 Task: Find connections with filter location Saint-Cyr-l'École with filter topic #sustainabilitywith filter profile language Potuguese with filter current company American Express Global Business Travel with filter school Hindustan Institute of Technology and Science, Kancheepuram with filter industry Retail Florists with filter service category Videography with filter keywords title Public Relations
Action: Mouse moved to (402, 270)
Screenshot: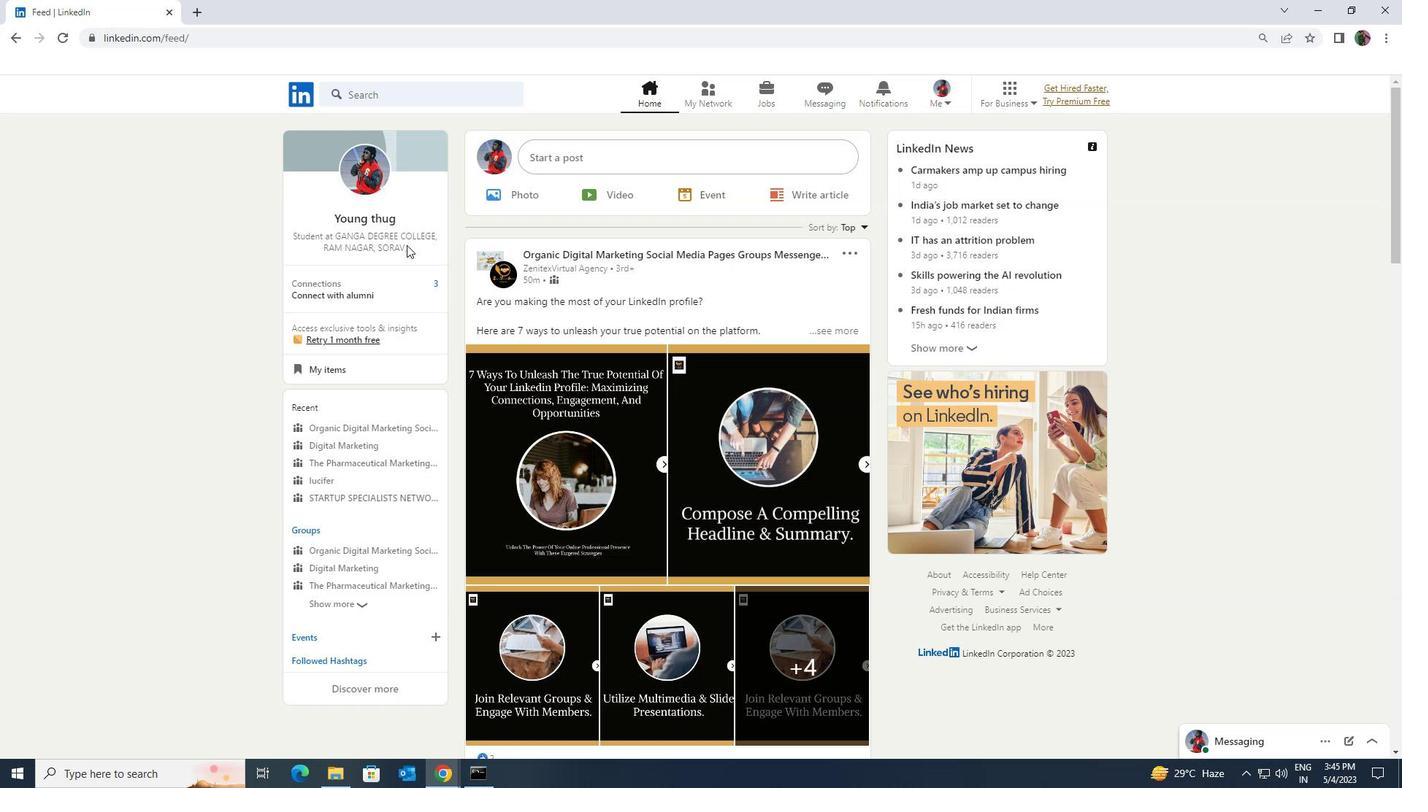 
Action: Mouse pressed left at (402, 270)
Screenshot: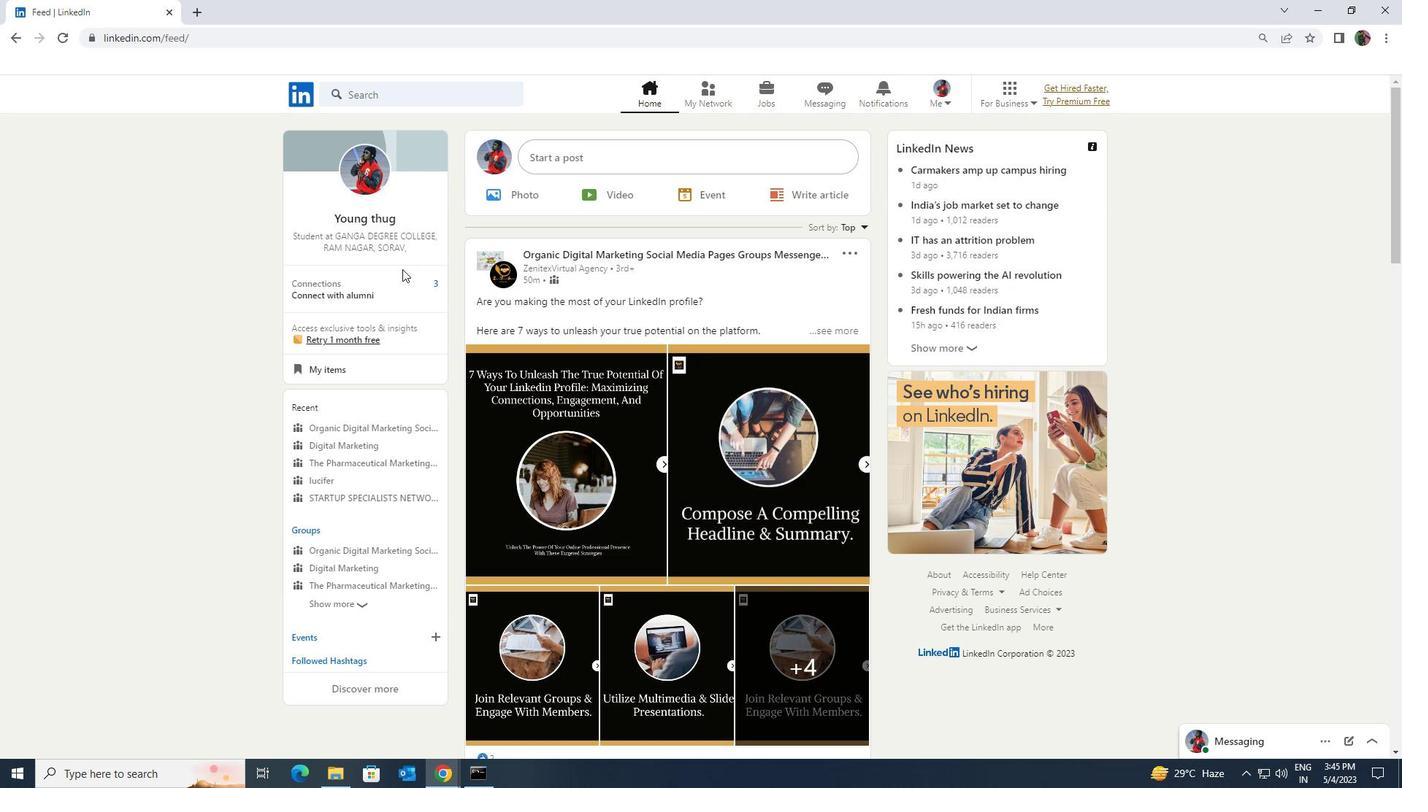 
Action: Mouse moved to (402, 279)
Screenshot: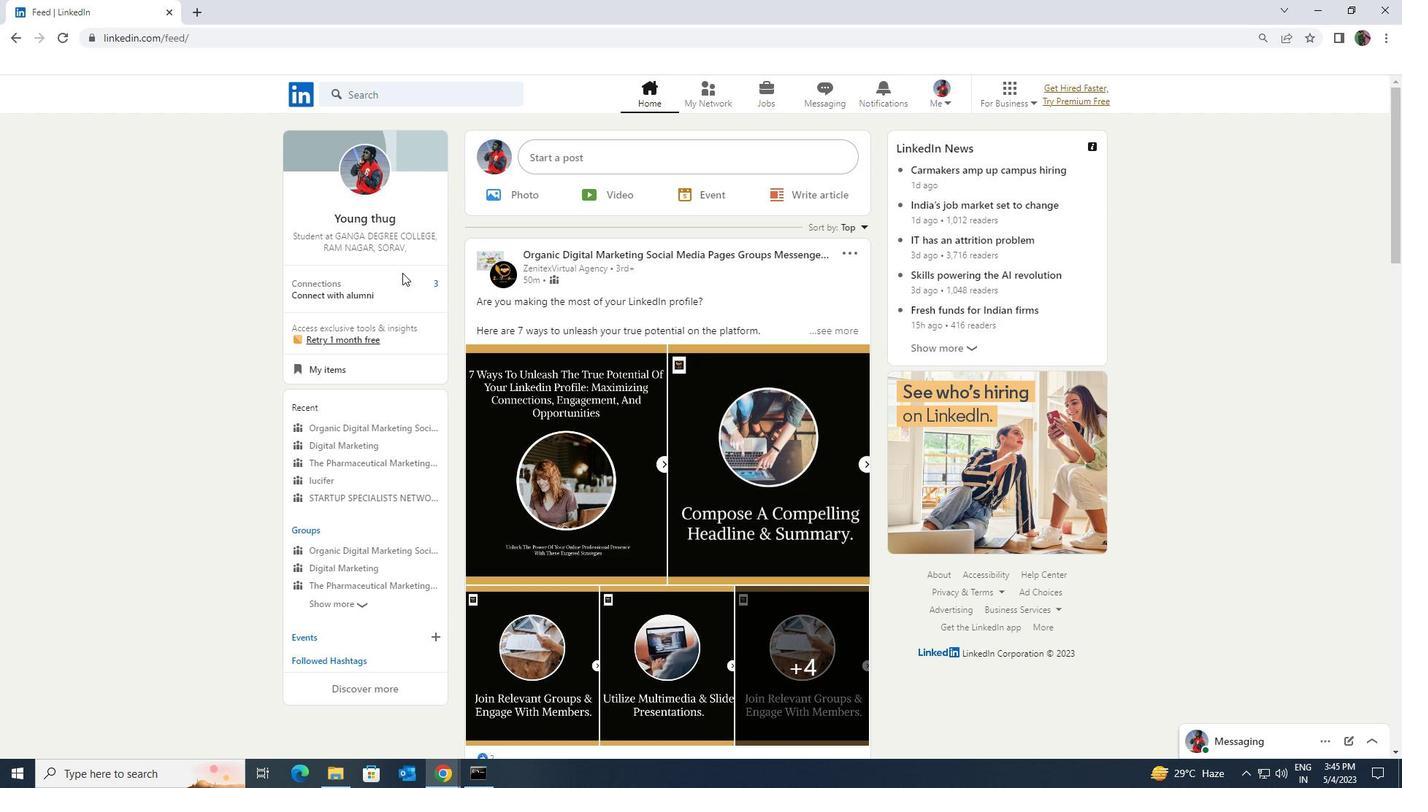 
Action: Mouse pressed left at (402, 279)
Screenshot: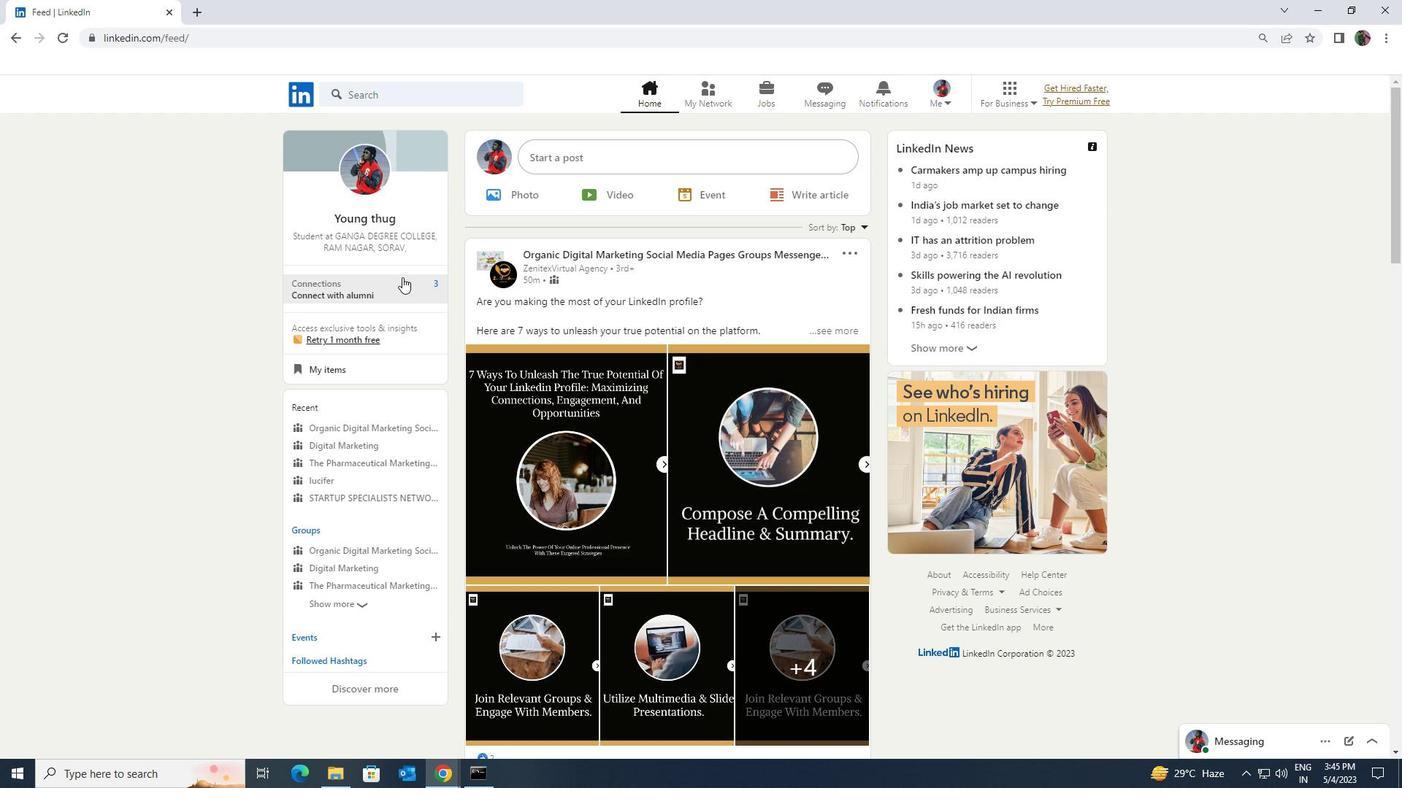 
Action: Mouse moved to (420, 186)
Screenshot: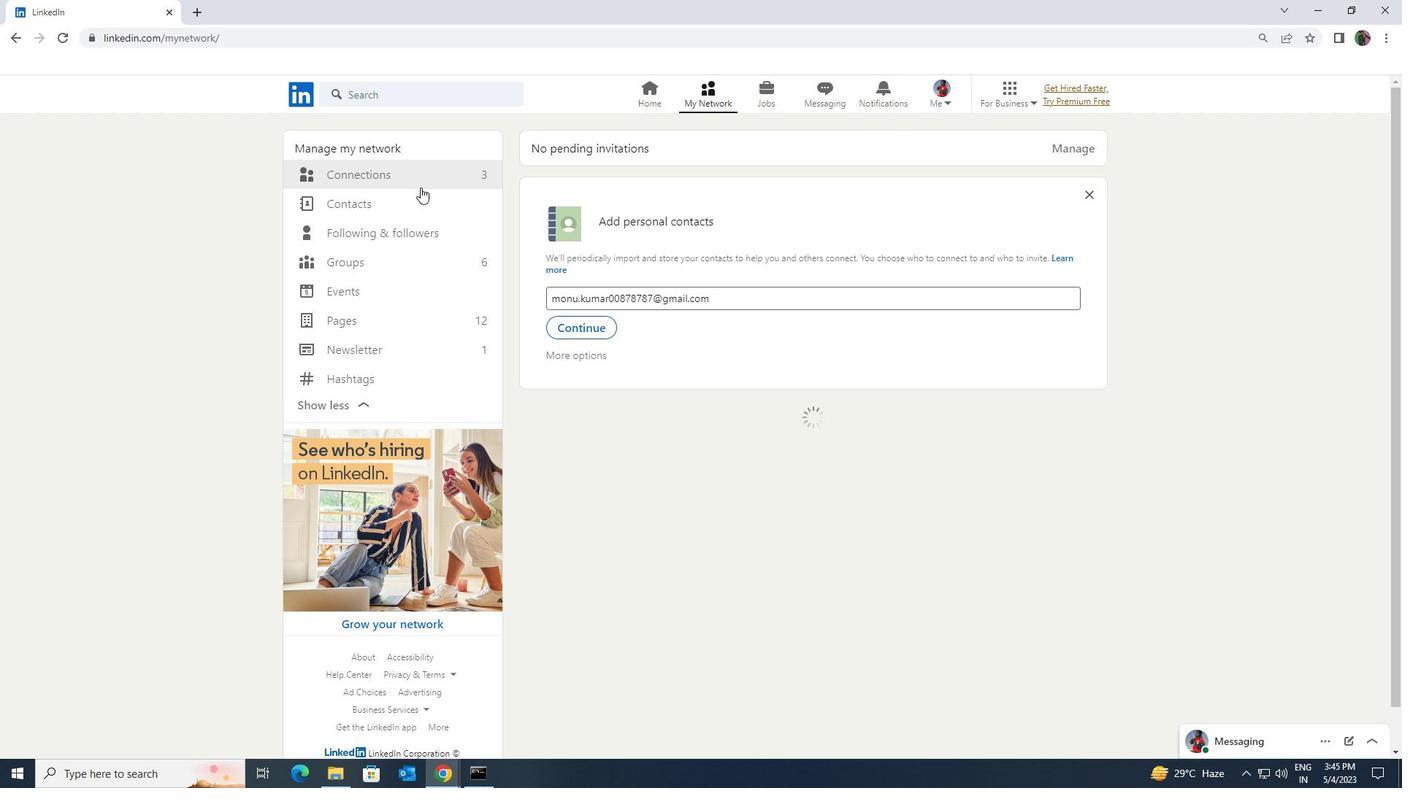 
Action: Mouse pressed left at (420, 186)
Screenshot: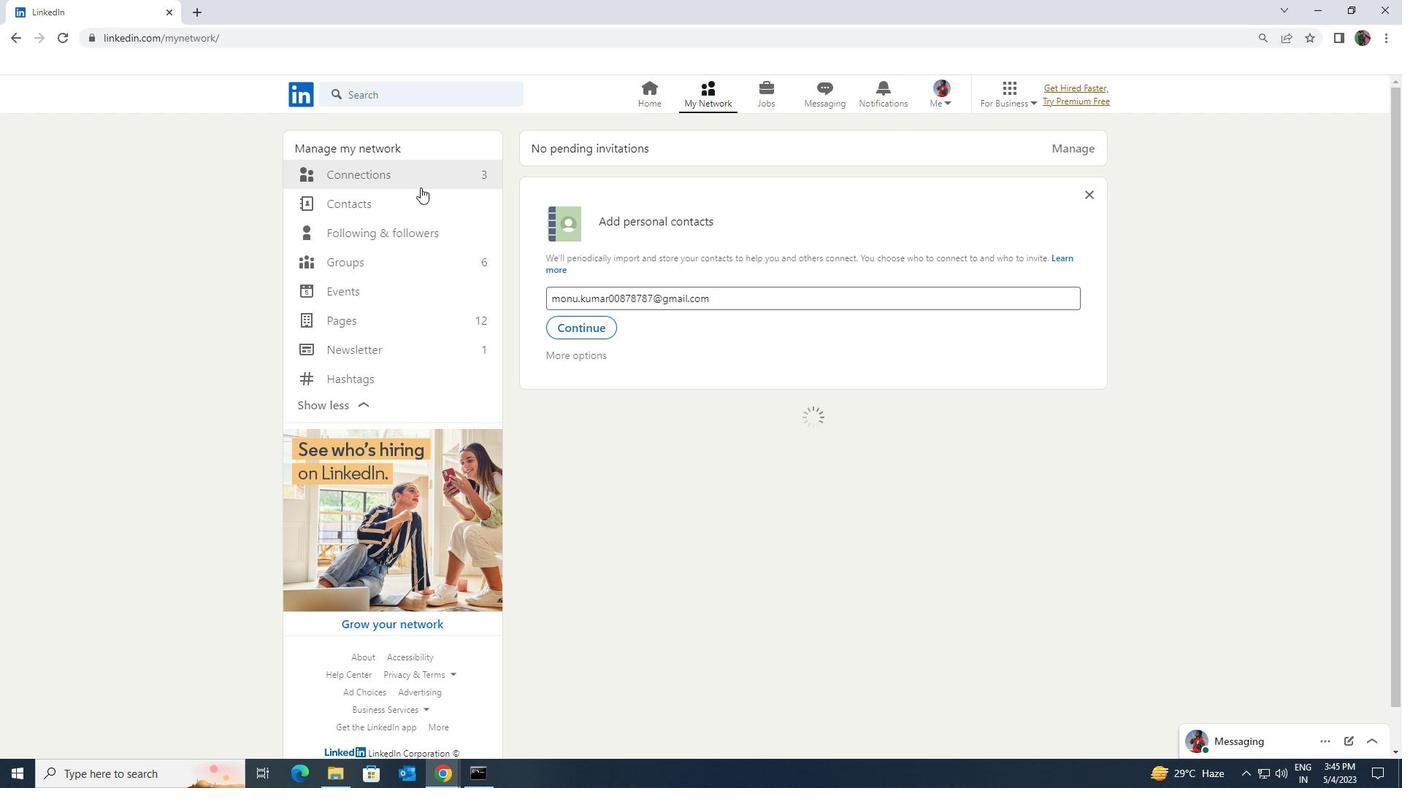 
Action: Mouse moved to (422, 176)
Screenshot: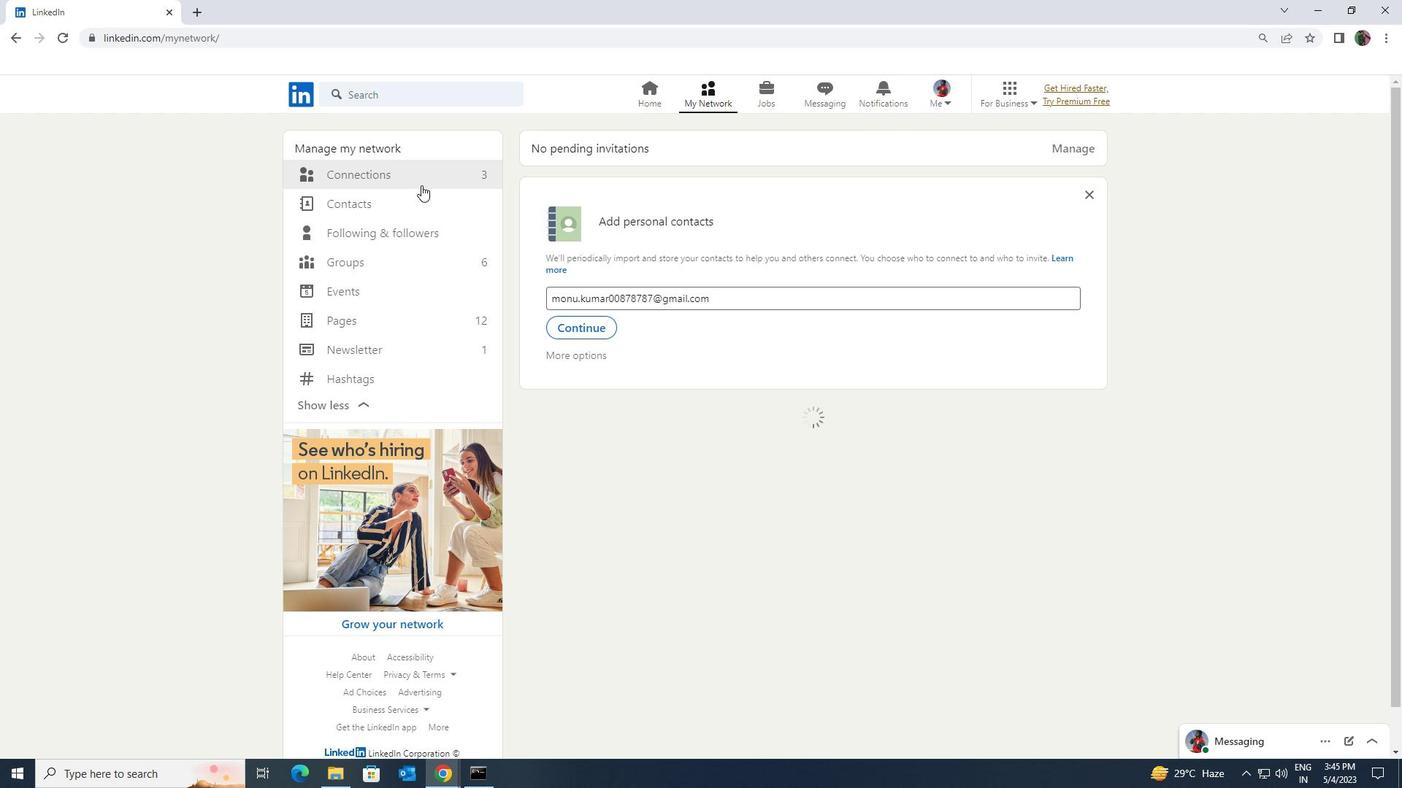 
Action: Mouse pressed left at (422, 176)
Screenshot: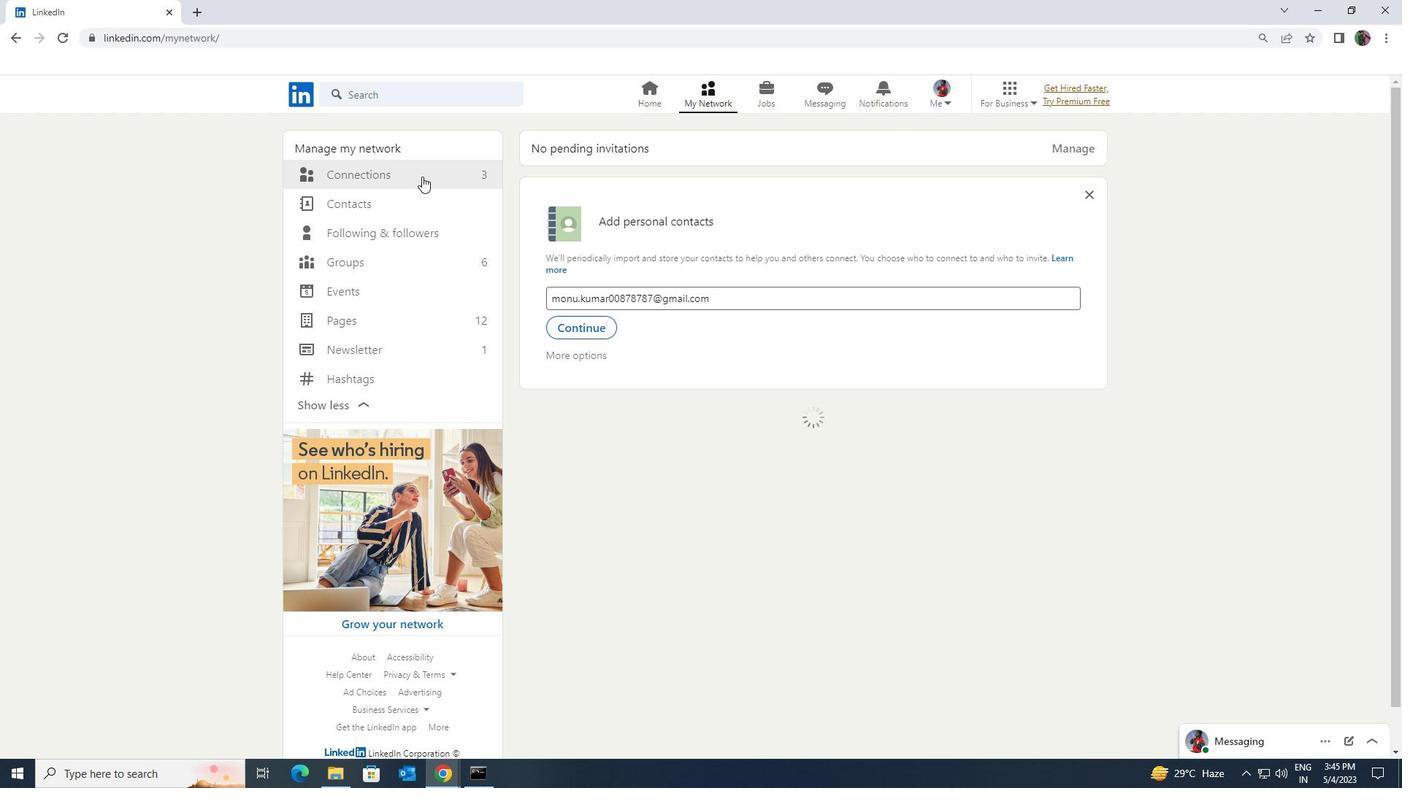 
Action: Mouse moved to (793, 179)
Screenshot: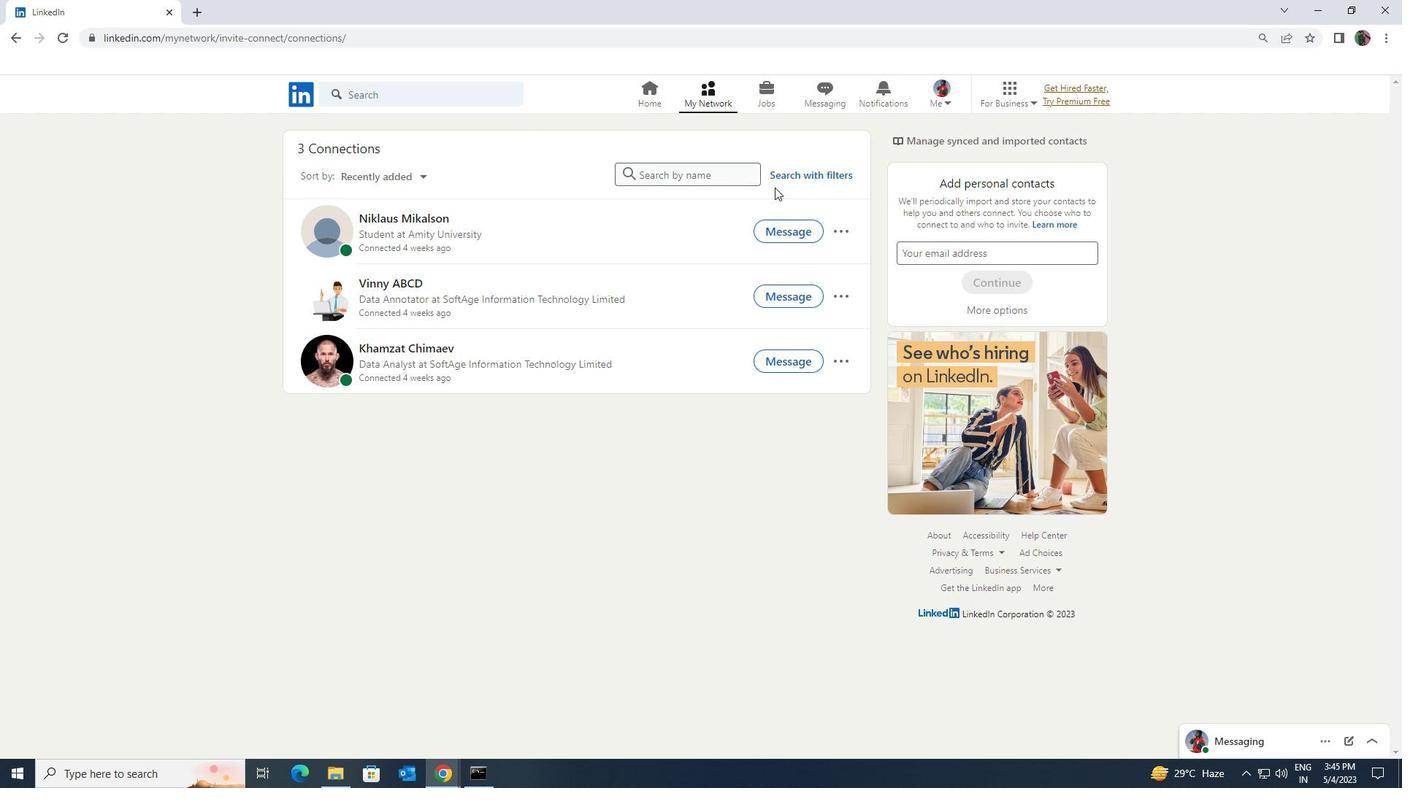 
Action: Mouse pressed left at (793, 179)
Screenshot: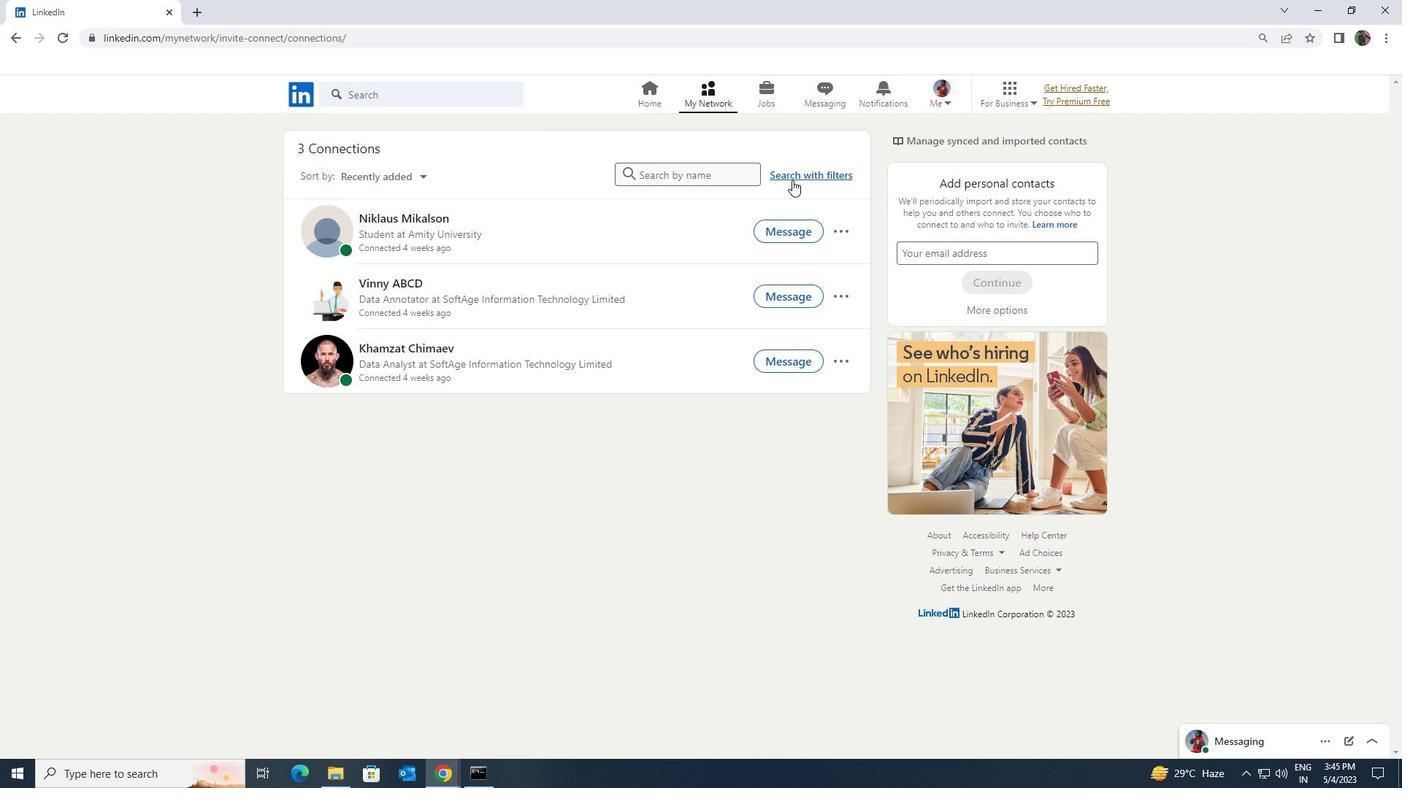 
Action: Mouse moved to (749, 136)
Screenshot: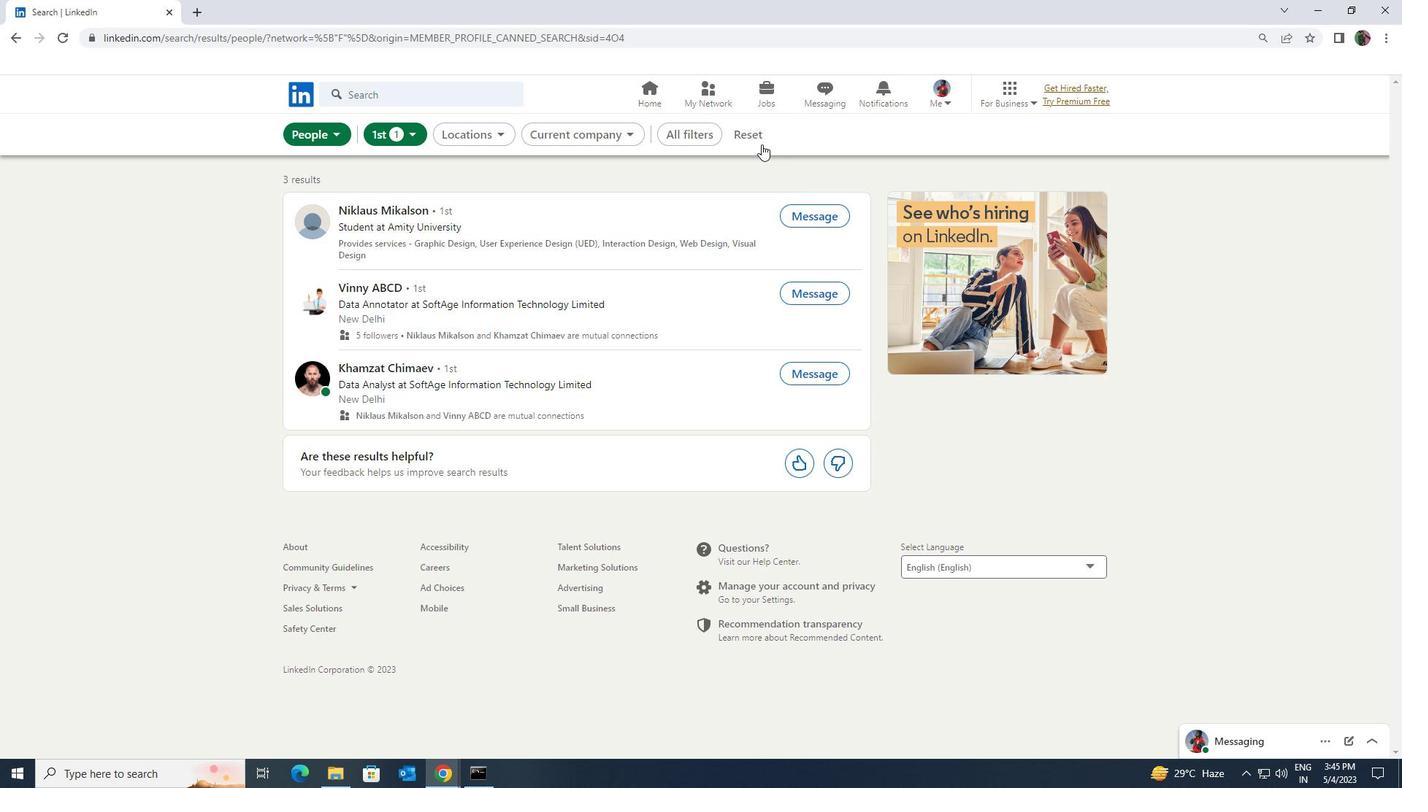 
Action: Mouse pressed left at (749, 136)
Screenshot: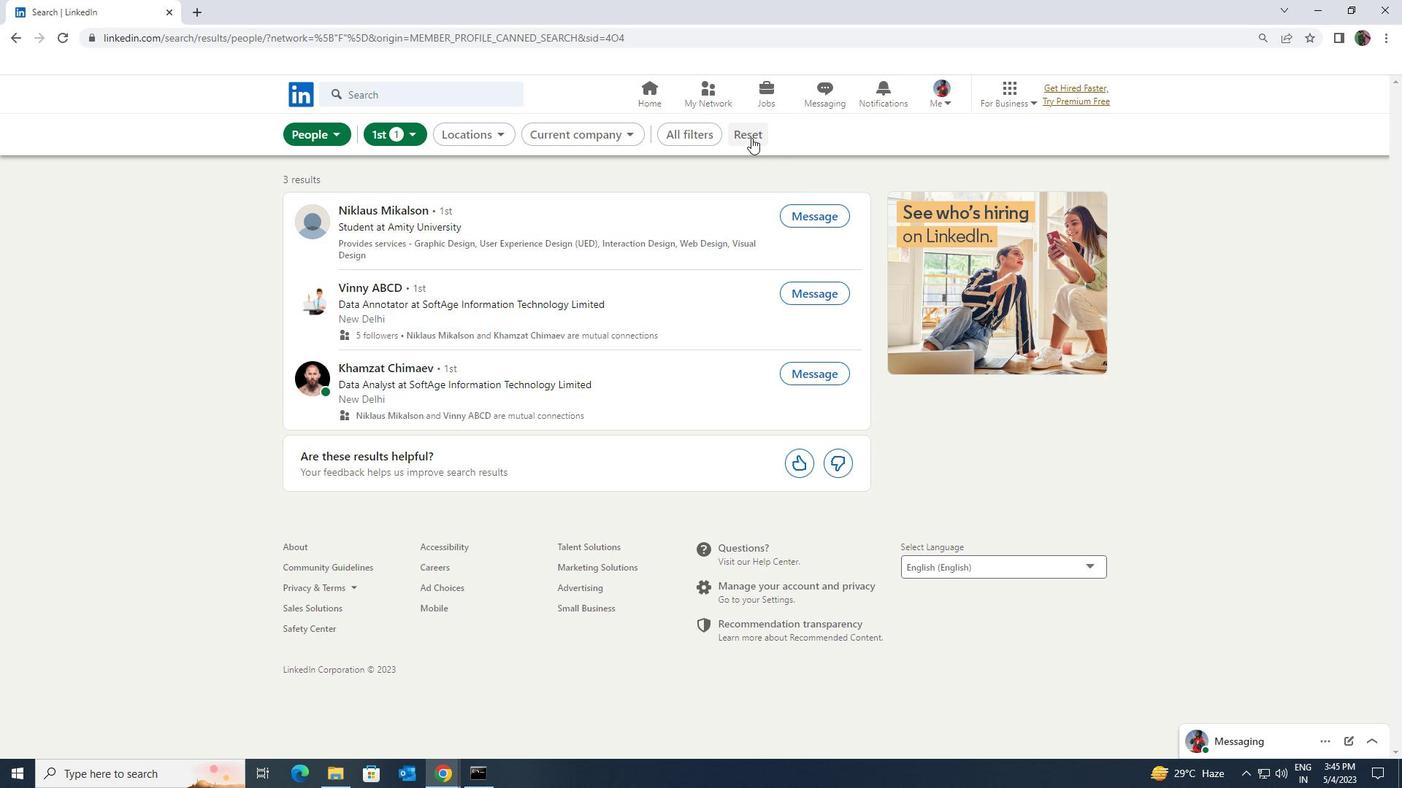 
Action: Mouse moved to (722, 133)
Screenshot: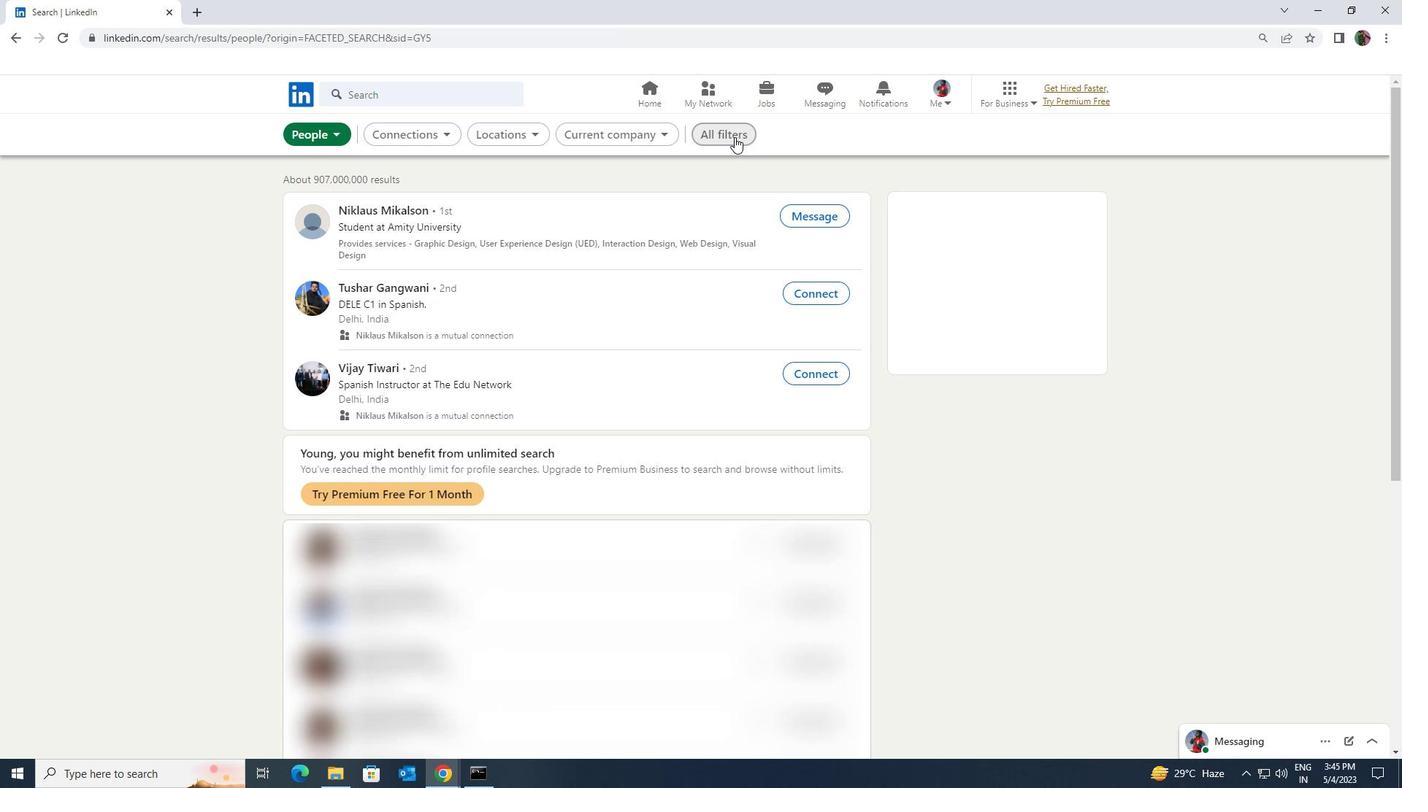 
Action: Mouse pressed left at (722, 133)
Screenshot: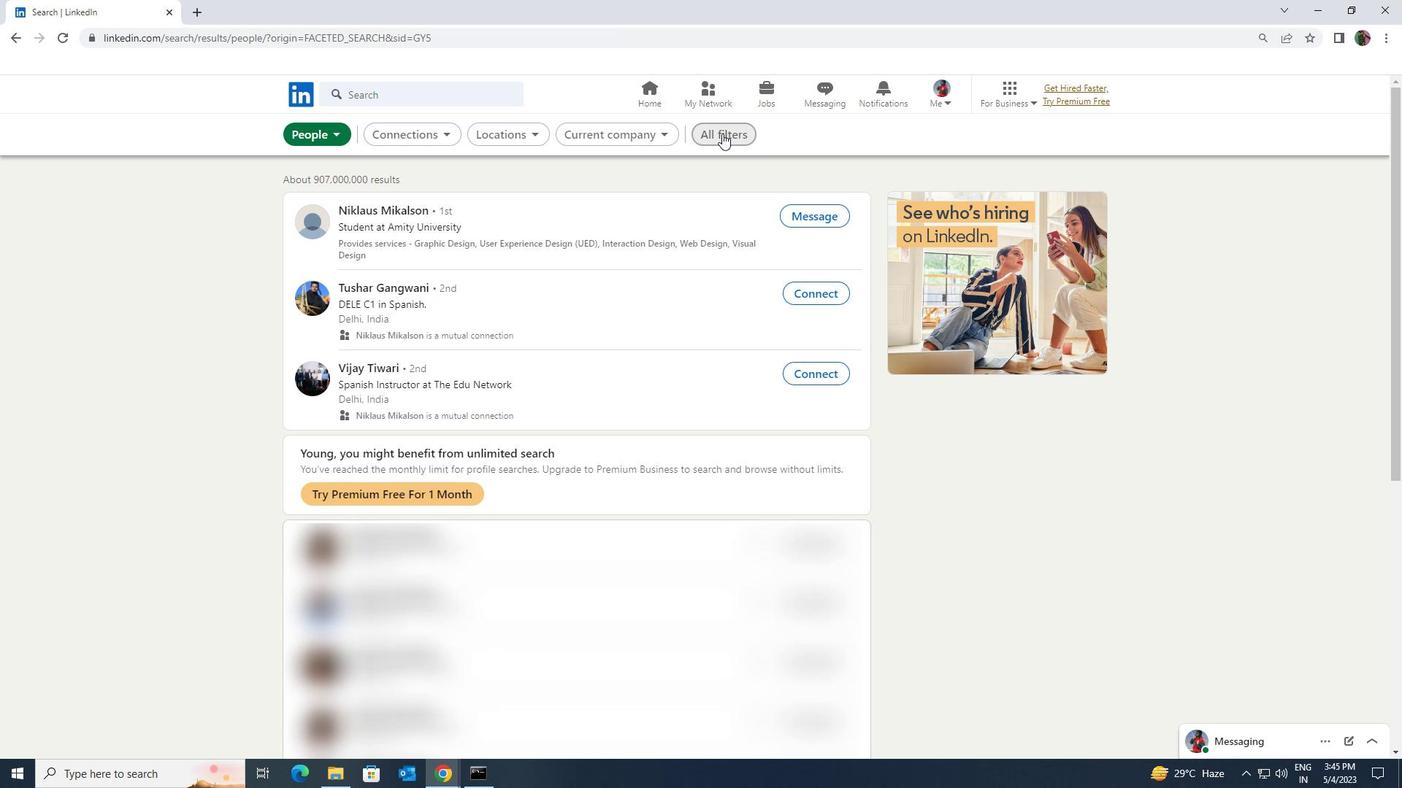 
Action: Mouse moved to (1197, 568)
Screenshot: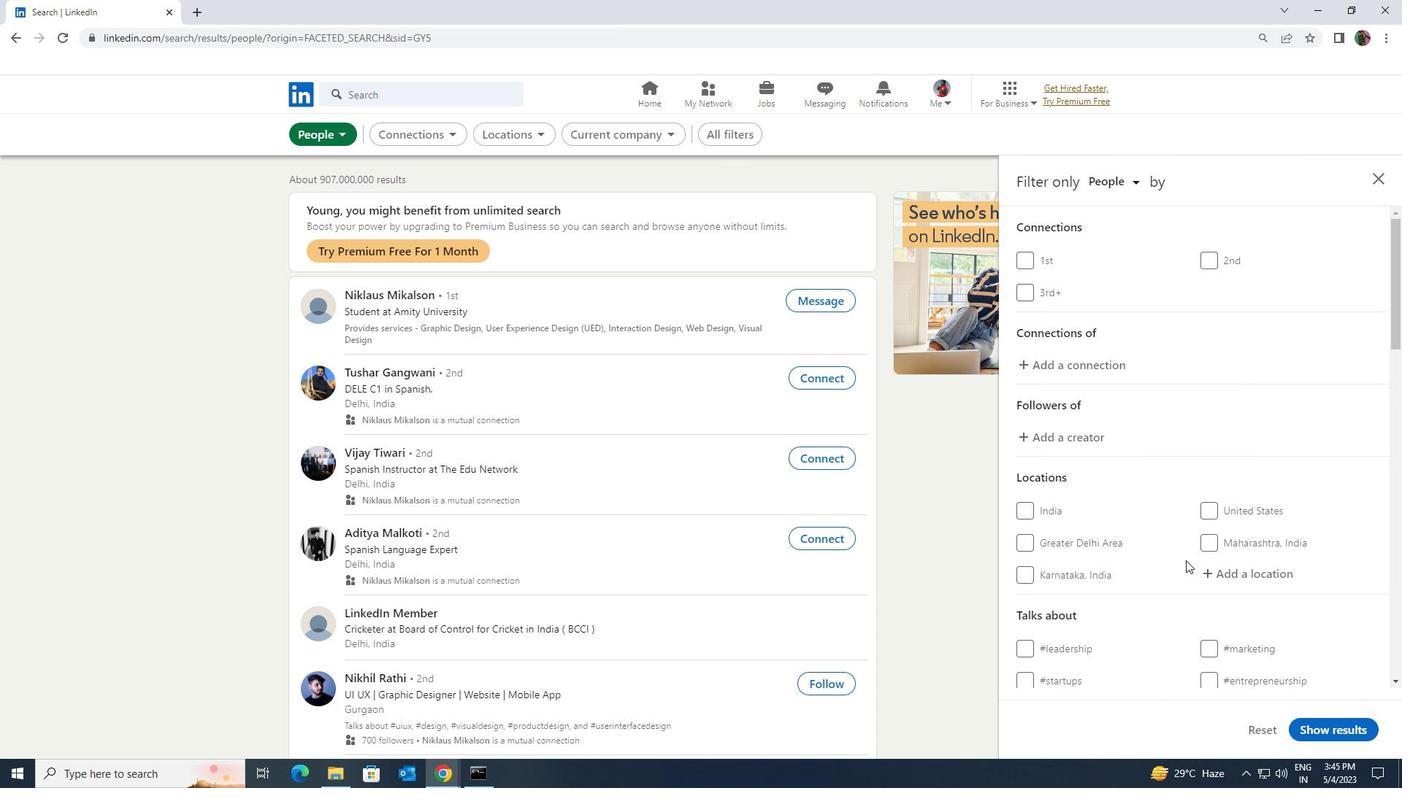 
Action: Mouse pressed left at (1197, 568)
Screenshot: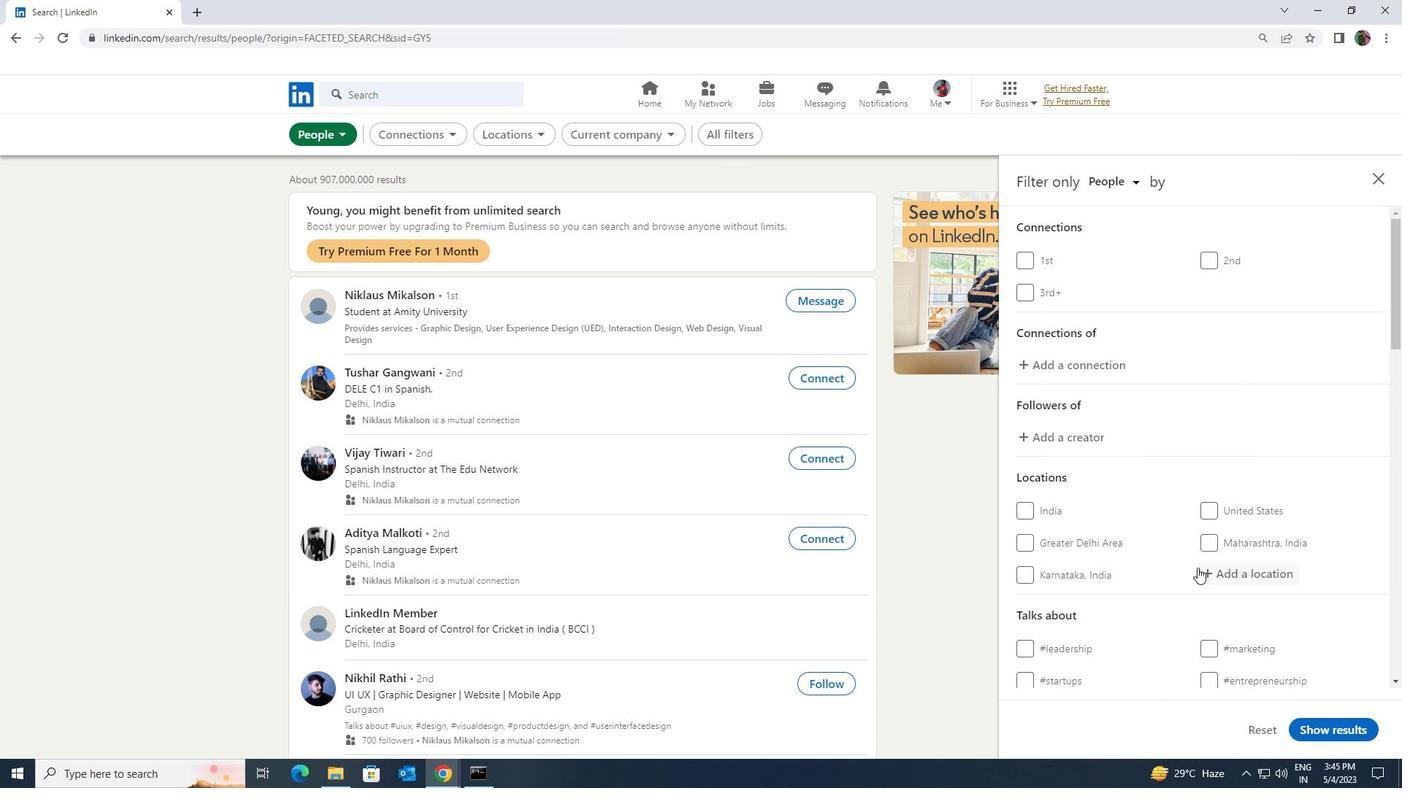 
Action: Key pressed <Key.shift>SAINT<Key.space><Key.shift><Key.shift><Key.shift><Key.shift><Key.shift><Key.shift>CYR<Key.space>L
Screenshot: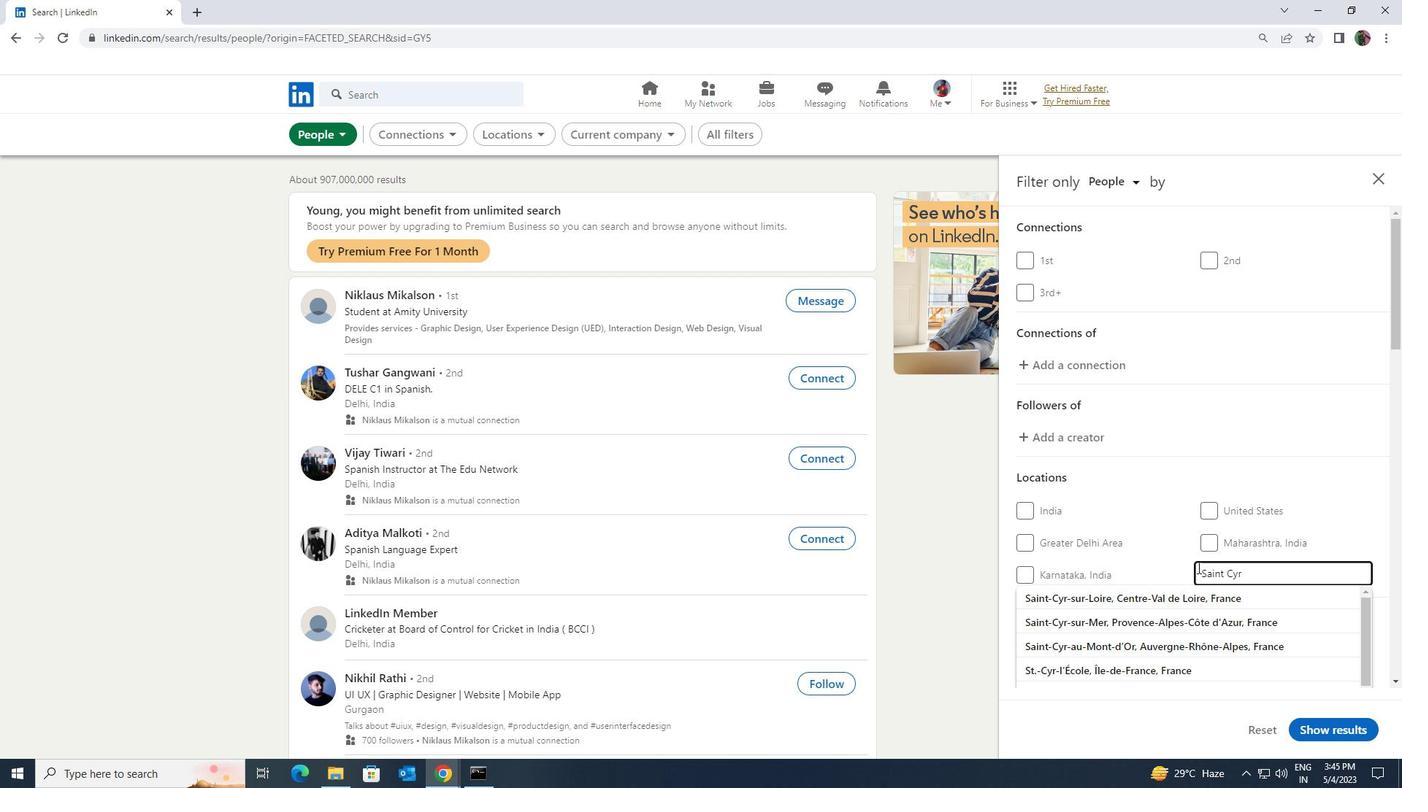 
Action: Mouse moved to (1187, 591)
Screenshot: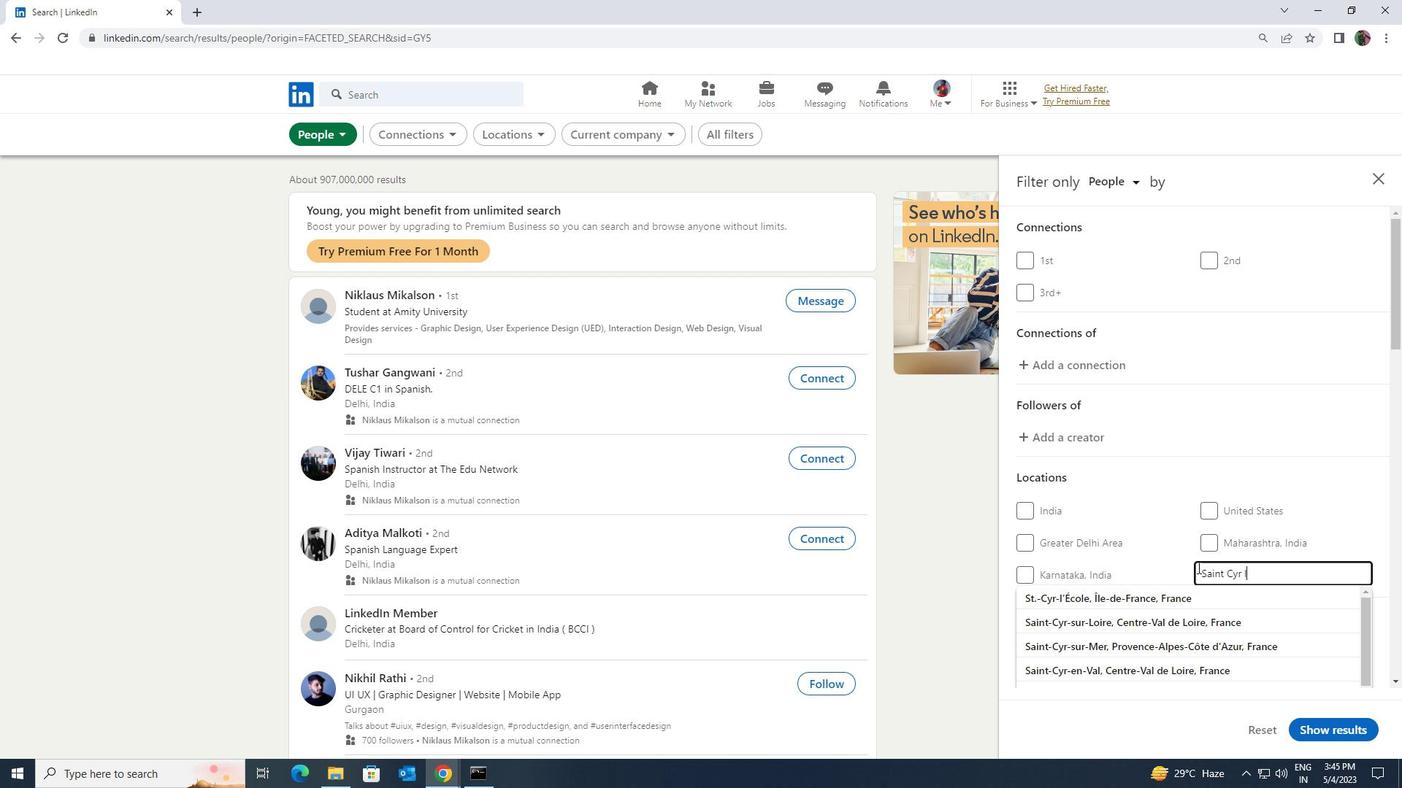 
Action: Mouse pressed left at (1187, 591)
Screenshot: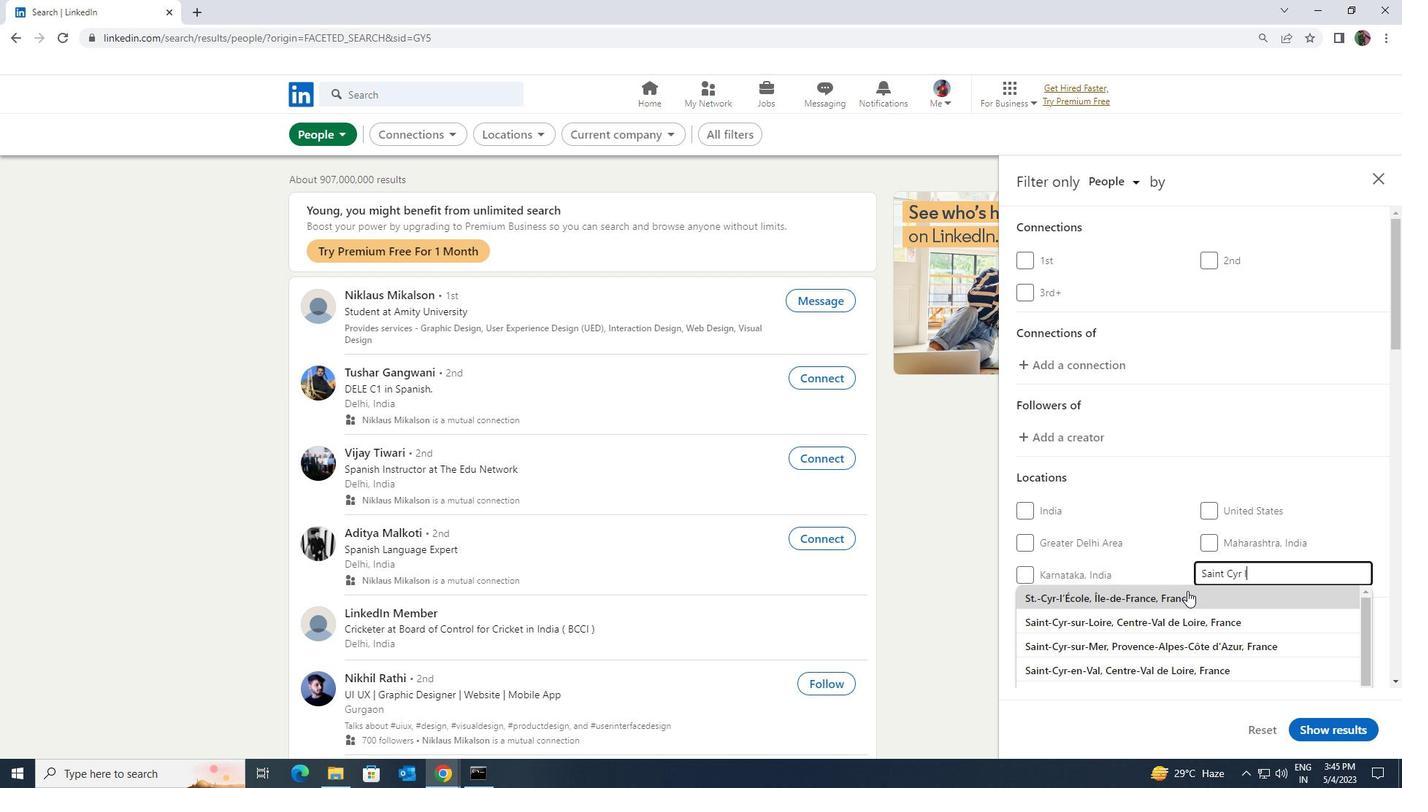 
Action: Mouse scrolled (1187, 590) with delta (0, 0)
Screenshot: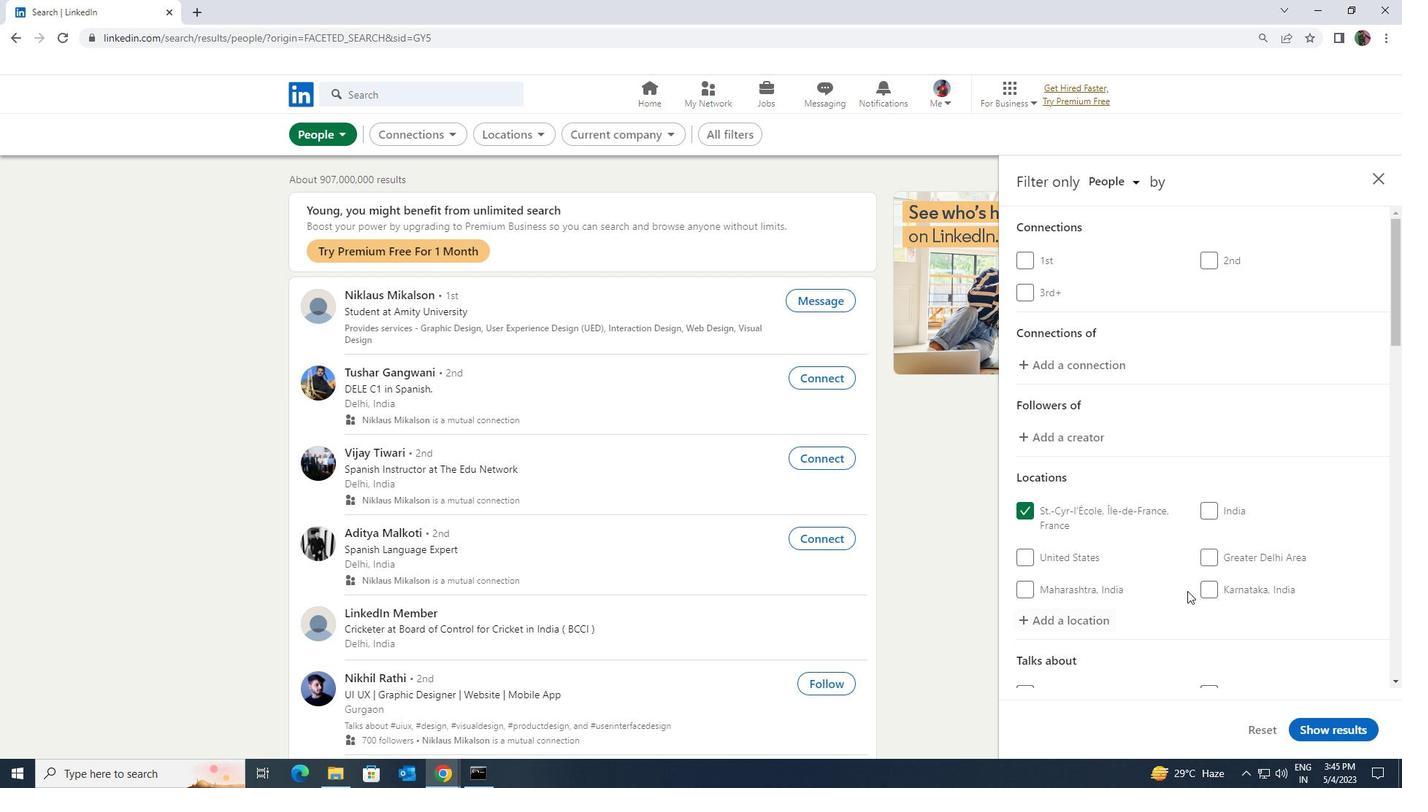 
Action: Mouse scrolled (1187, 590) with delta (0, 0)
Screenshot: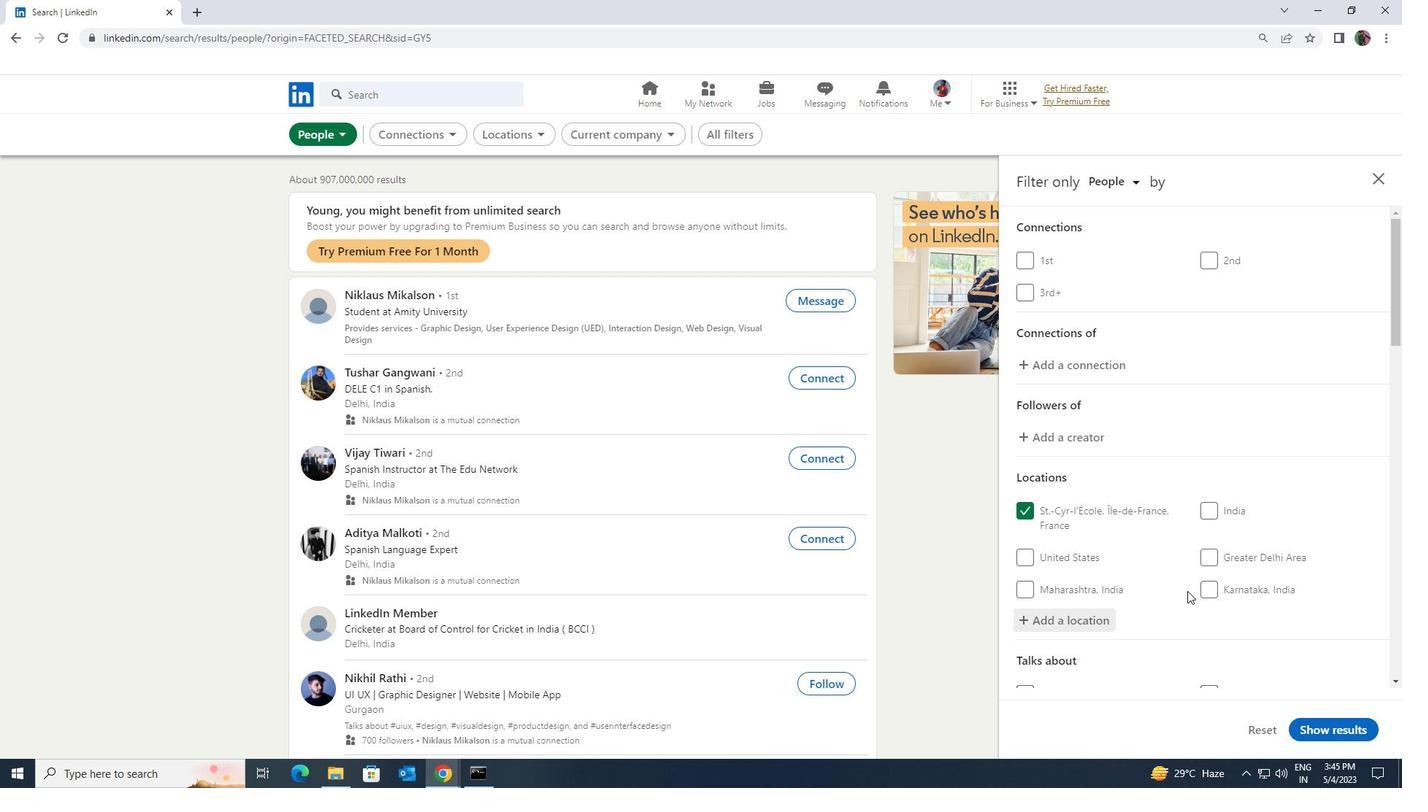 
Action: Mouse moved to (1220, 611)
Screenshot: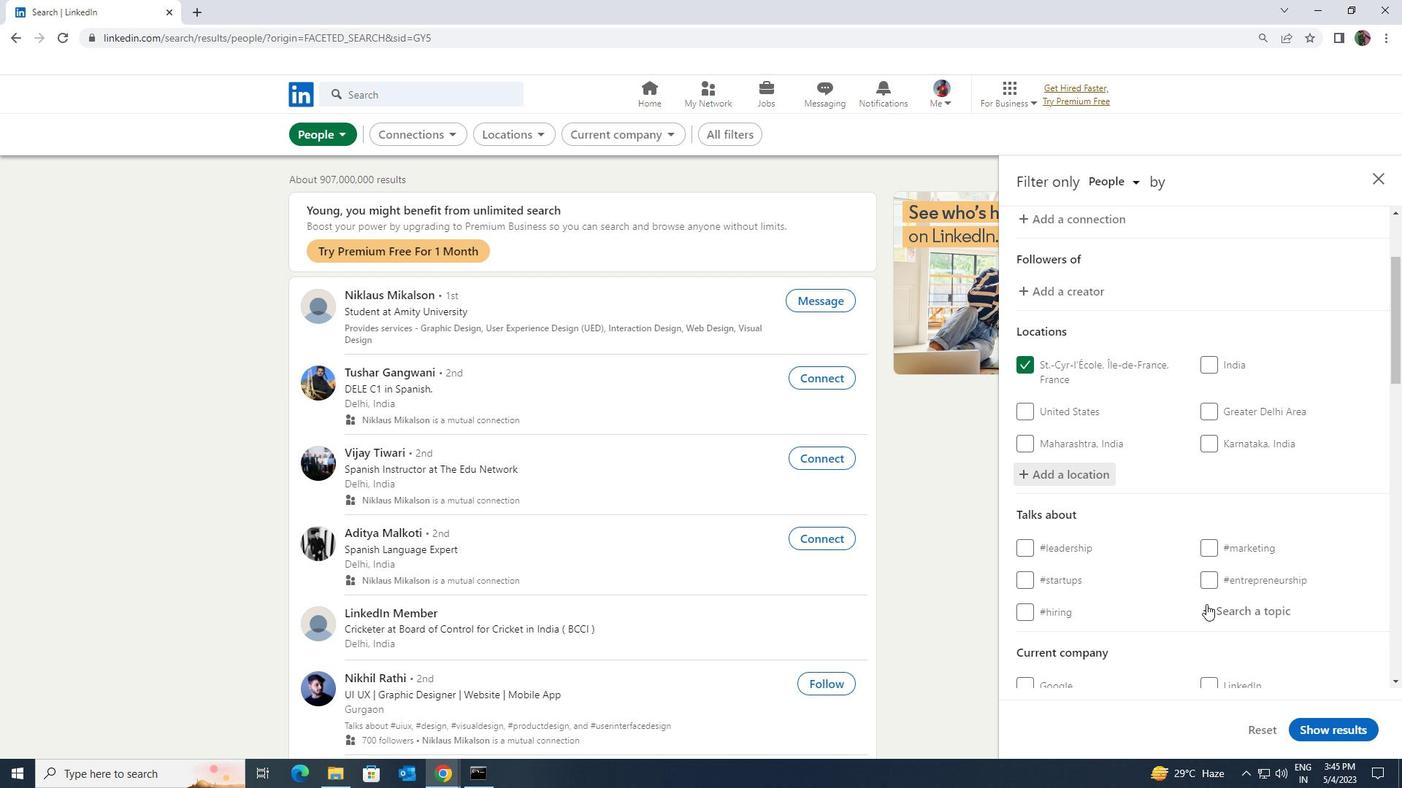 
Action: Mouse pressed left at (1220, 611)
Screenshot: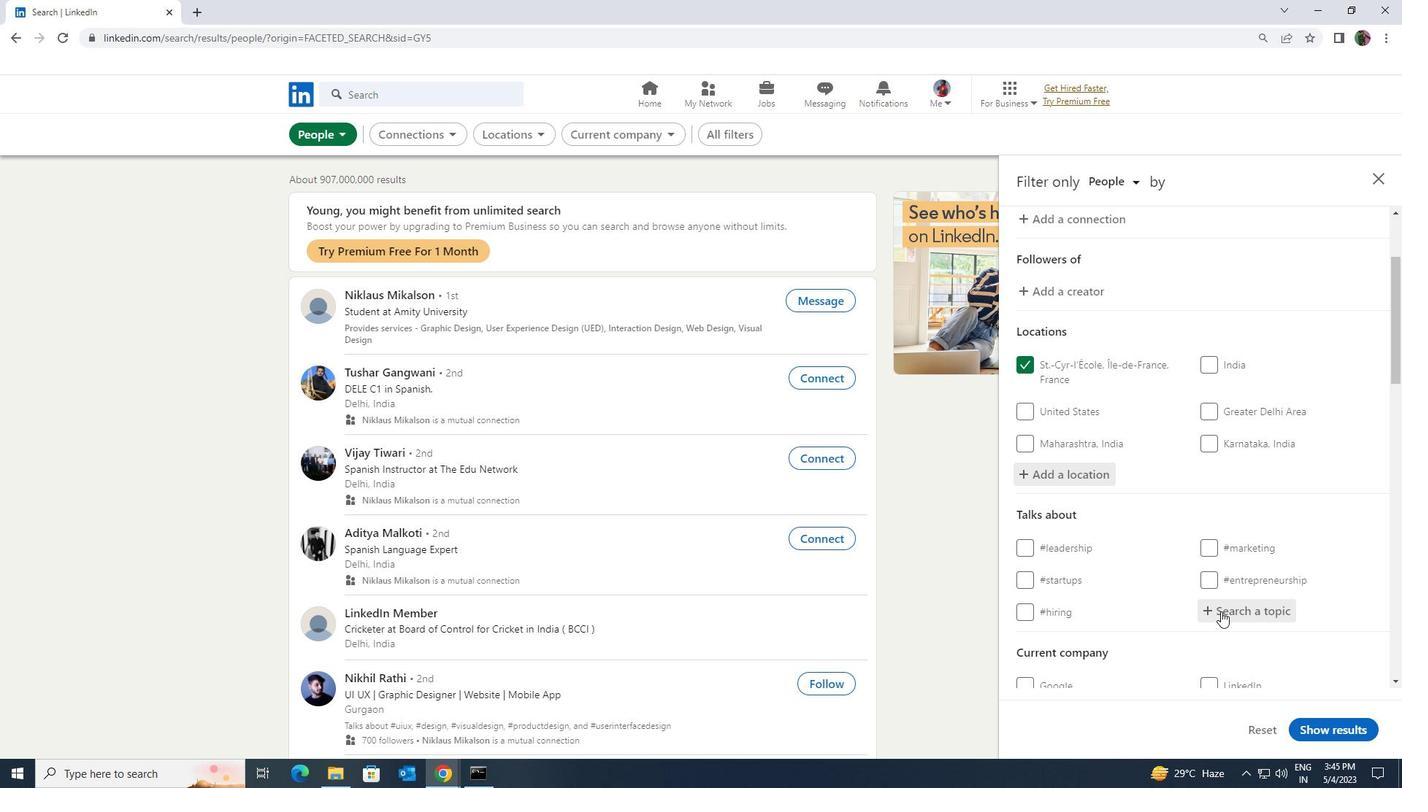 
Action: Key pressed <Key.shift>SUSTAIN
Screenshot: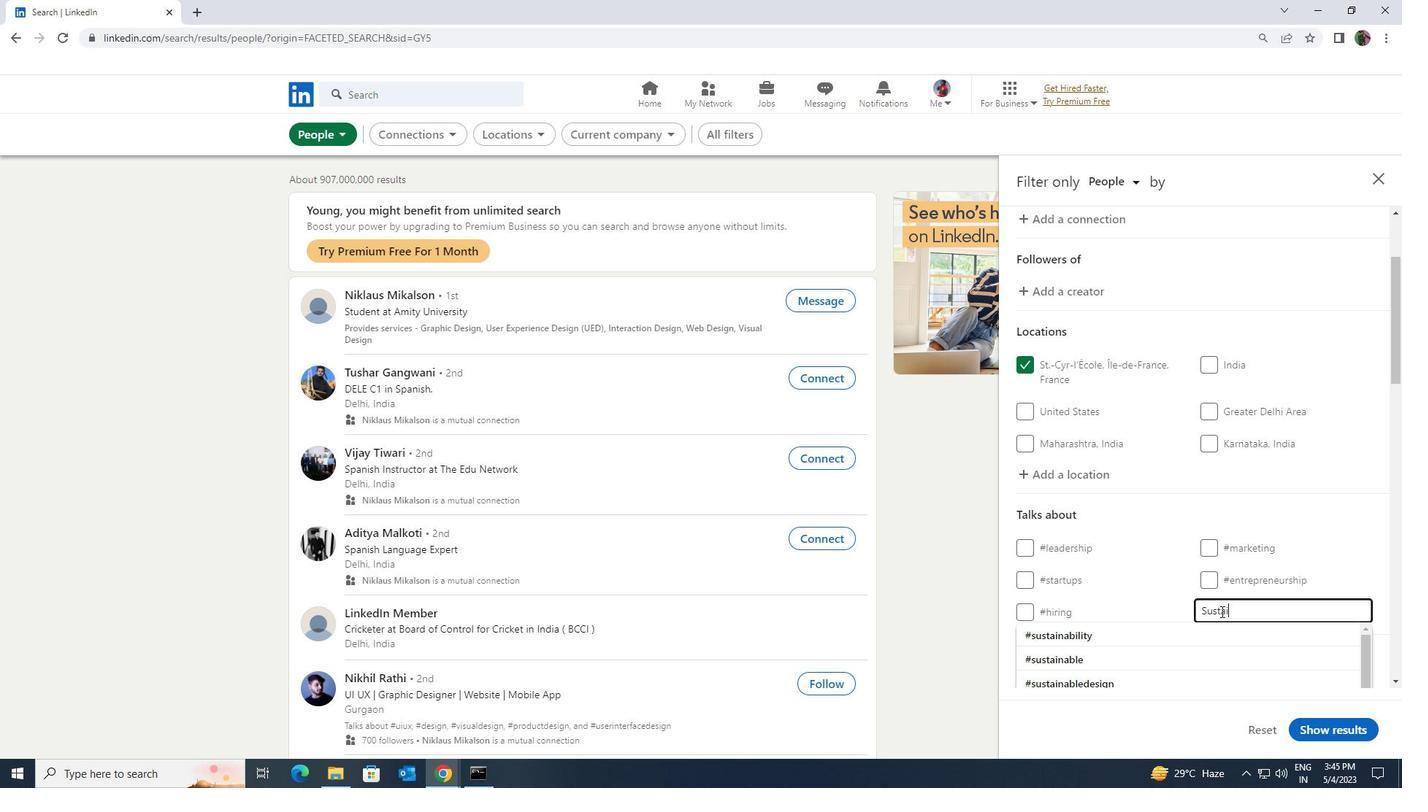 
Action: Mouse moved to (1209, 626)
Screenshot: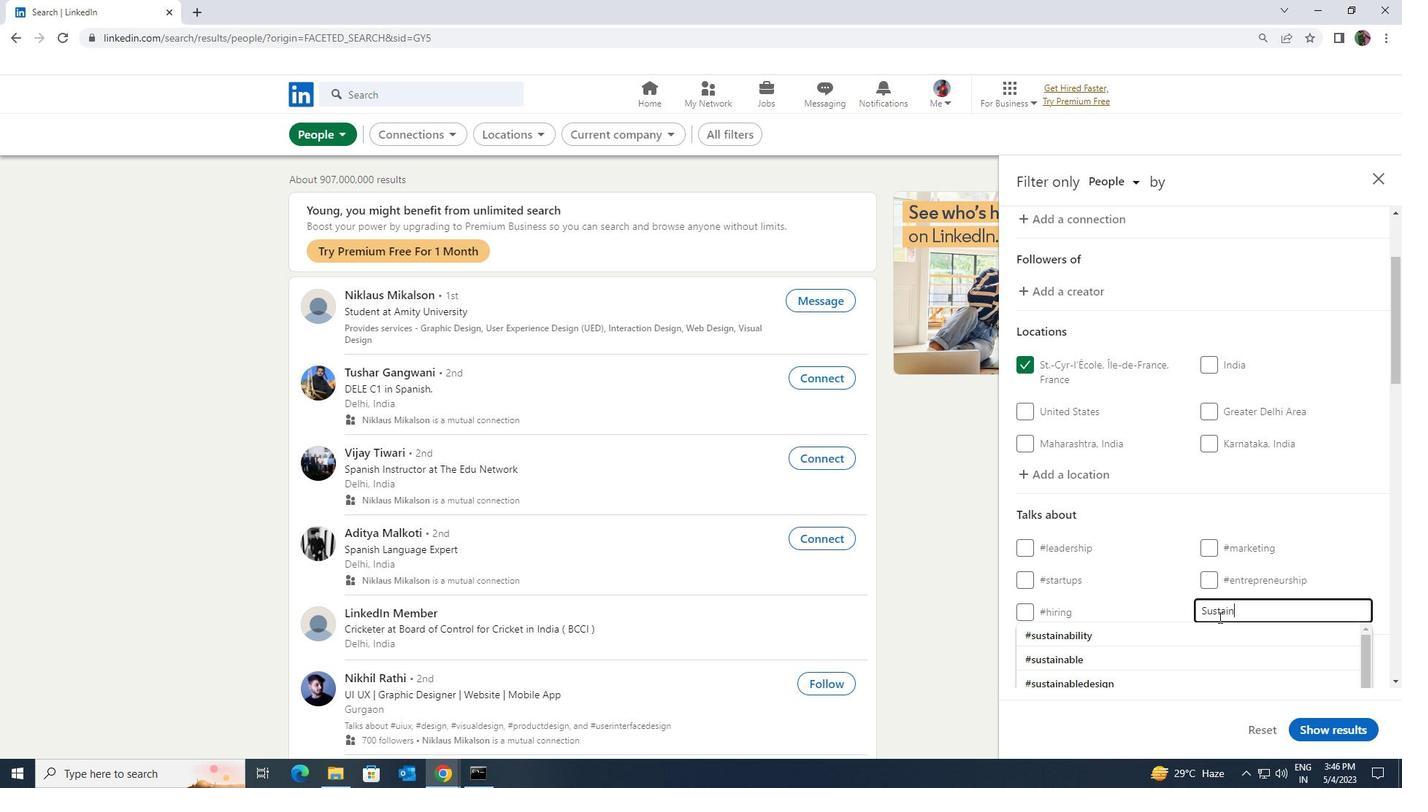 
Action: Mouse pressed left at (1209, 626)
Screenshot: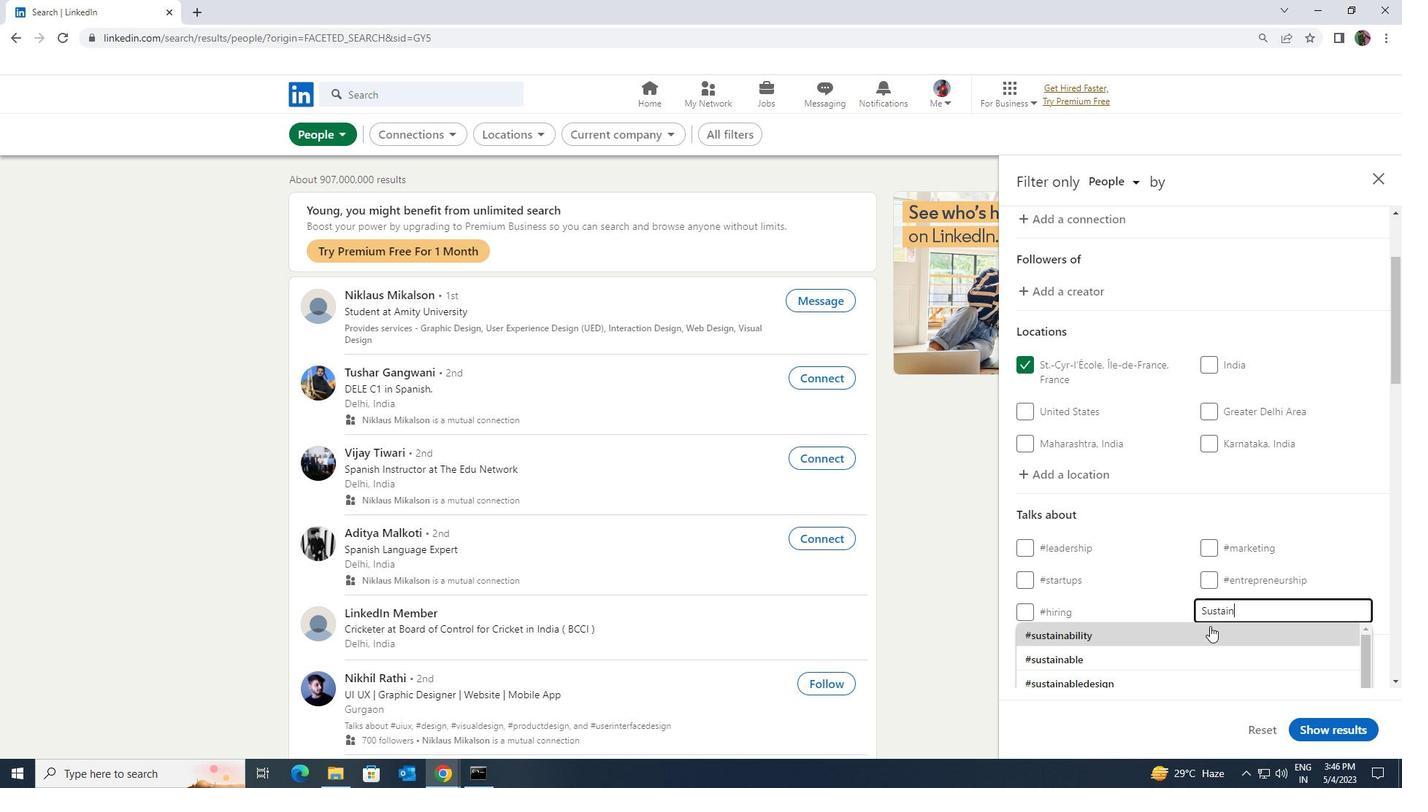 
Action: Mouse scrolled (1209, 625) with delta (0, 0)
Screenshot: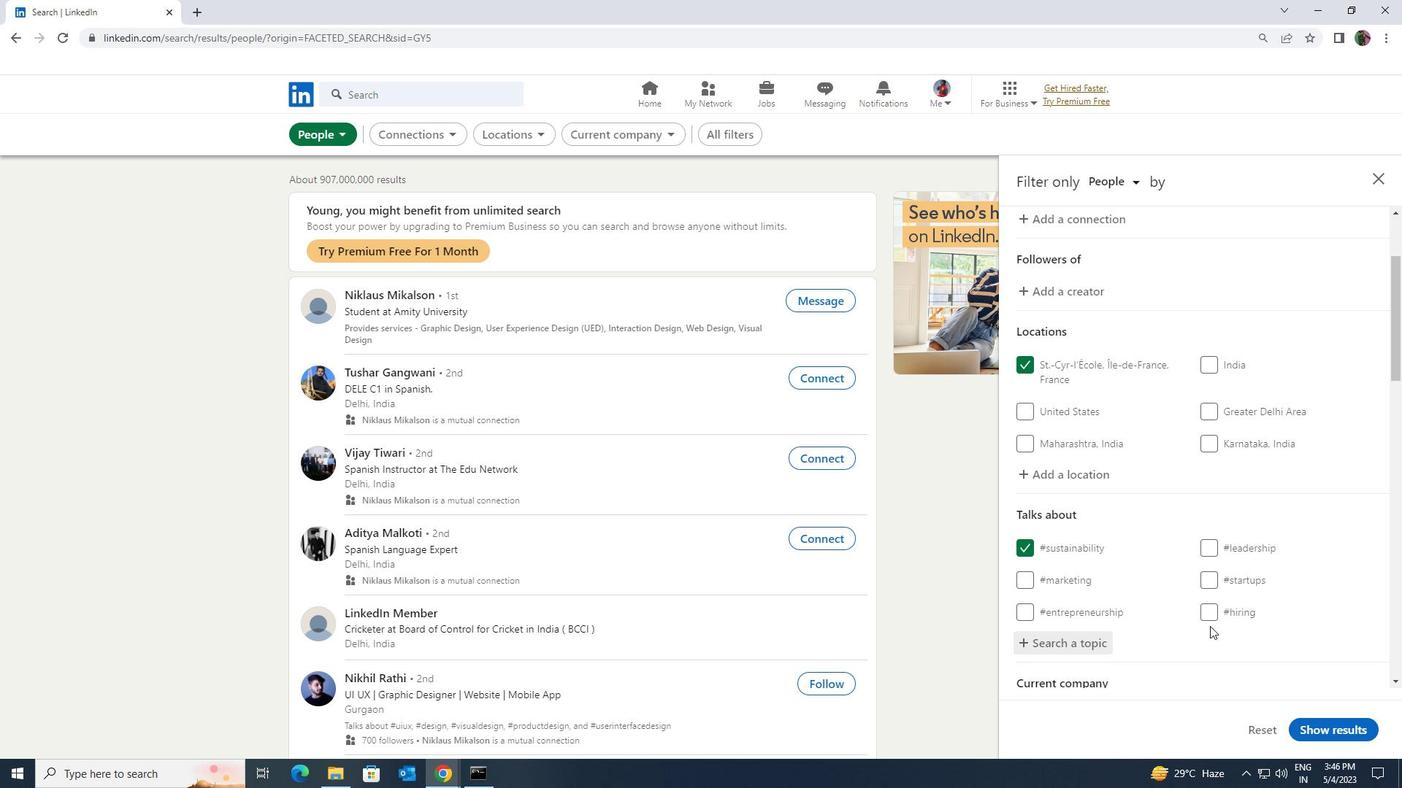 
Action: Mouse scrolled (1209, 625) with delta (0, 0)
Screenshot: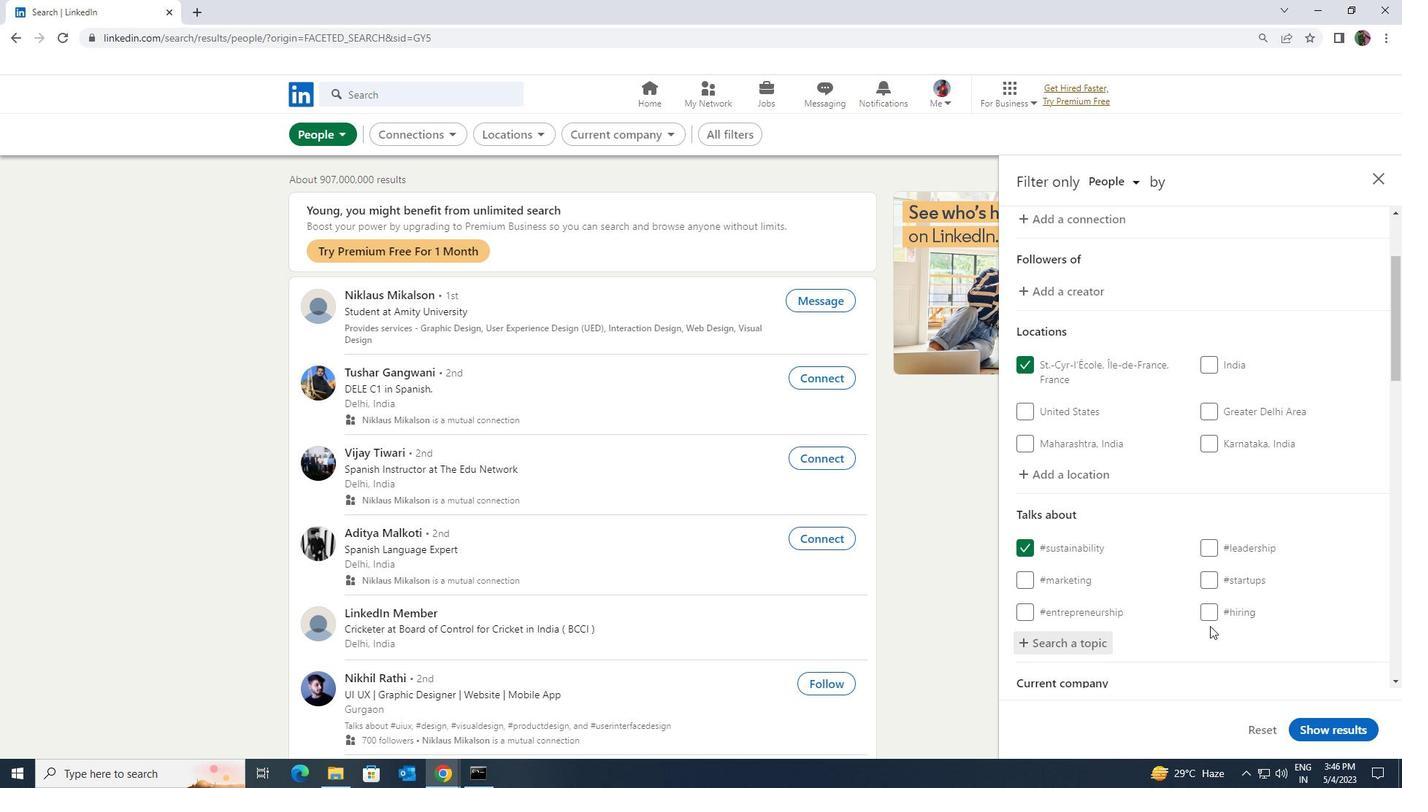 
Action: Mouse moved to (1206, 627)
Screenshot: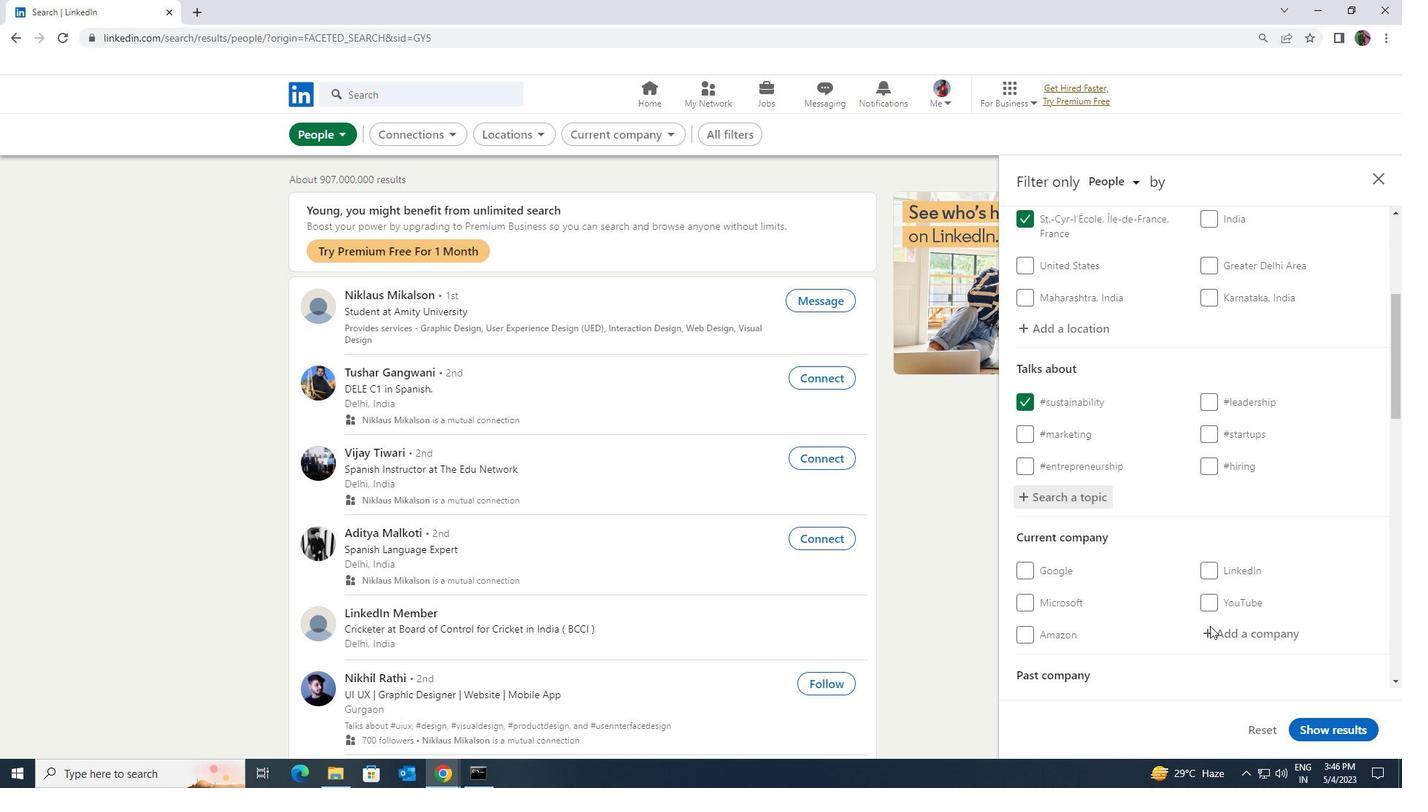
Action: Mouse scrolled (1206, 627) with delta (0, 0)
Screenshot: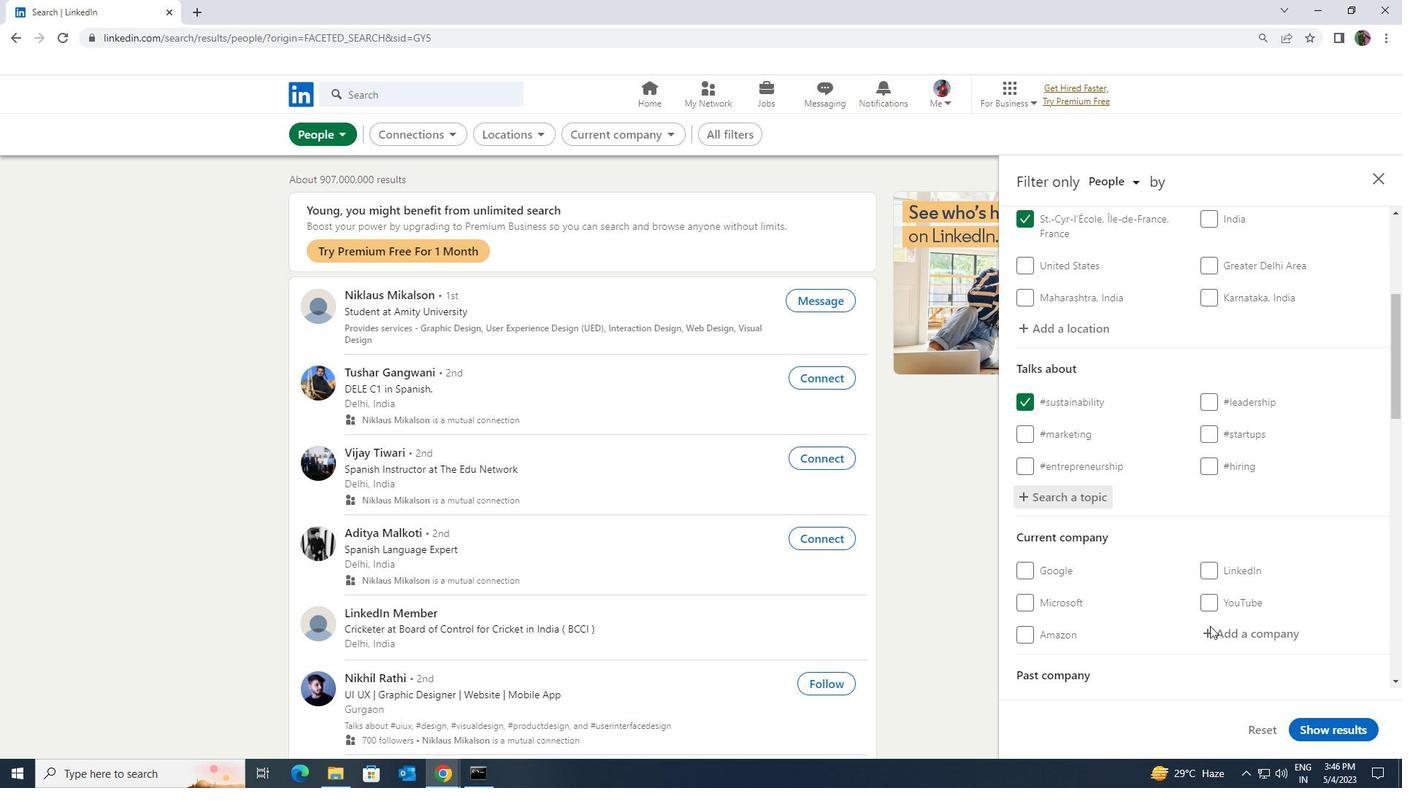 
Action: Mouse scrolled (1206, 627) with delta (0, 0)
Screenshot: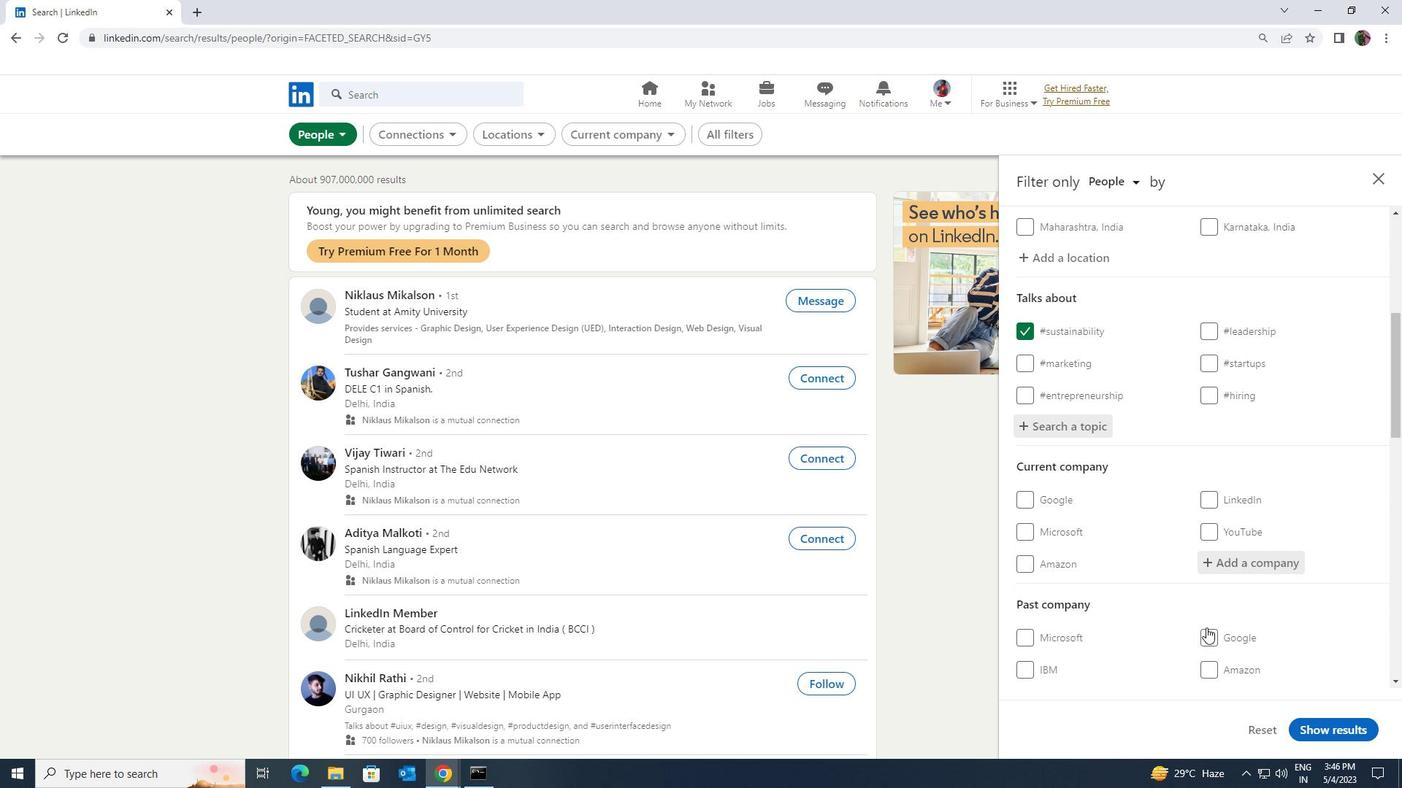 
Action: Mouse scrolled (1206, 627) with delta (0, 0)
Screenshot: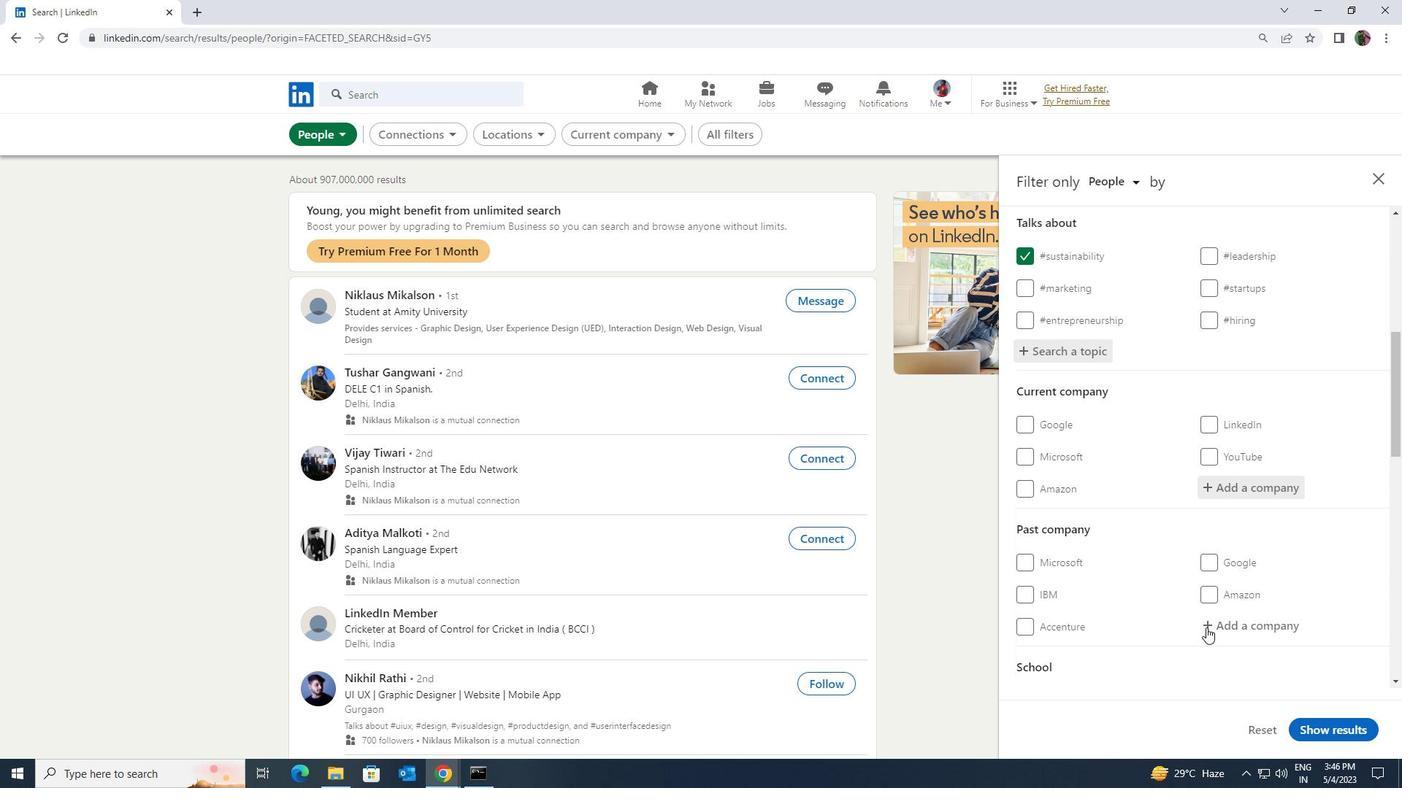 
Action: Mouse scrolled (1206, 627) with delta (0, 0)
Screenshot: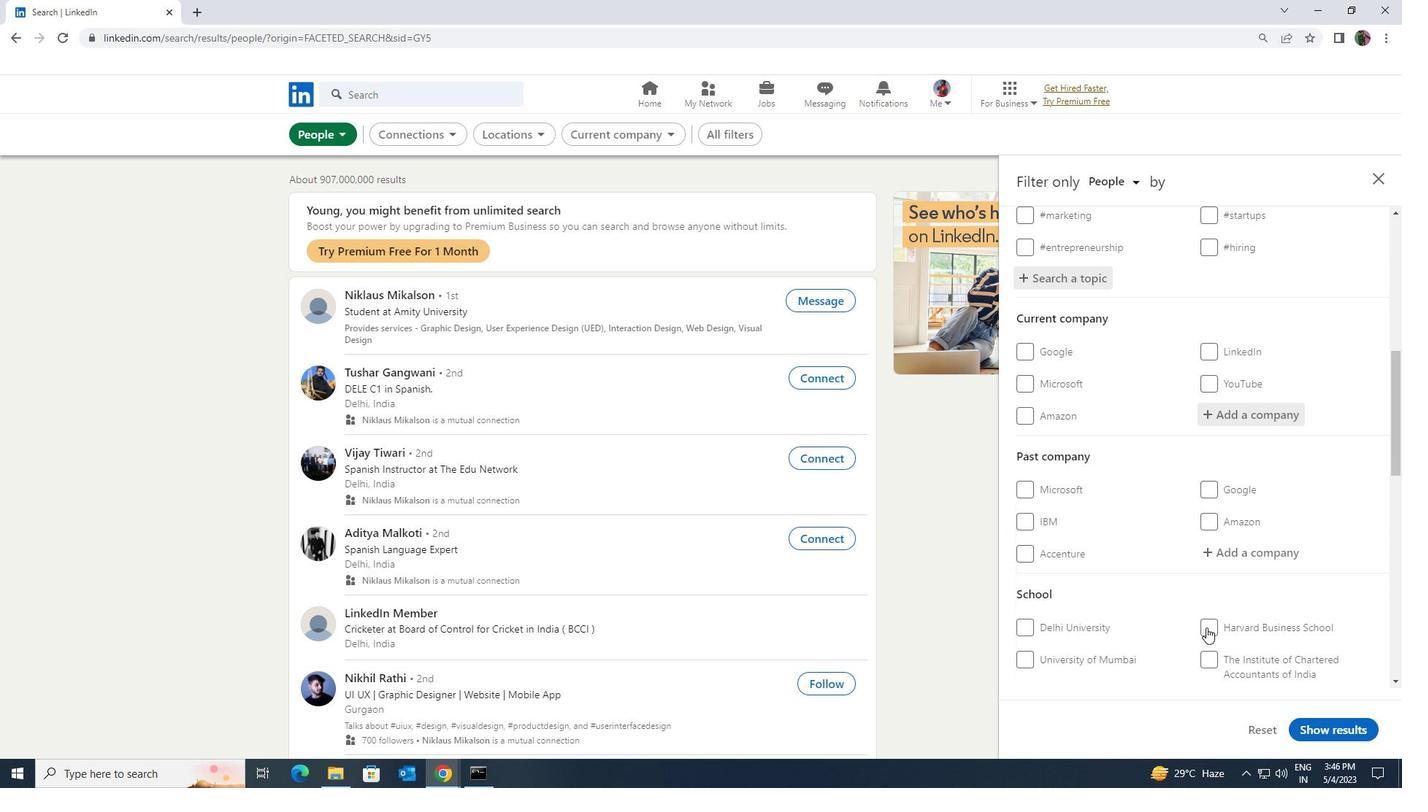 
Action: Mouse scrolled (1206, 627) with delta (0, 0)
Screenshot: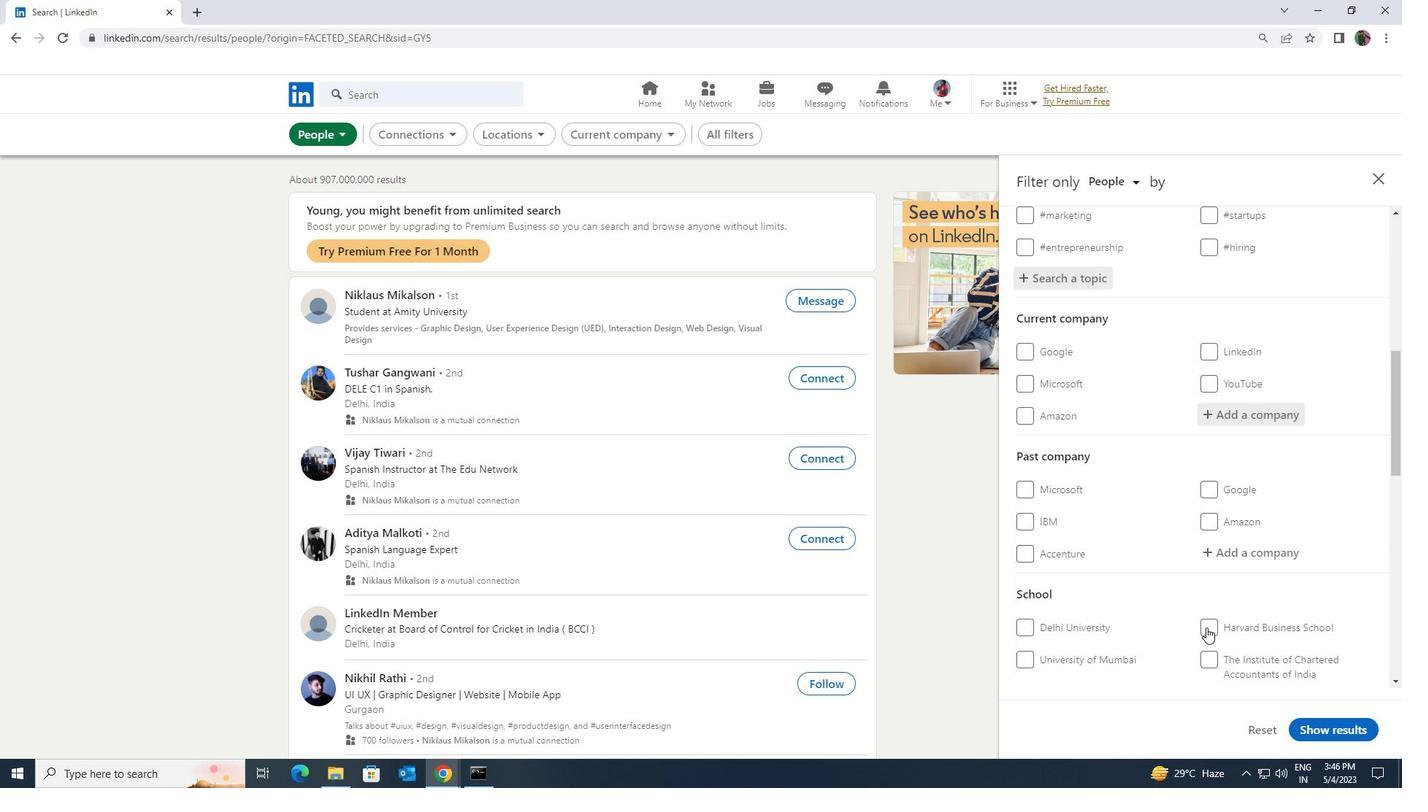 
Action: Mouse scrolled (1206, 627) with delta (0, 0)
Screenshot: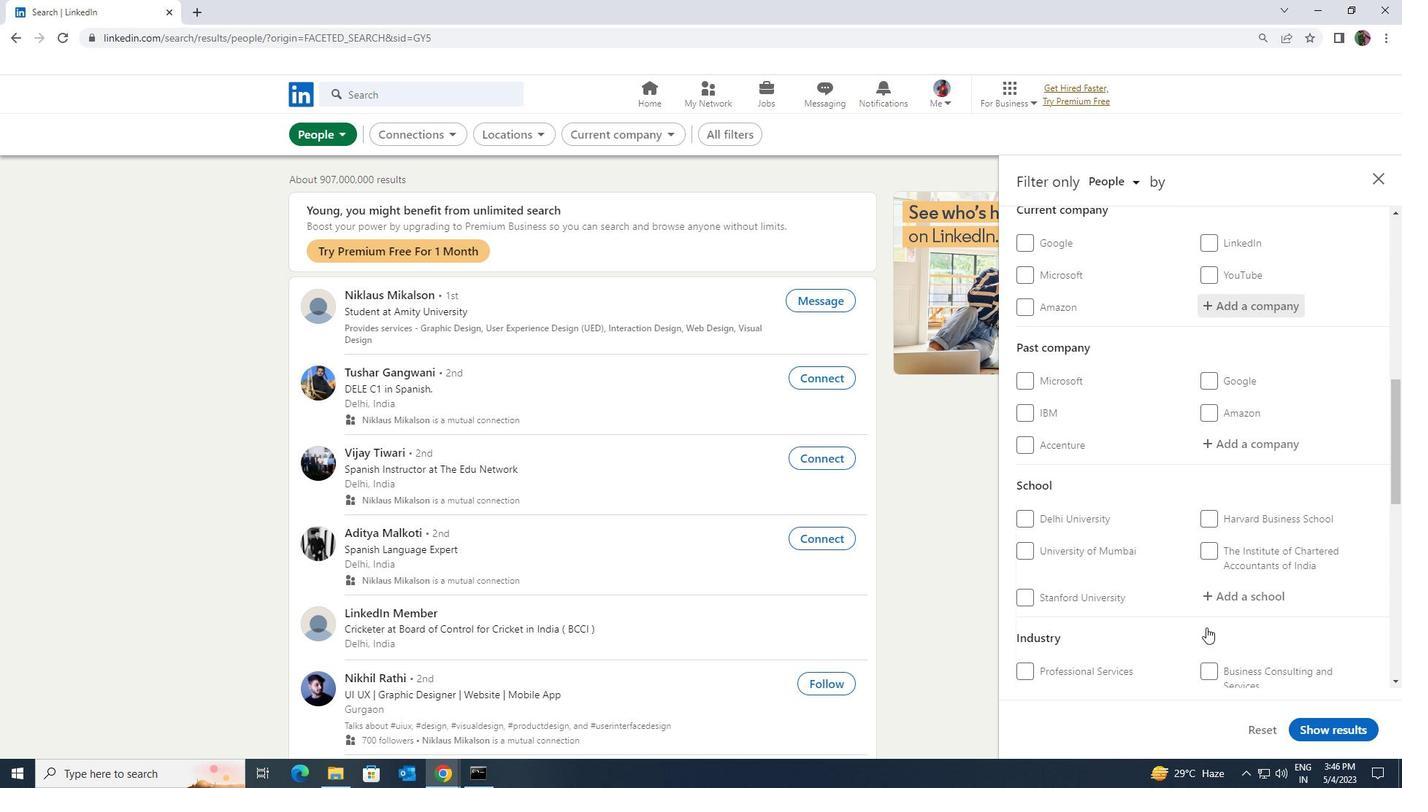 
Action: Mouse scrolled (1206, 627) with delta (0, 0)
Screenshot: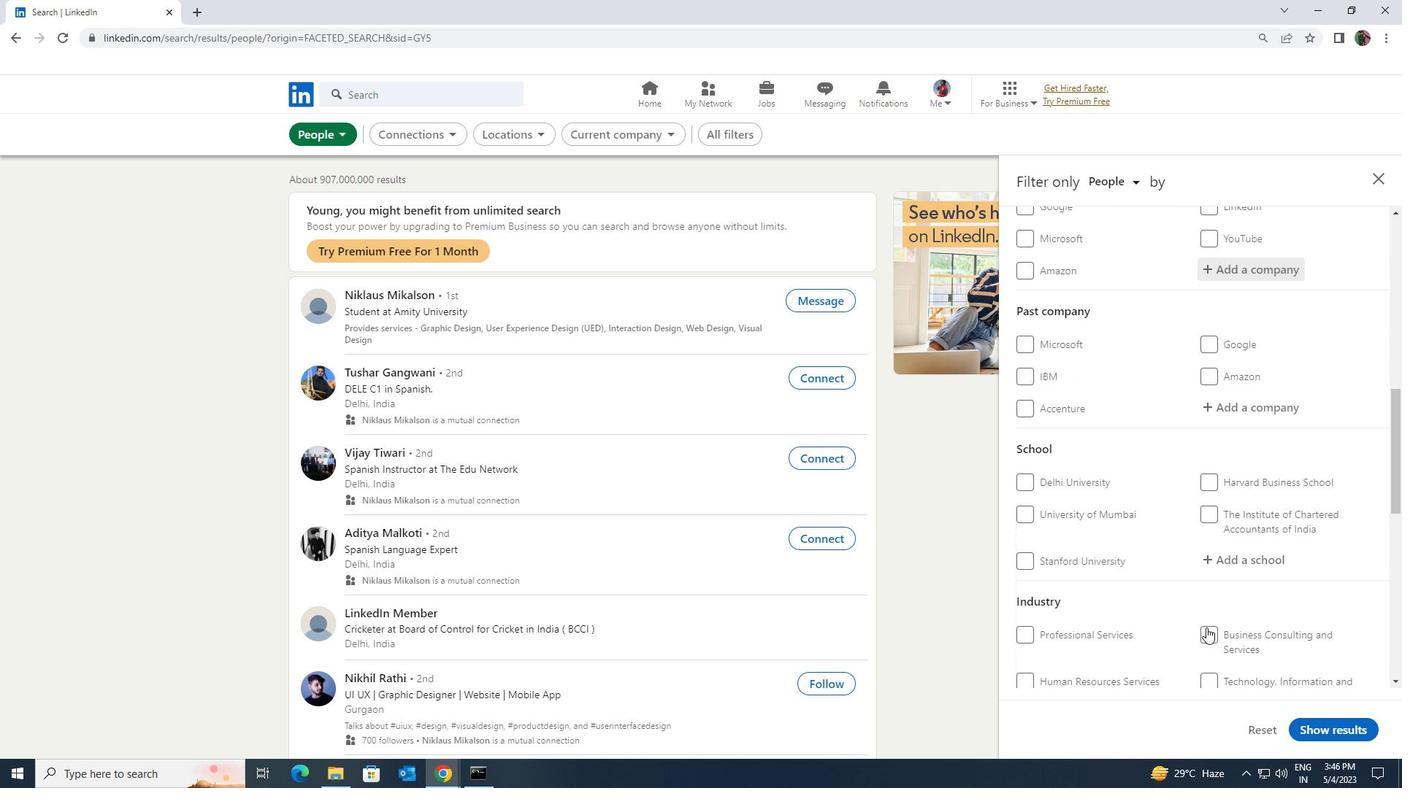 
Action: Mouse scrolled (1206, 627) with delta (0, 0)
Screenshot: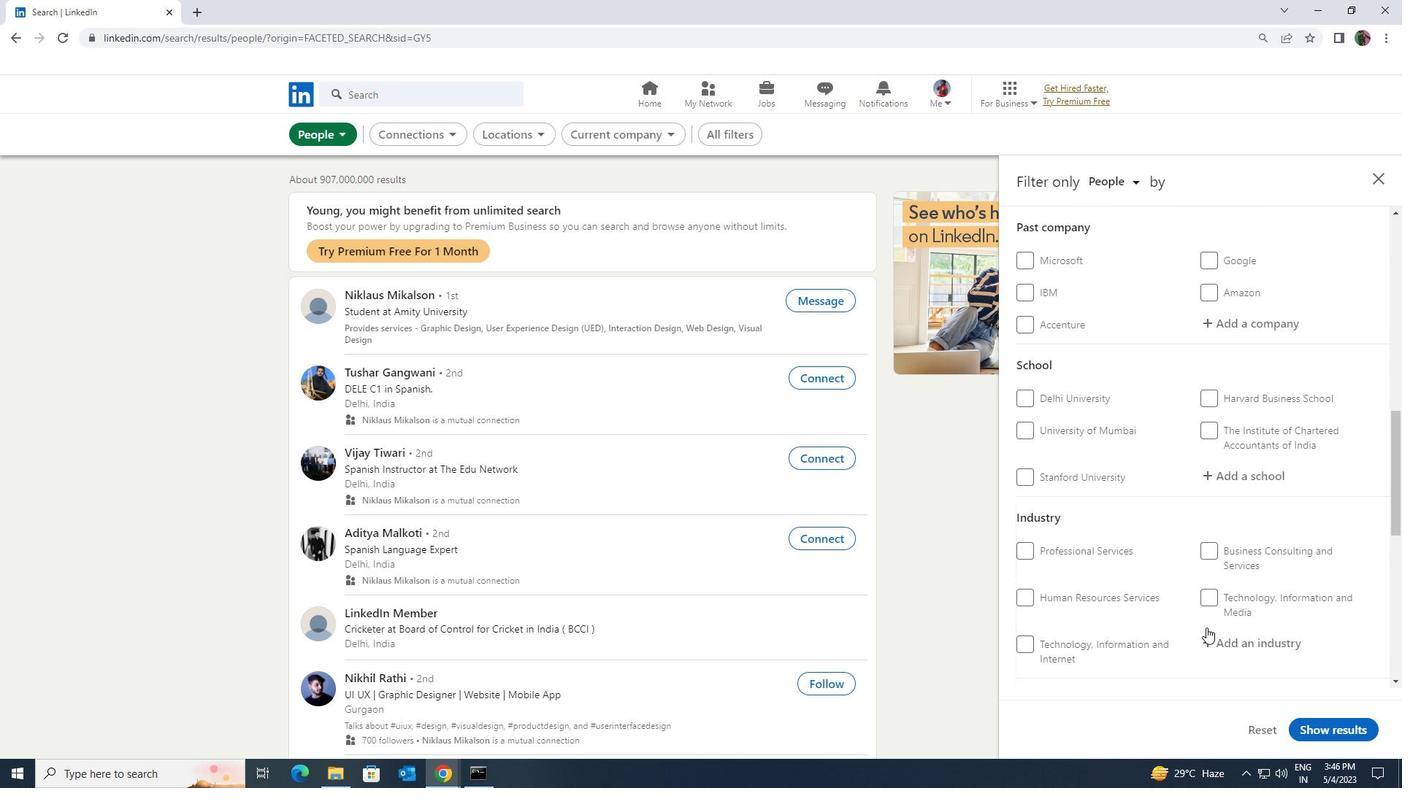 
Action: Mouse scrolled (1206, 627) with delta (0, 0)
Screenshot: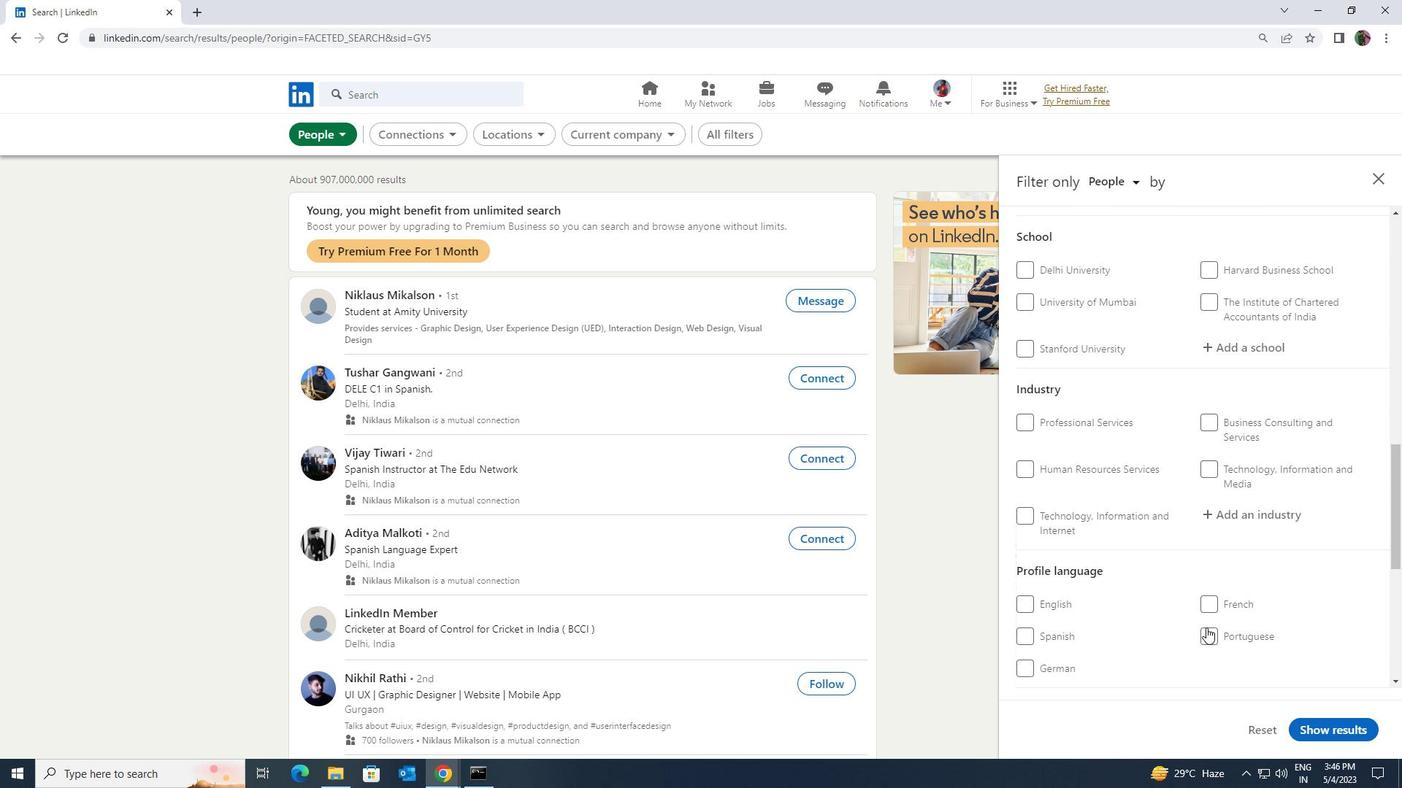 
Action: Mouse moved to (1207, 562)
Screenshot: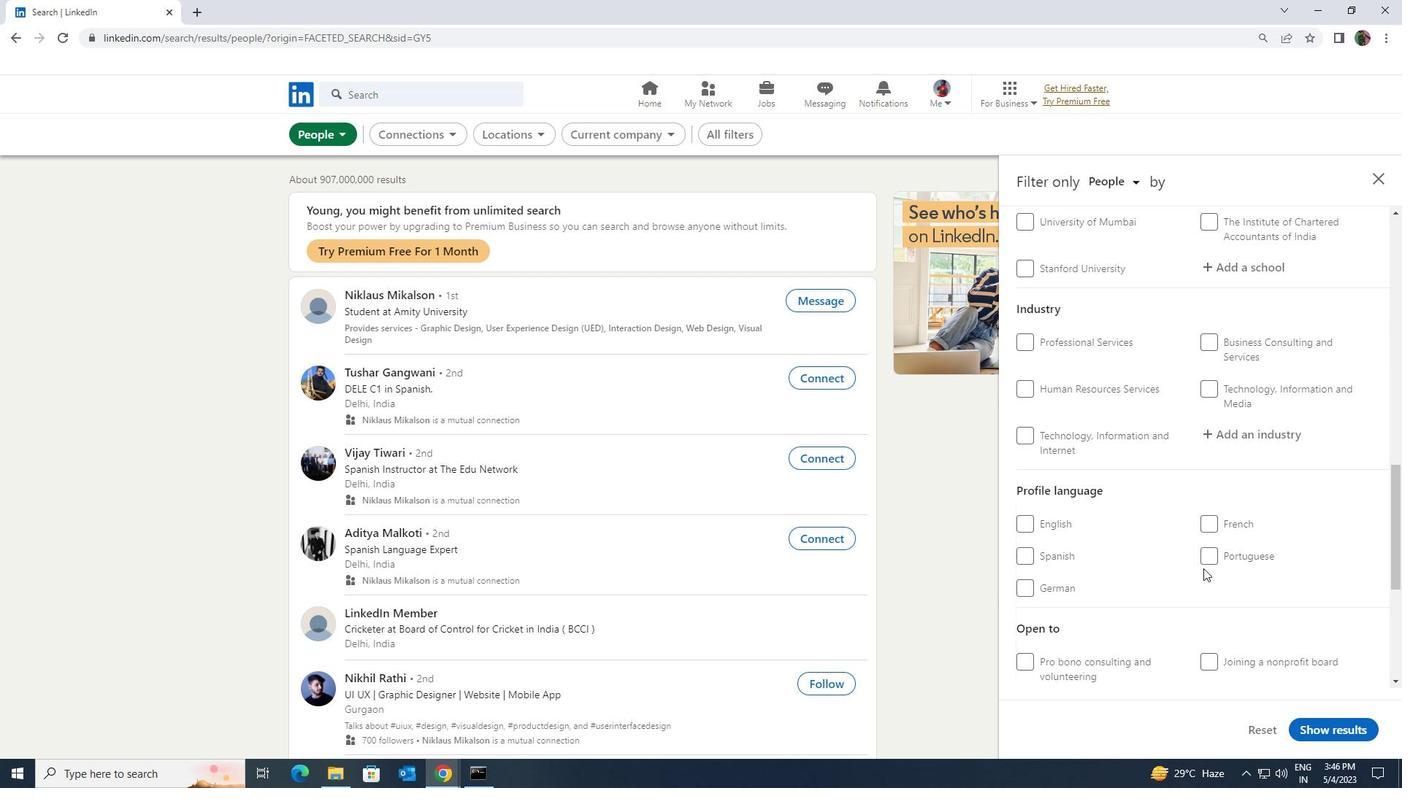 
Action: Mouse pressed left at (1207, 562)
Screenshot: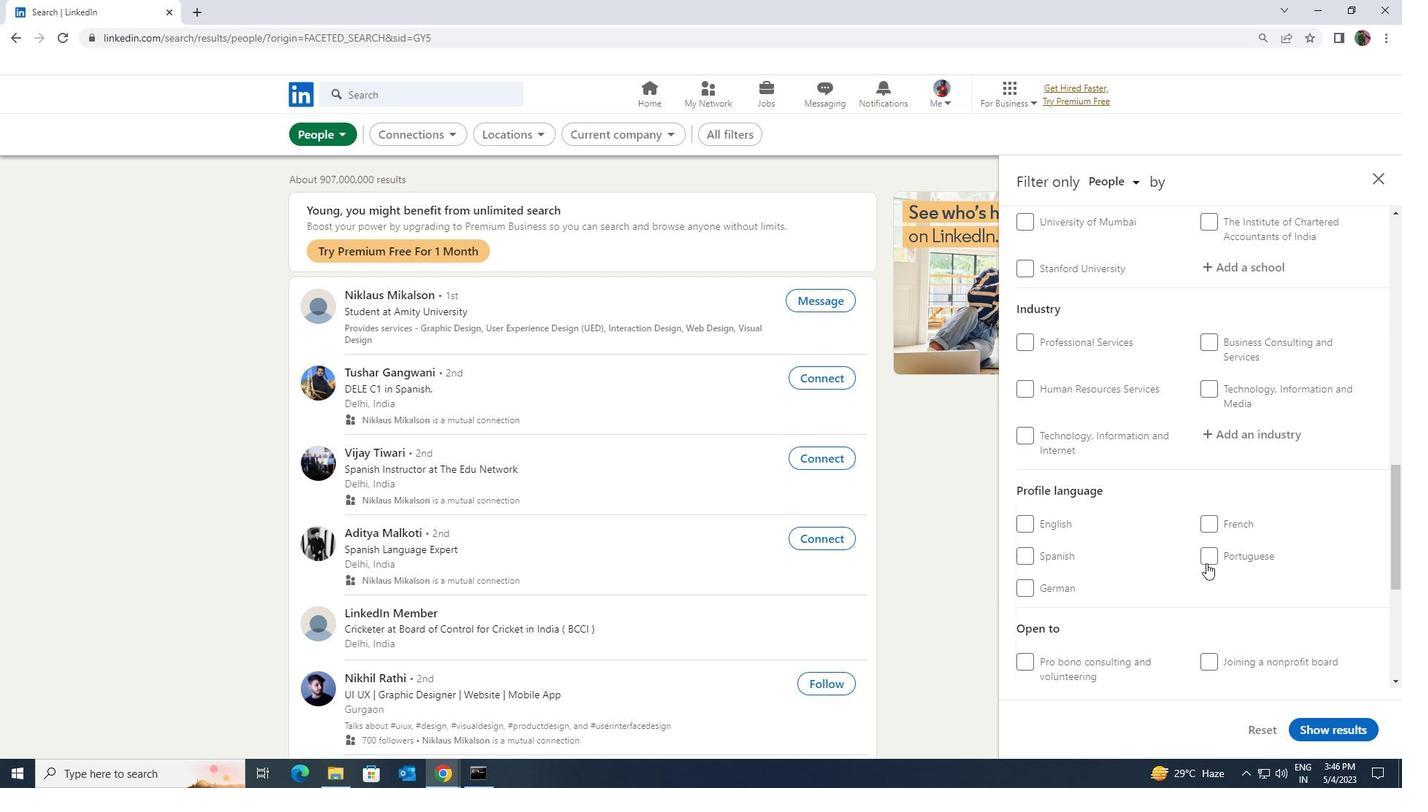 
Action: Mouse scrolled (1207, 563) with delta (0, 0)
Screenshot: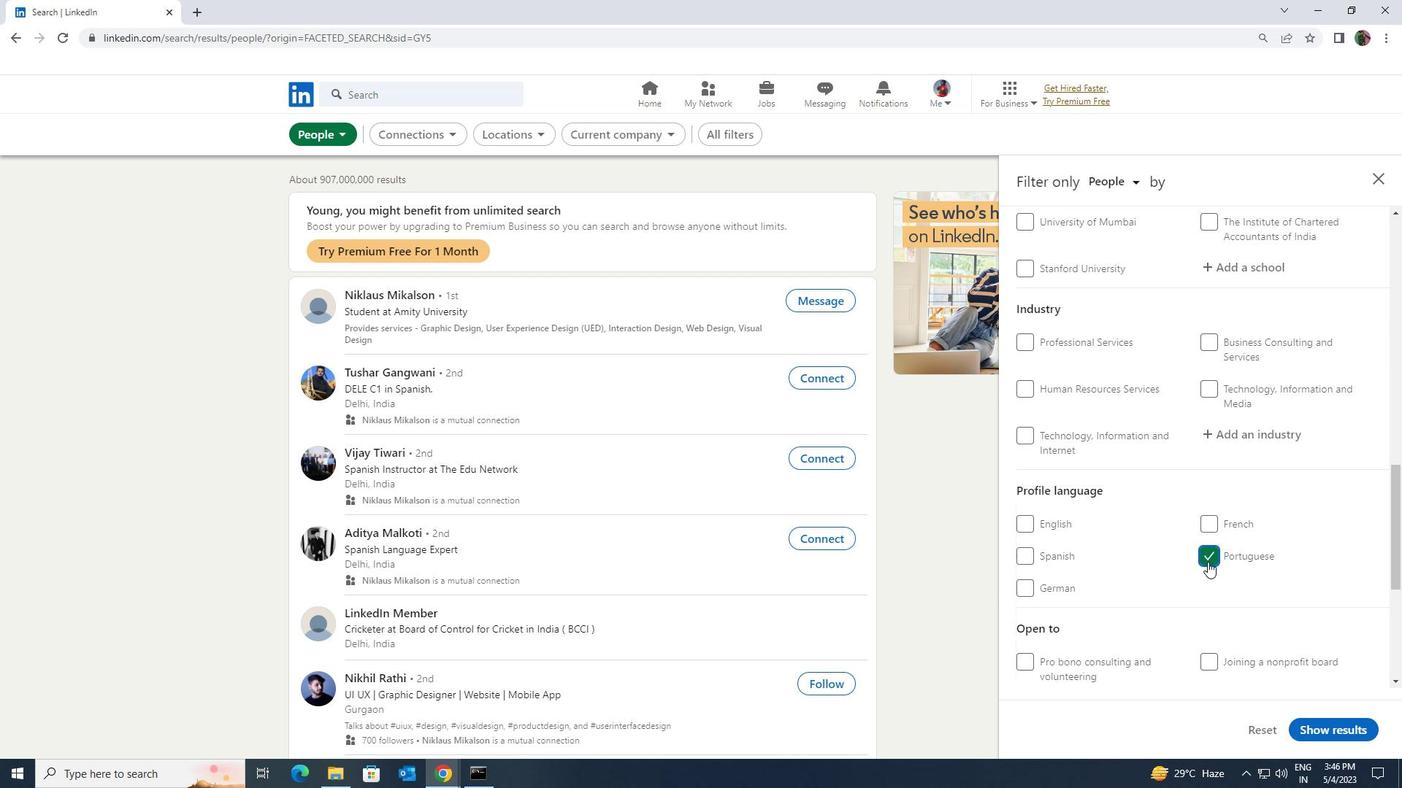 
Action: Mouse scrolled (1207, 563) with delta (0, 0)
Screenshot: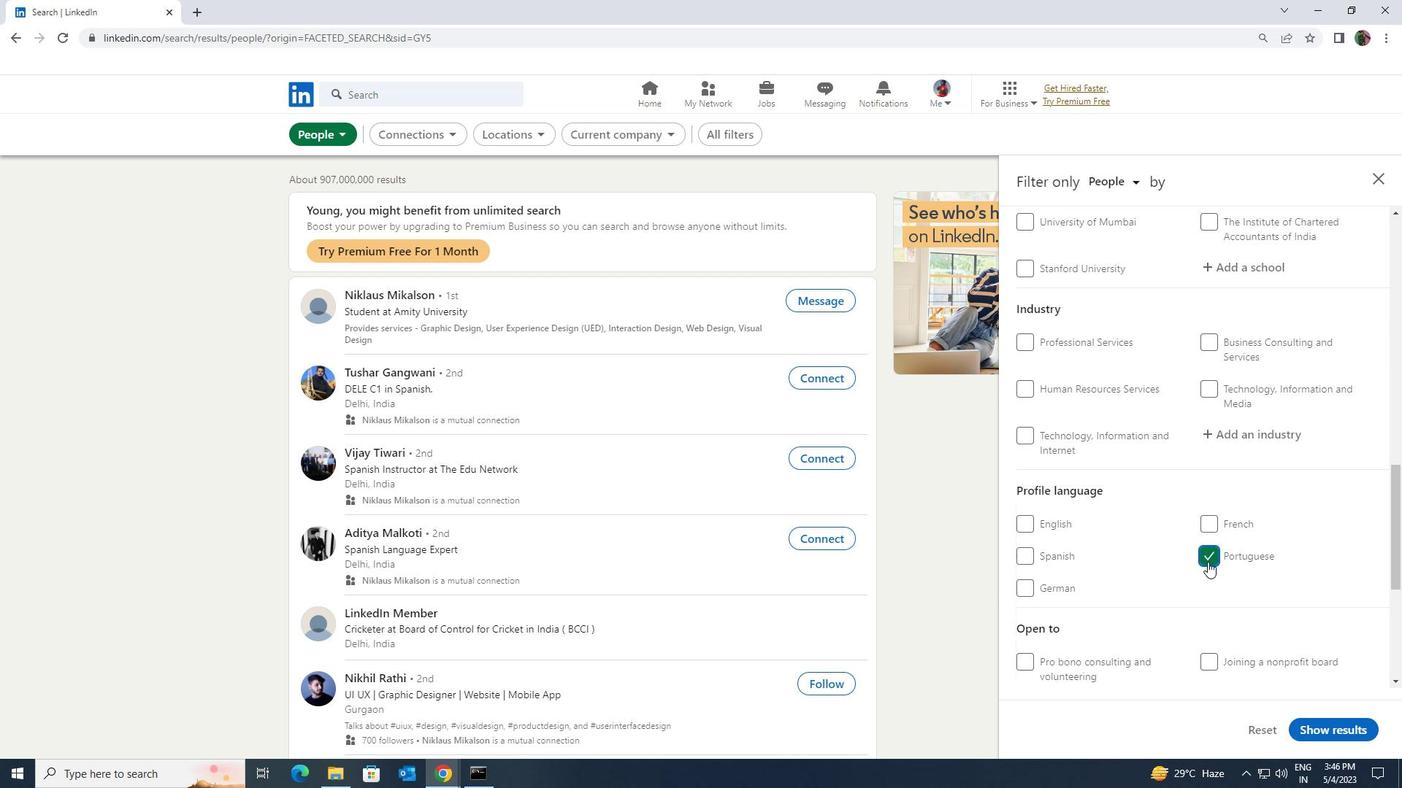 
Action: Mouse scrolled (1207, 563) with delta (0, 0)
Screenshot: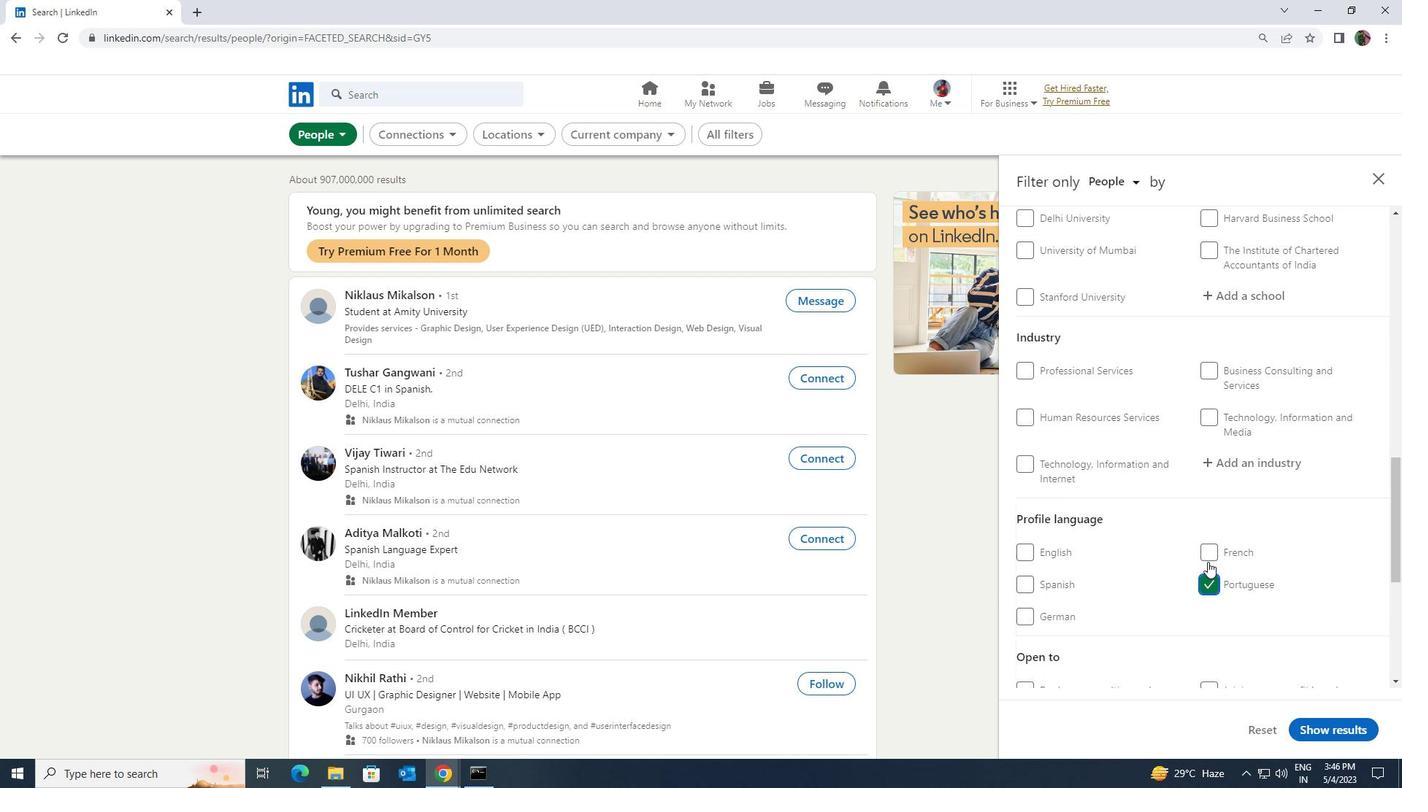 
Action: Mouse scrolled (1207, 563) with delta (0, 0)
Screenshot: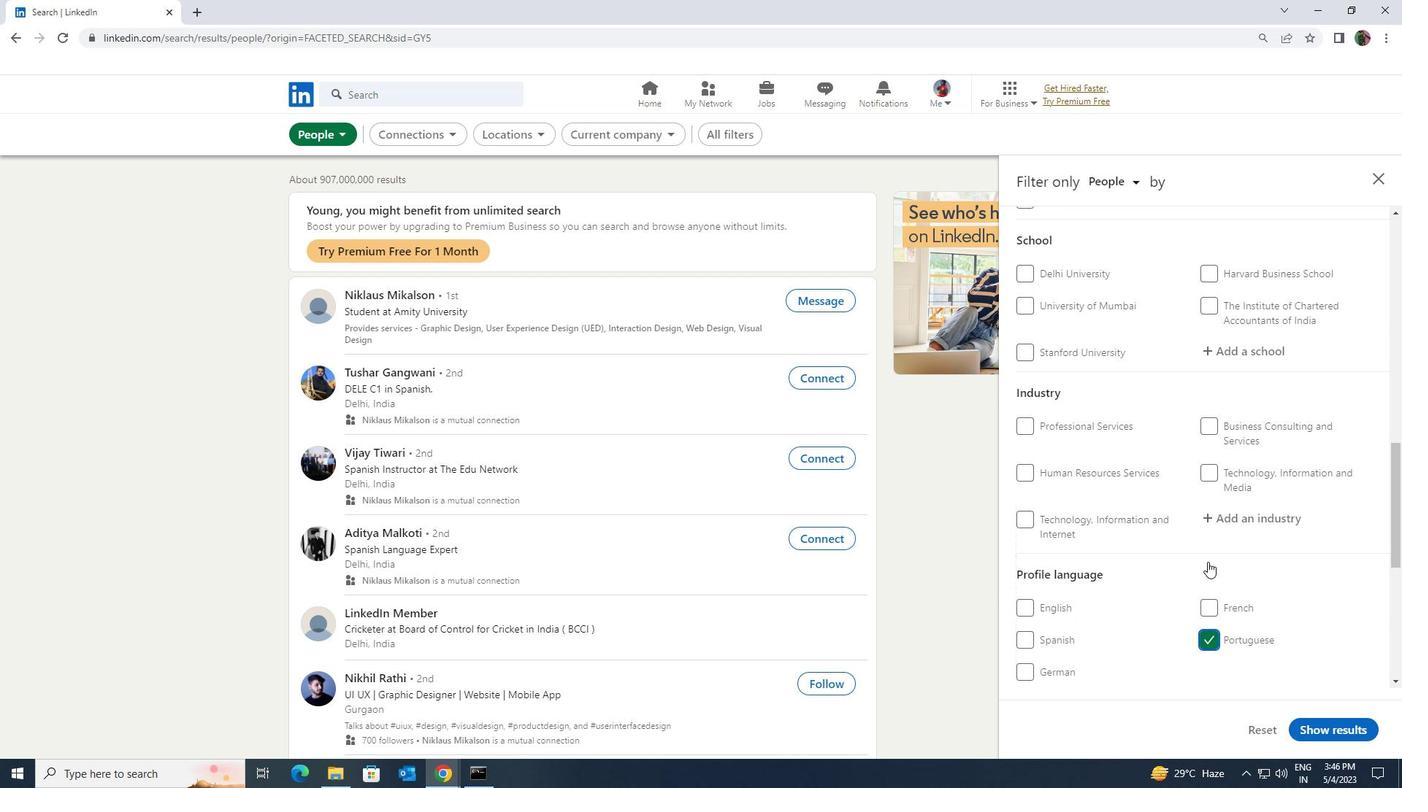 
Action: Mouse scrolled (1207, 563) with delta (0, 0)
Screenshot: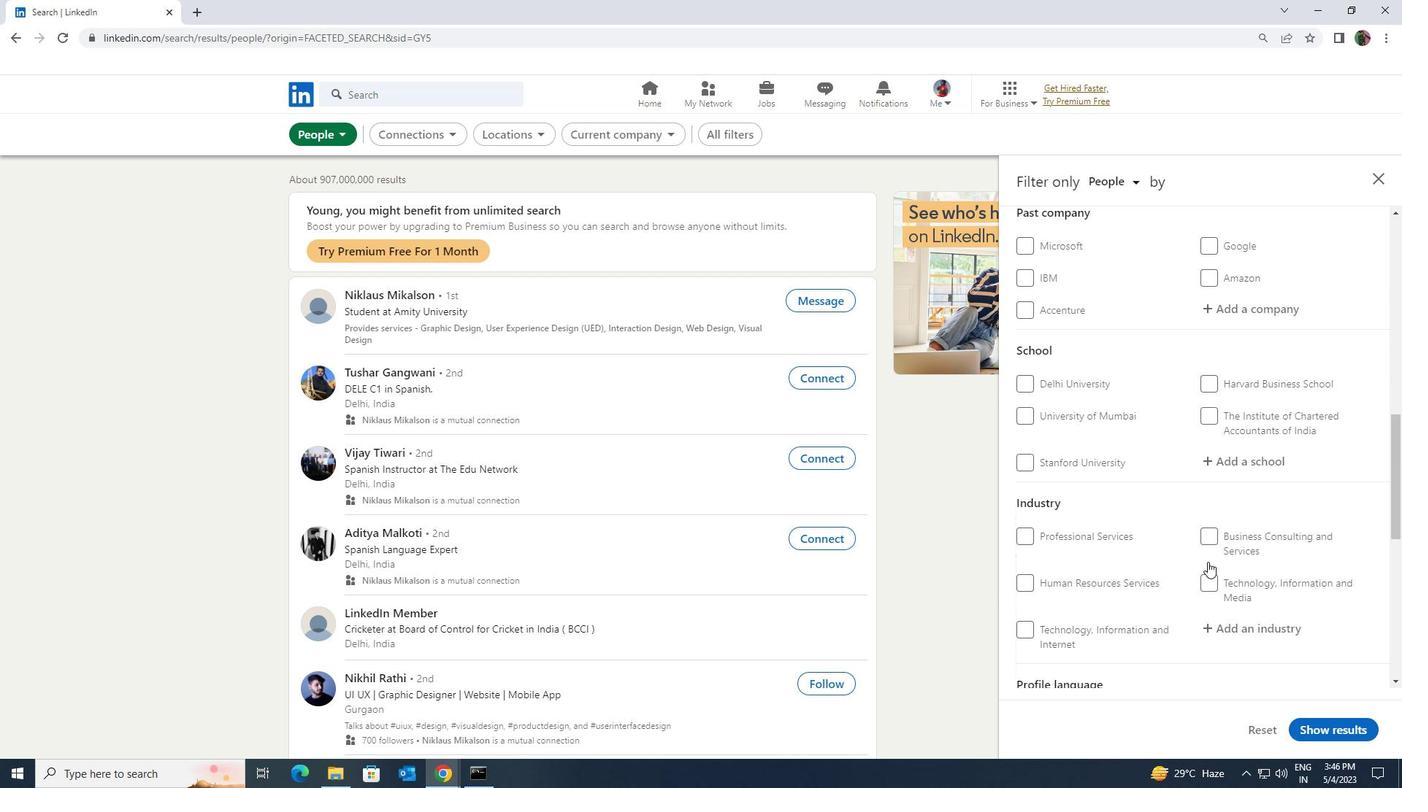
Action: Mouse scrolled (1207, 563) with delta (0, 0)
Screenshot: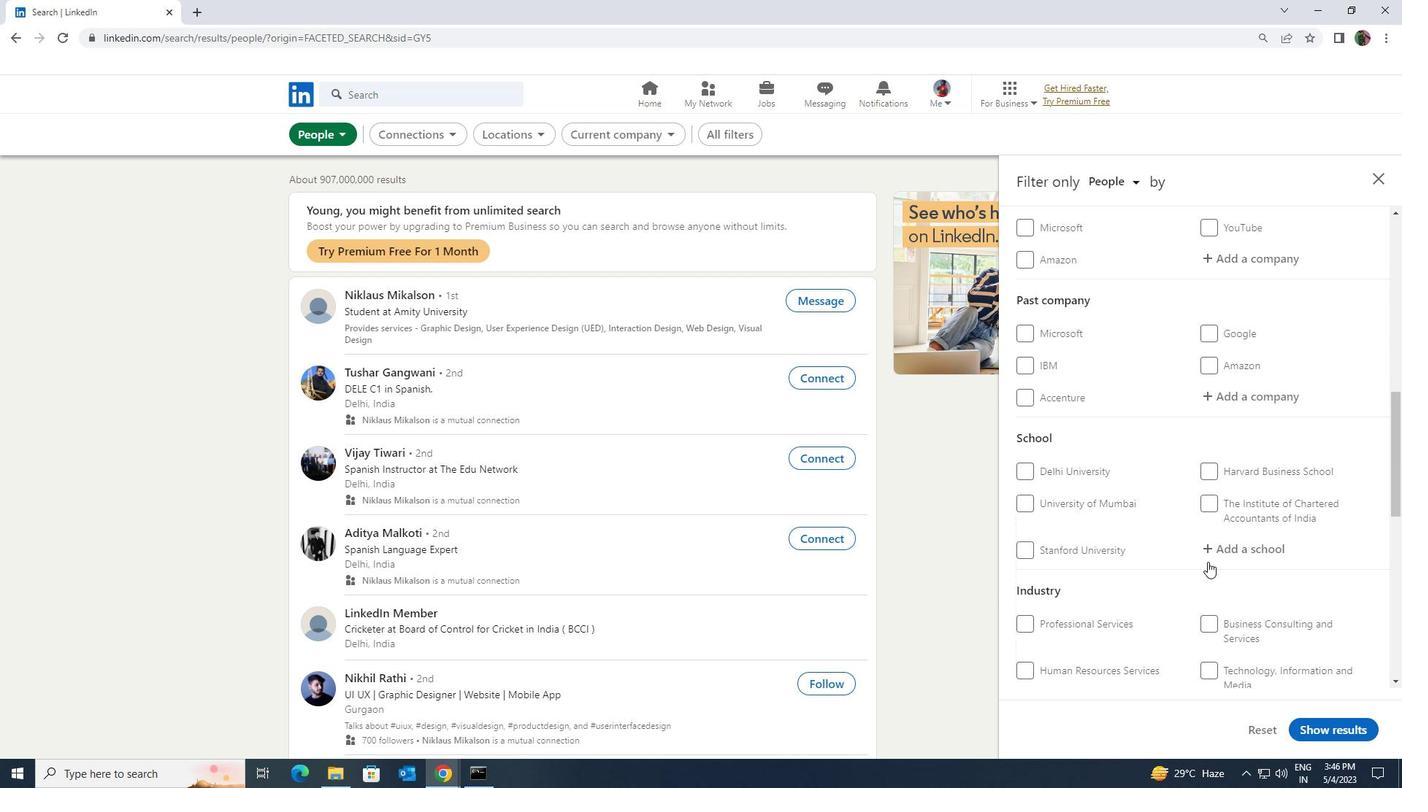 
Action: Mouse scrolled (1207, 563) with delta (0, 0)
Screenshot: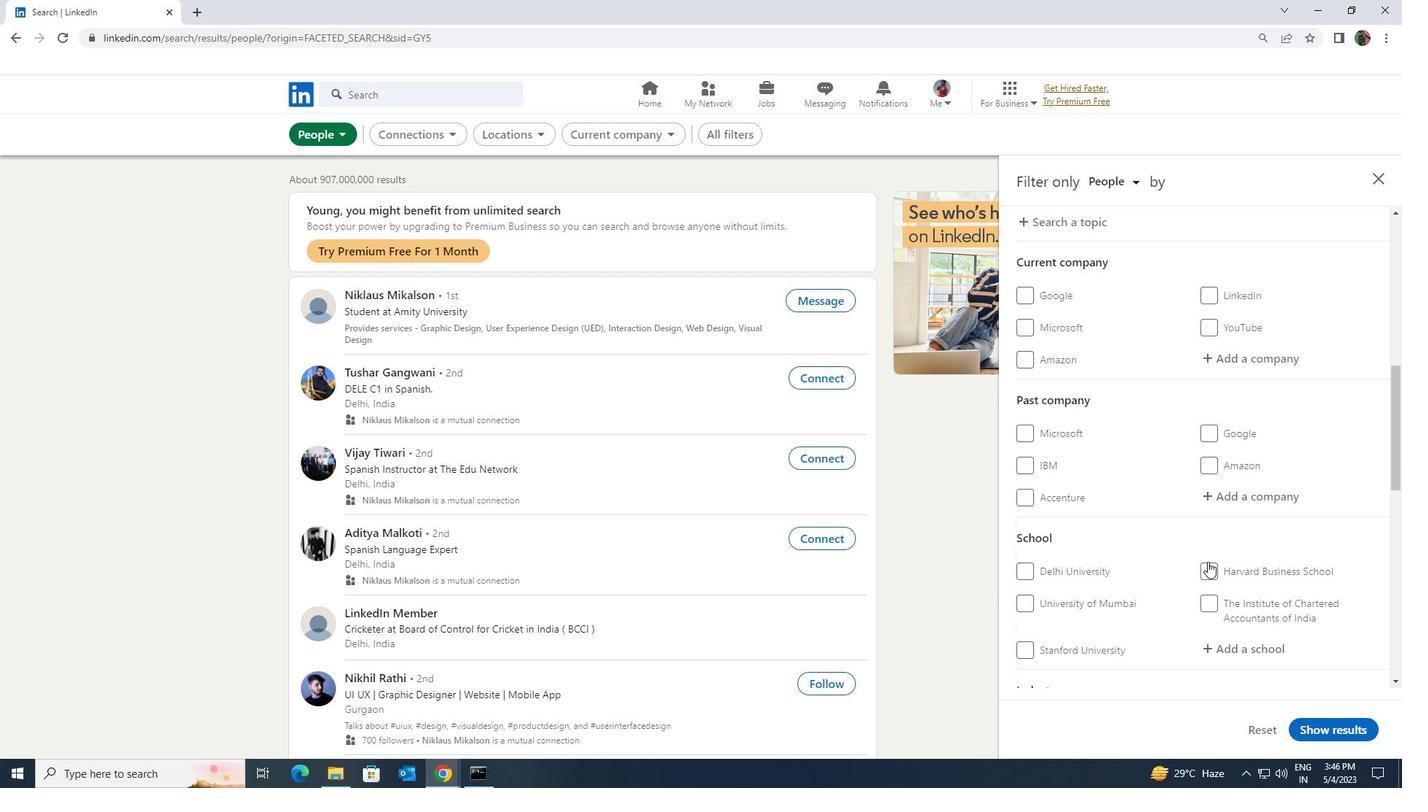 
Action: Mouse moved to (1212, 492)
Screenshot: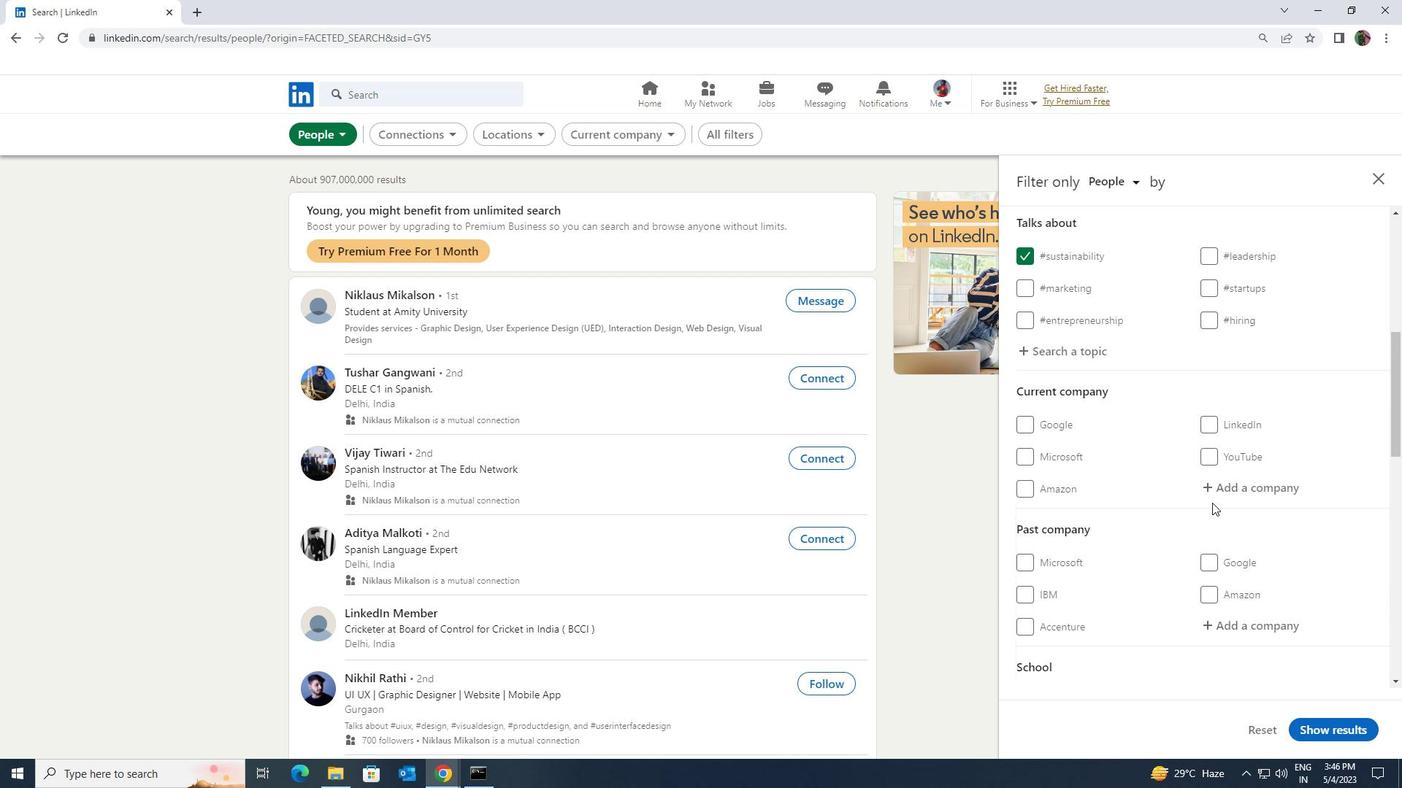 
Action: Mouse pressed left at (1212, 492)
Screenshot: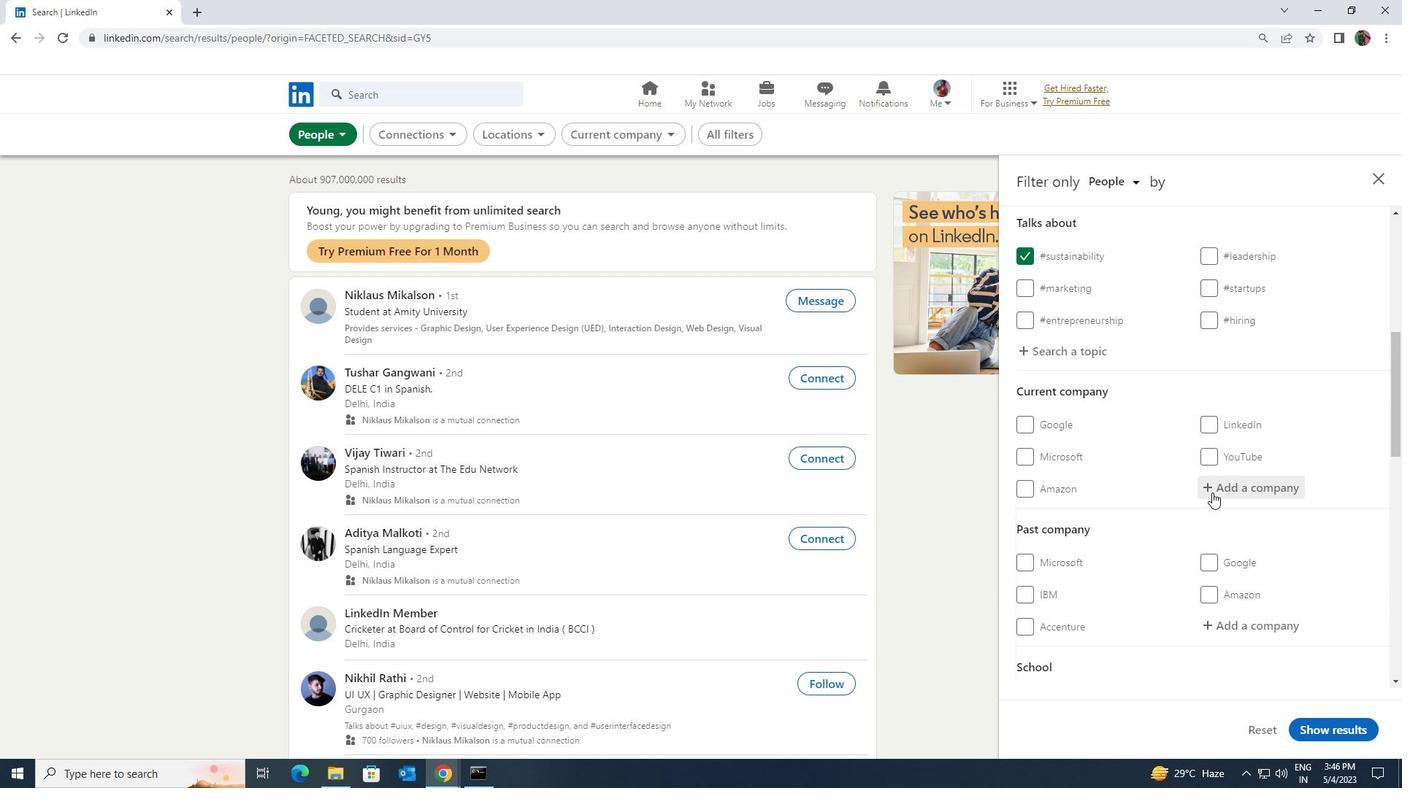 
Action: Key pressed <Key.shift><Key.shift><Key.shift><Key.shift><Key.shift><Key.shift><Key.shift><Key.shift><Key.shift><Key.shift><Key.shift><Key.shift><Key.shift>AMERI
Screenshot: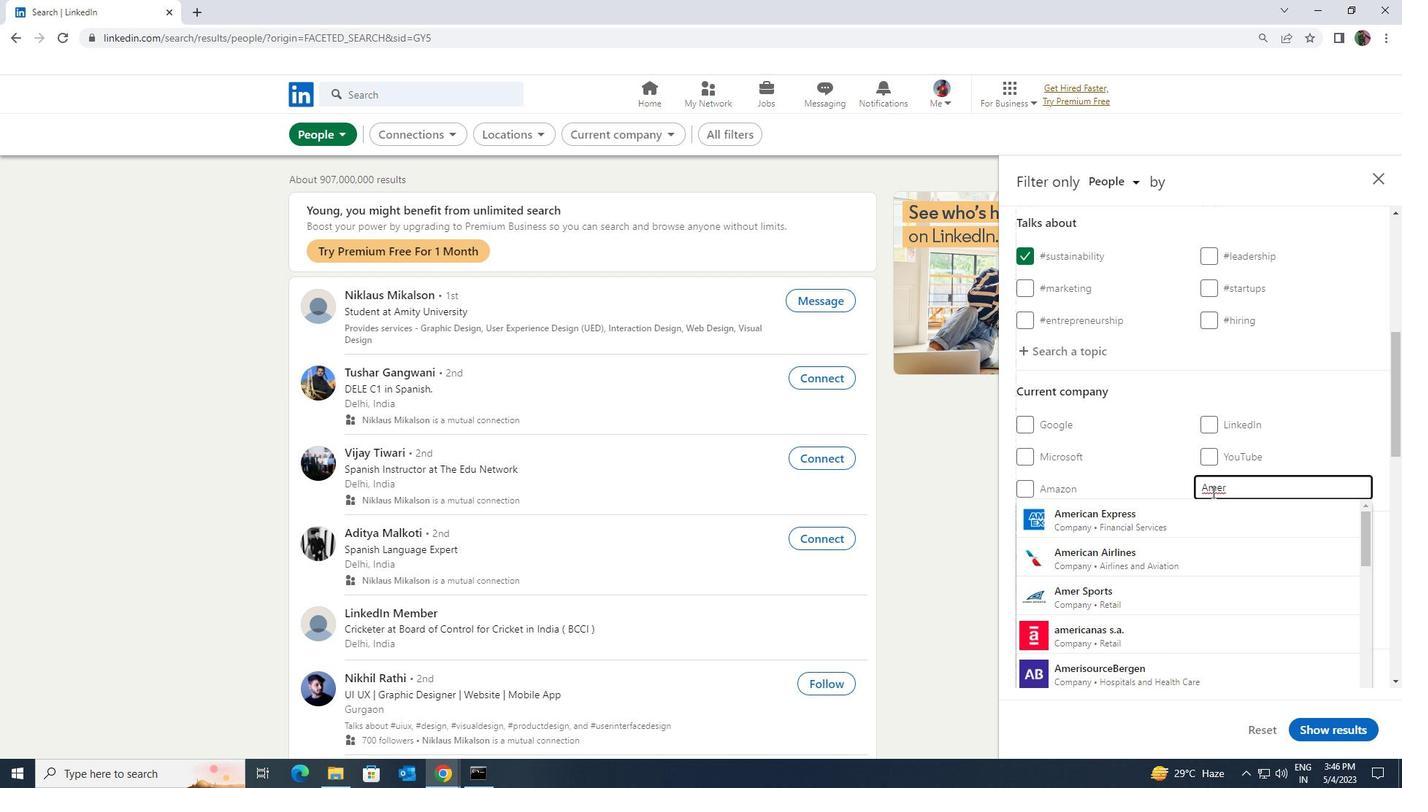 
Action: Mouse moved to (1209, 508)
Screenshot: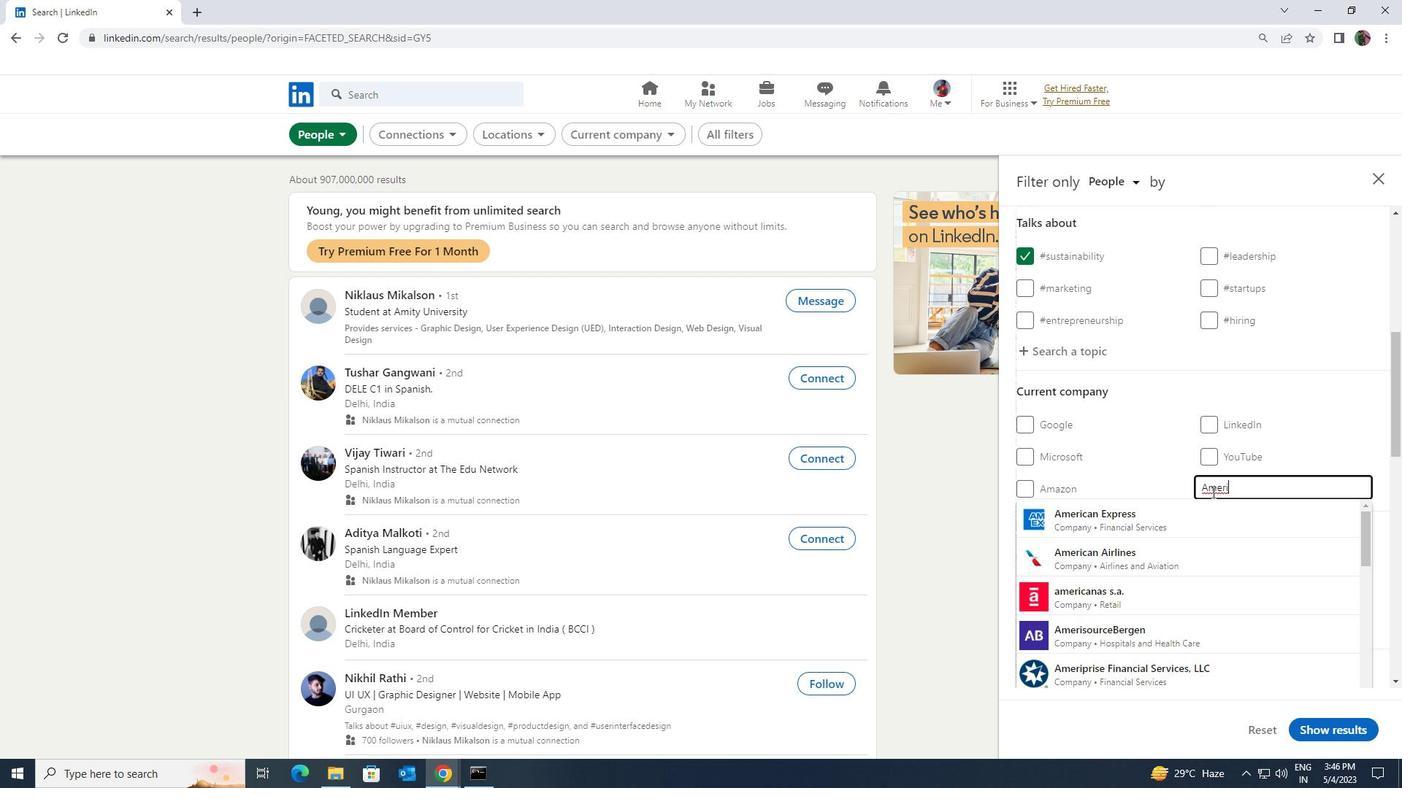 
Action: Key pressed CAN<Key.space><Key.shift><Key.shift><Key.shift><Key.shift><Key.shift>EXPRESS<Key.space><Key.shift>GLOBAL<Key.space>
Screenshot: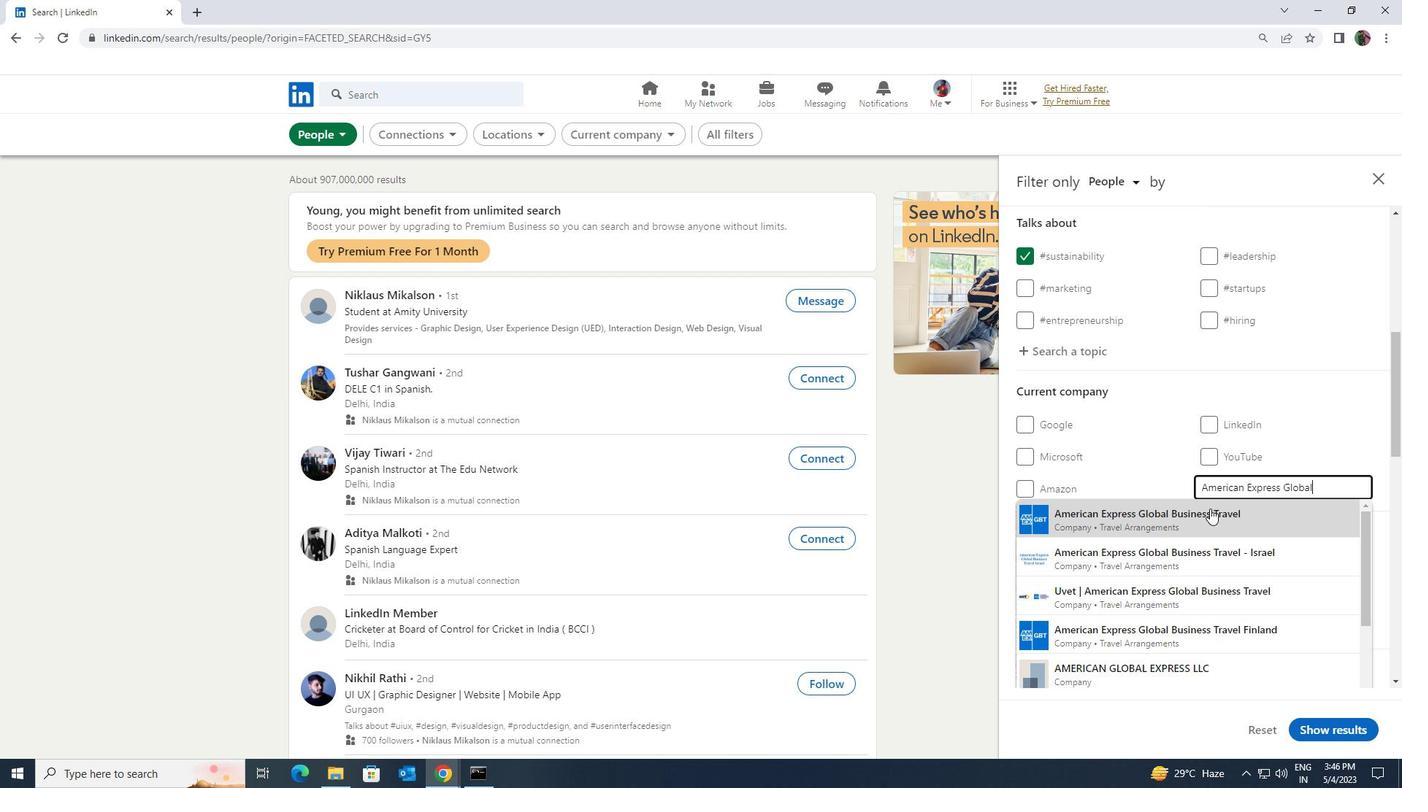 
Action: Mouse moved to (1209, 514)
Screenshot: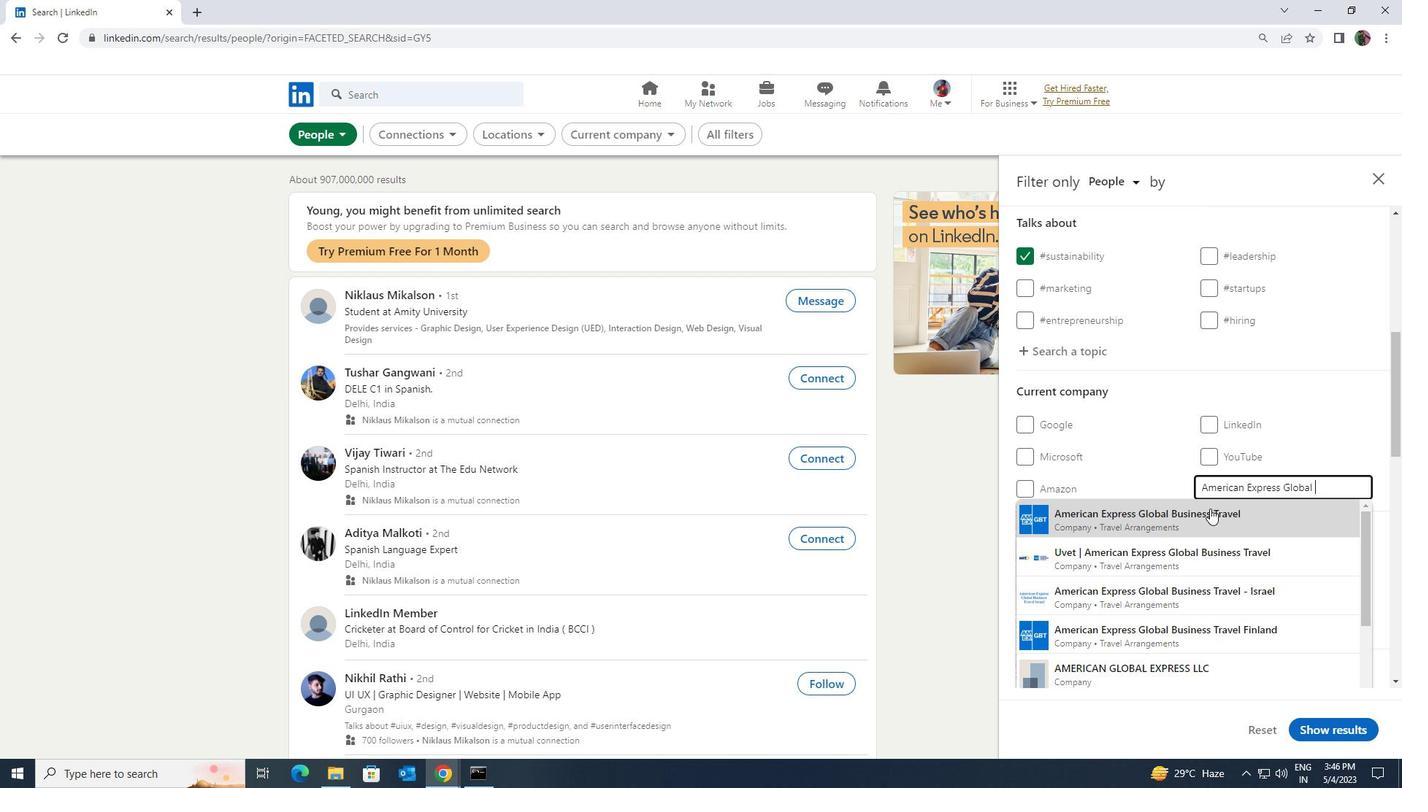 
Action: Mouse pressed left at (1209, 514)
Screenshot: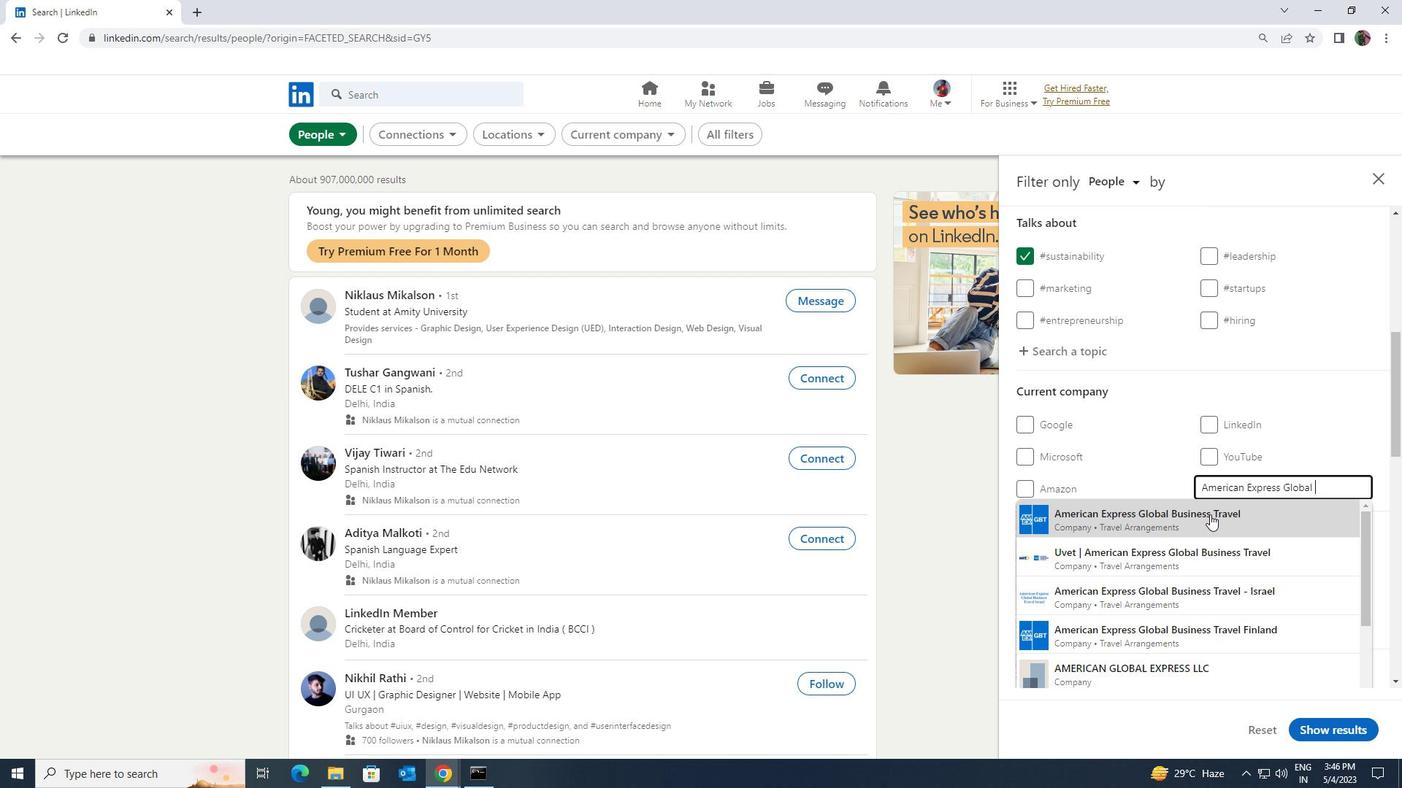 
Action: Mouse scrolled (1209, 514) with delta (0, 0)
Screenshot: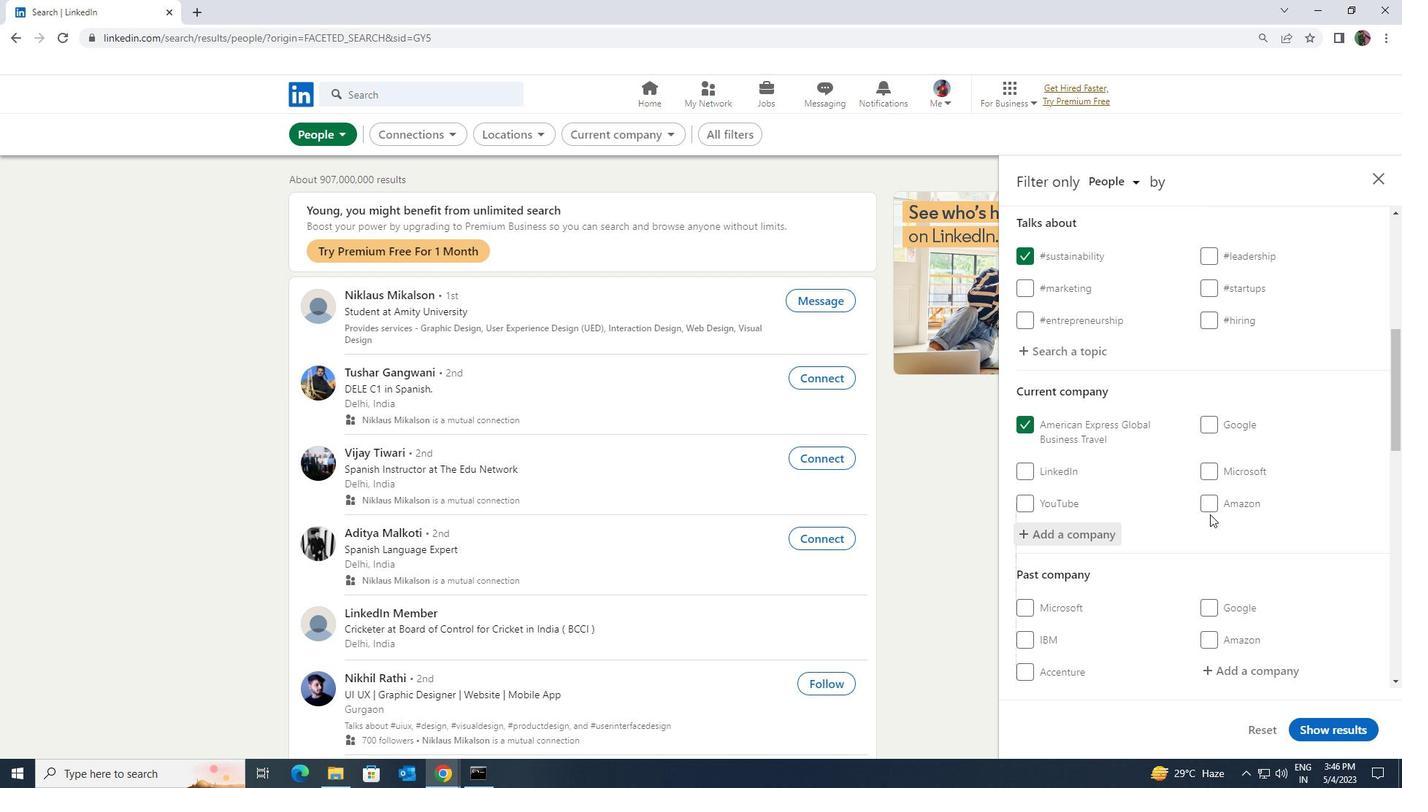
Action: Mouse scrolled (1209, 514) with delta (0, 0)
Screenshot: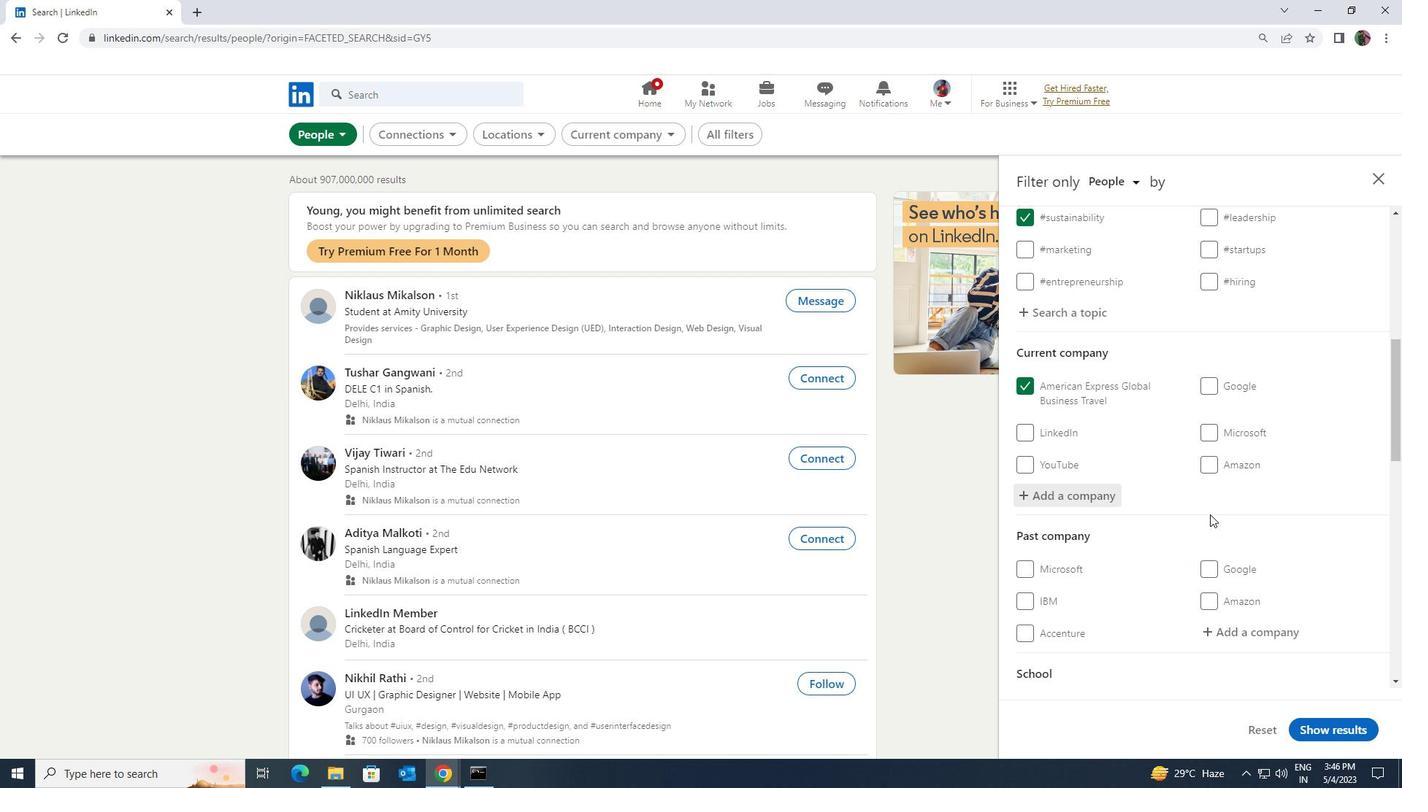 
Action: Mouse scrolled (1209, 514) with delta (0, 0)
Screenshot: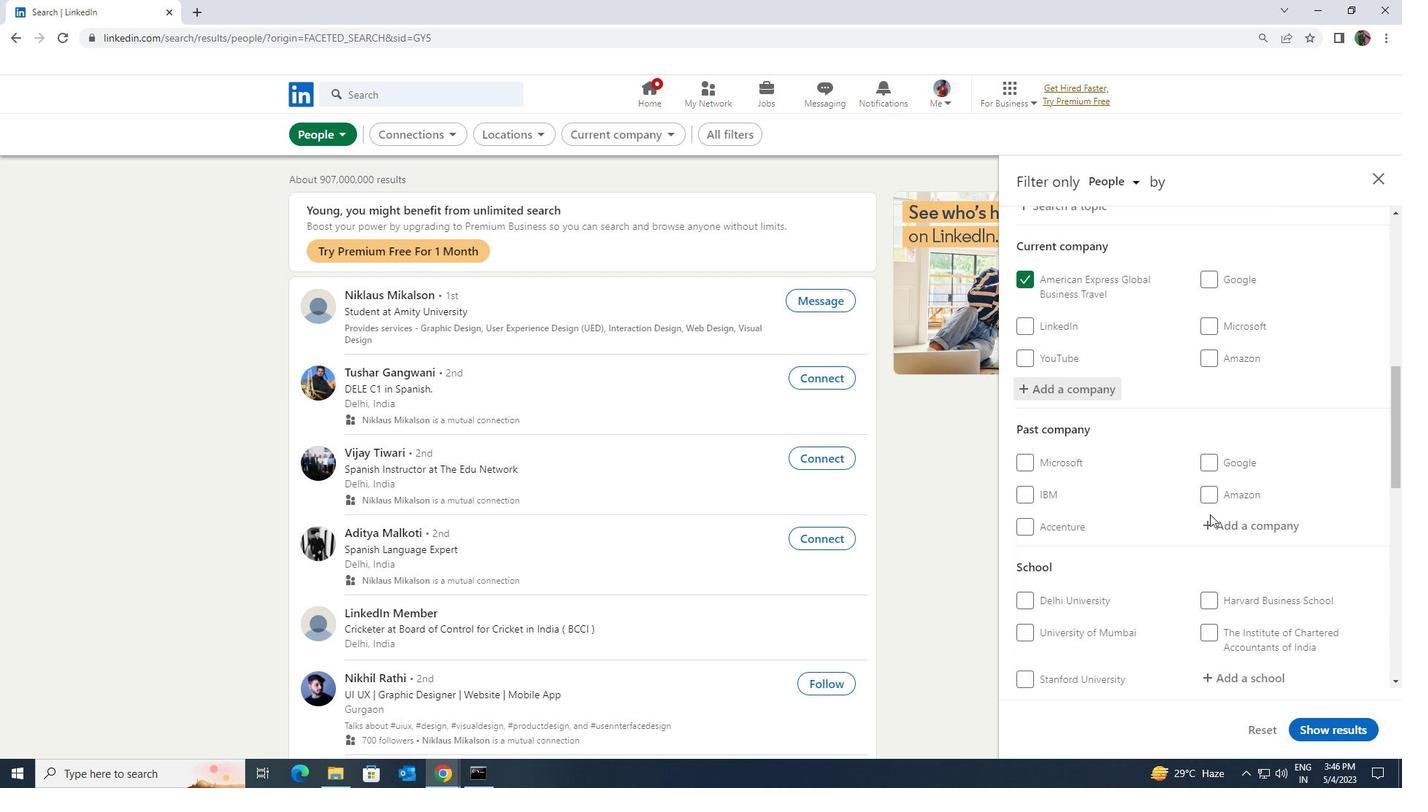 
Action: Mouse moved to (1209, 514)
Screenshot: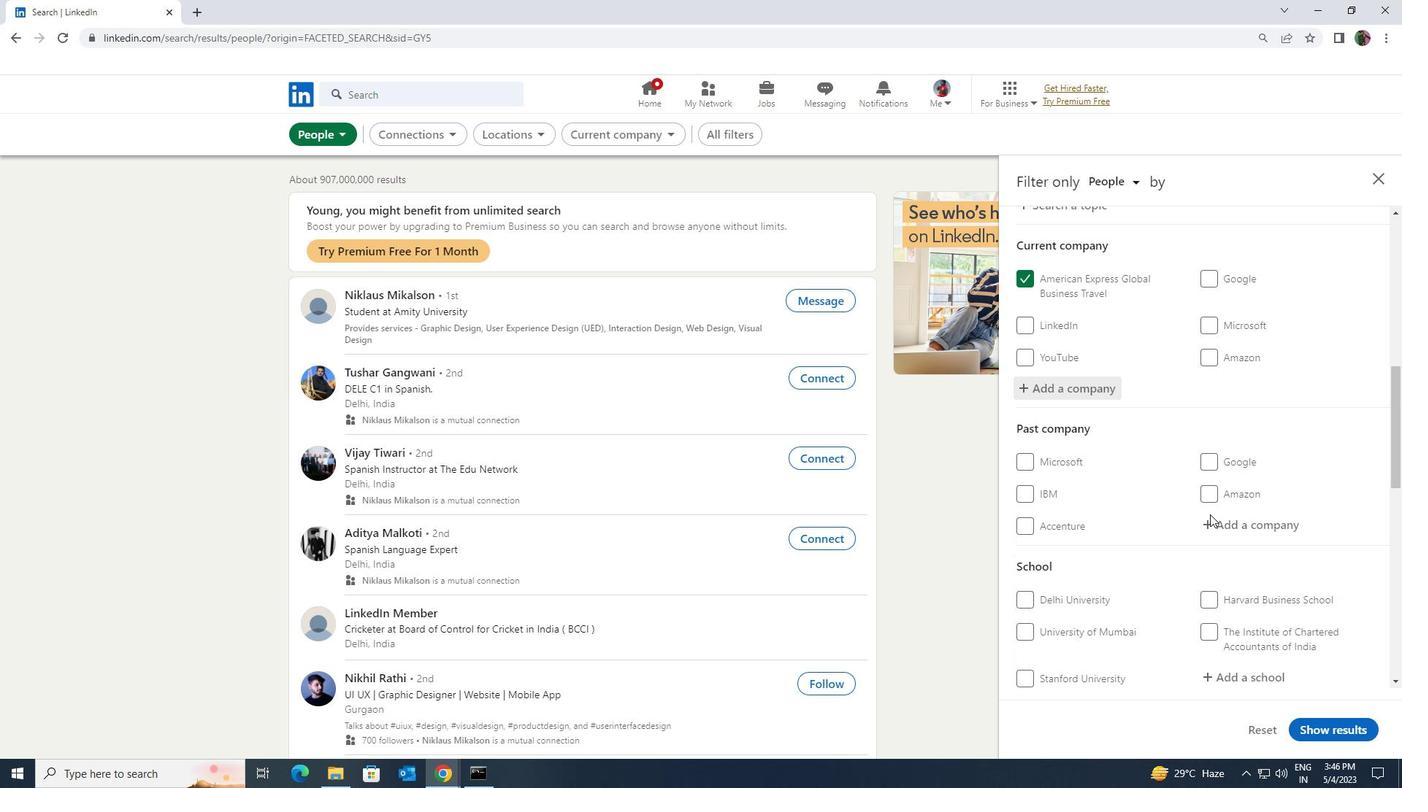 
Action: Mouse scrolled (1209, 514) with delta (0, 0)
Screenshot: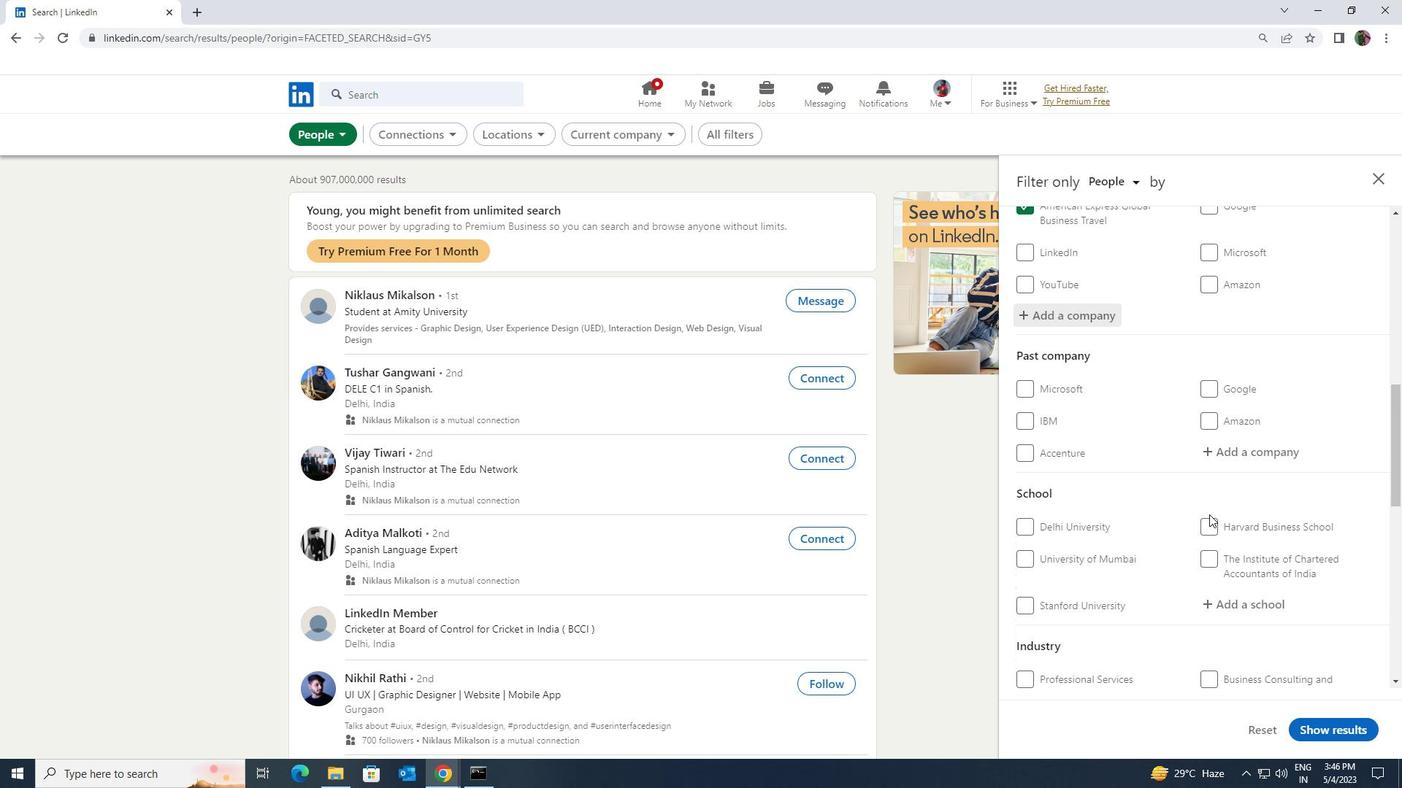 
Action: Mouse moved to (1213, 519)
Screenshot: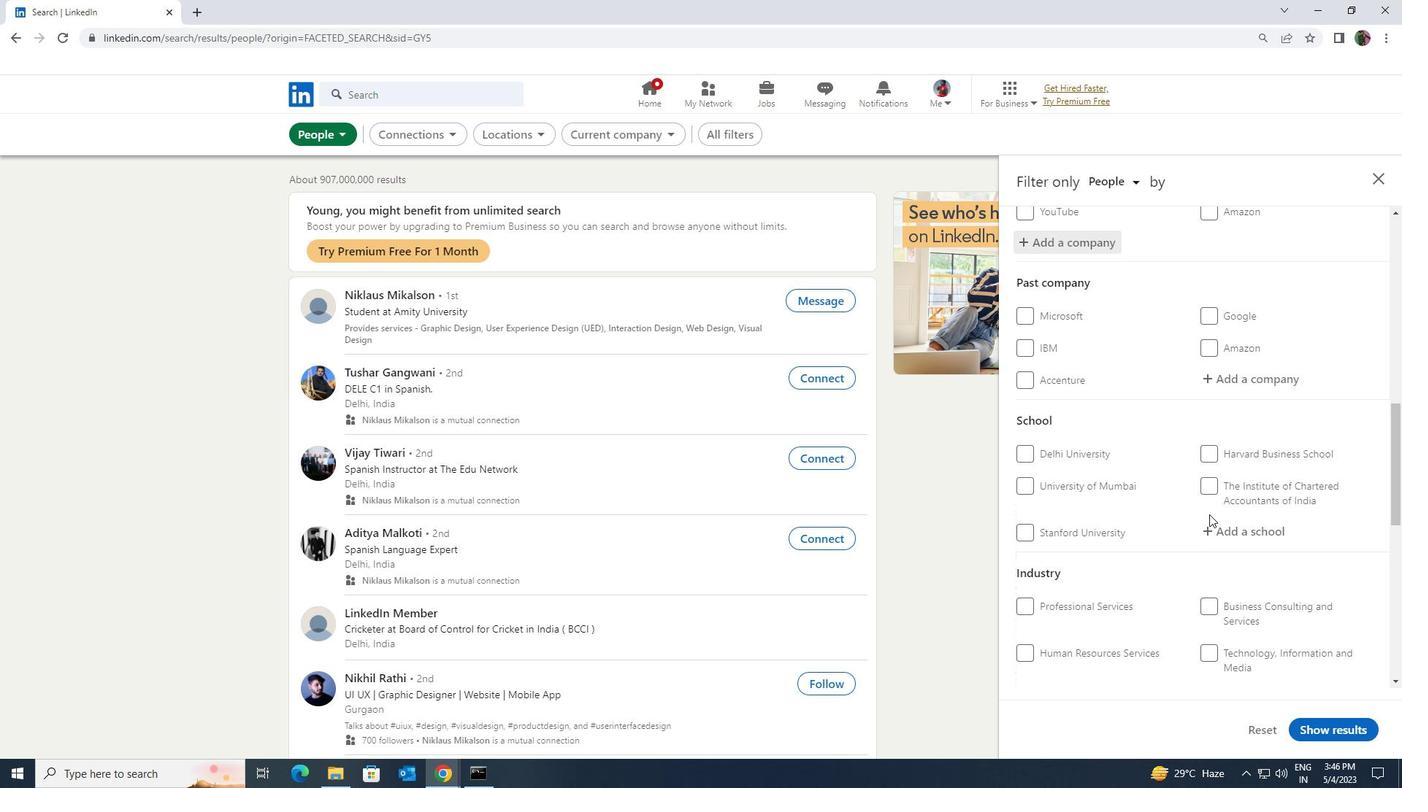 
Action: Mouse pressed left at (1213, 519)
Screenshot: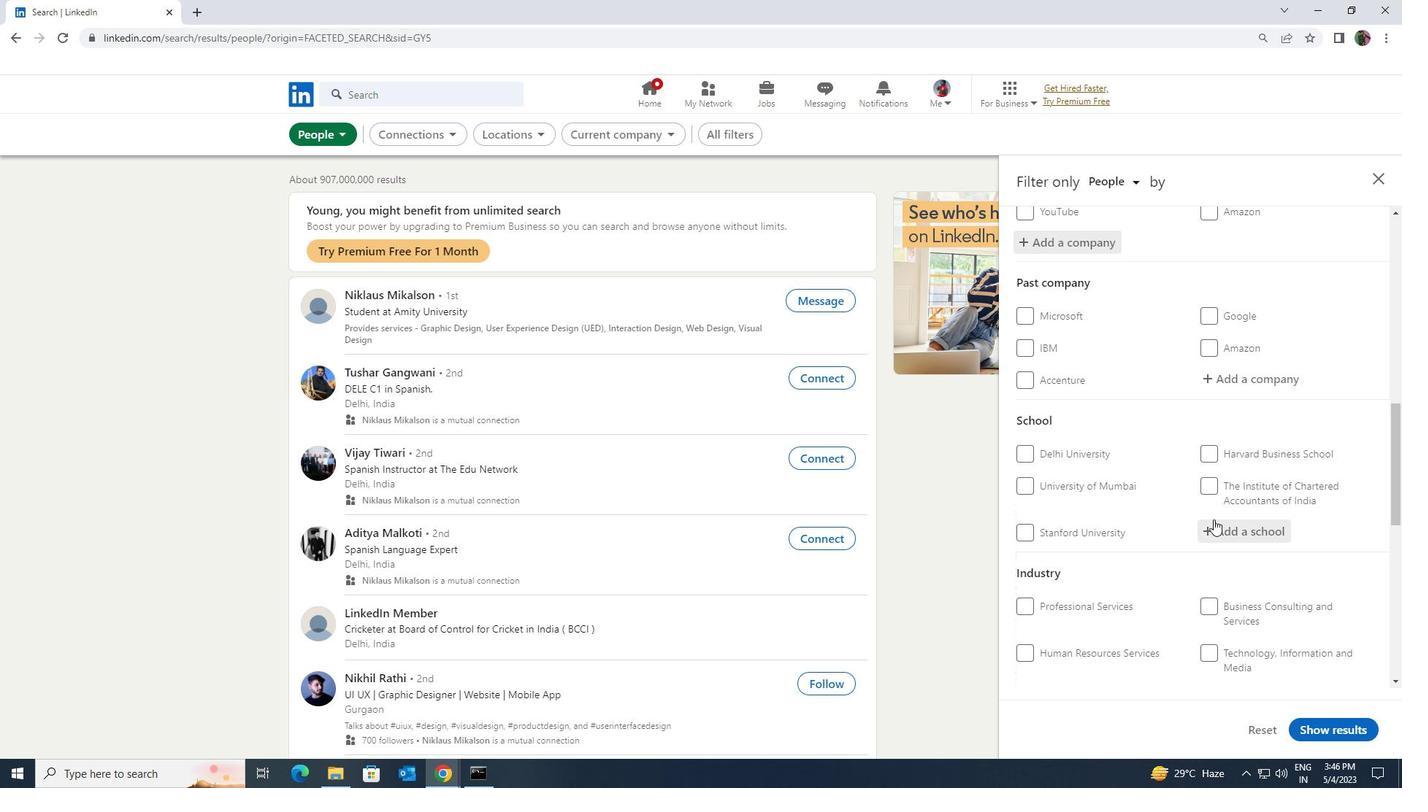 
Action: Mouse moved to (1214, 519)
Screenshot: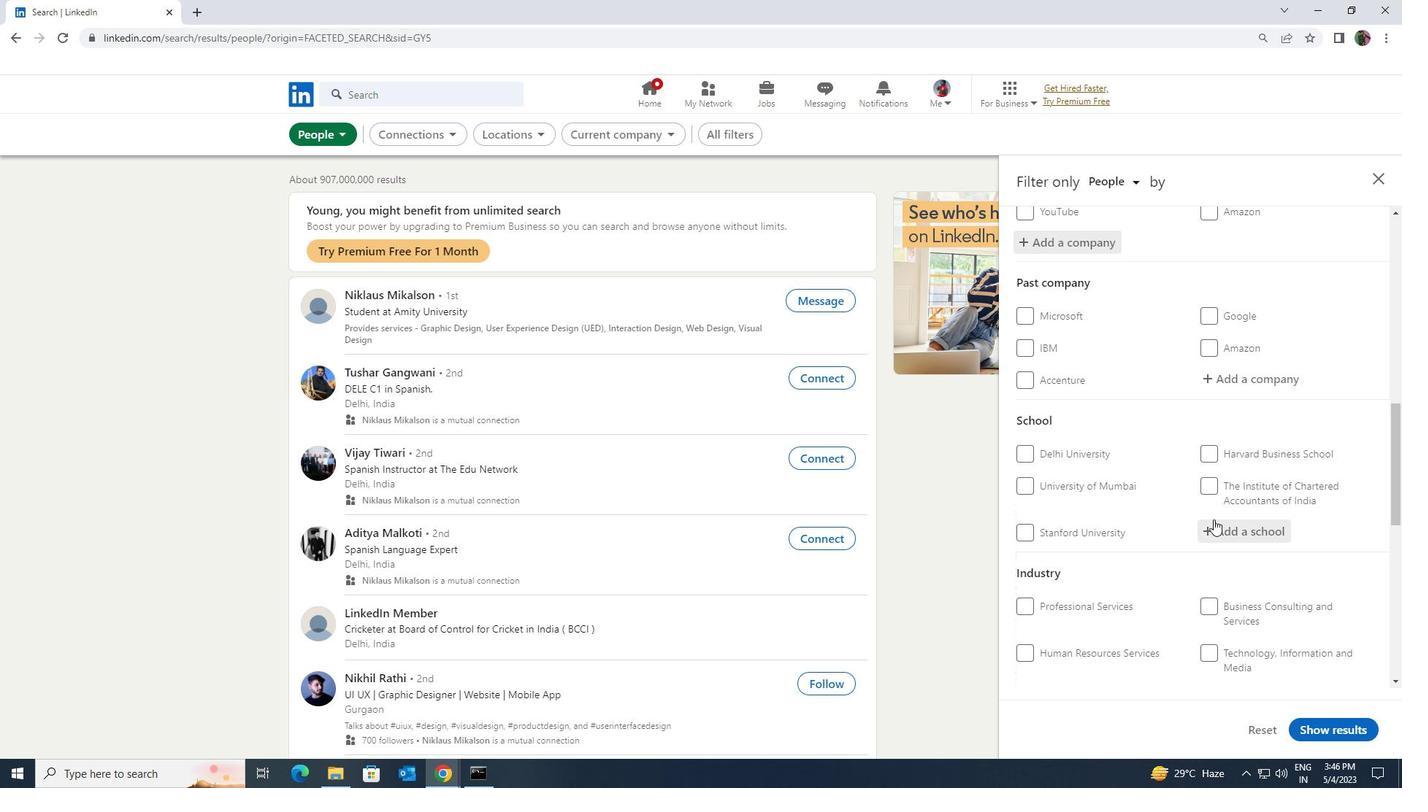 
Action: Key pressed <Key.shift>HINDUSTAN<Key.space><Key.shift>INSTITUTE<Key.space><Key.shift>OF<Key.space><Key.shift>TECHNOLOGY<Key.space><Key.shift>AND<Key.space><Key.shift>SCIENCE
Screenshot: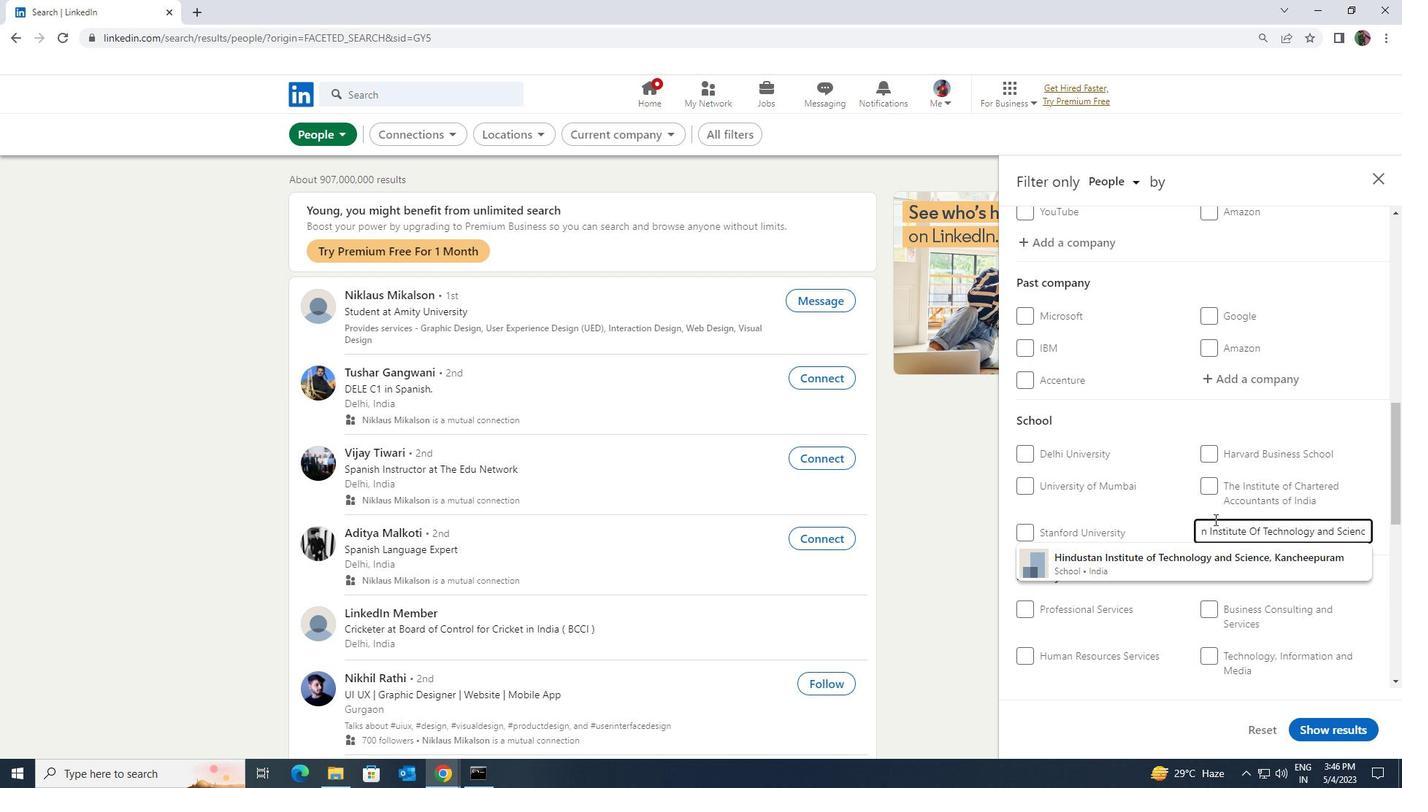 
Action: Mouse moved to (1201, 552)
Screenshot: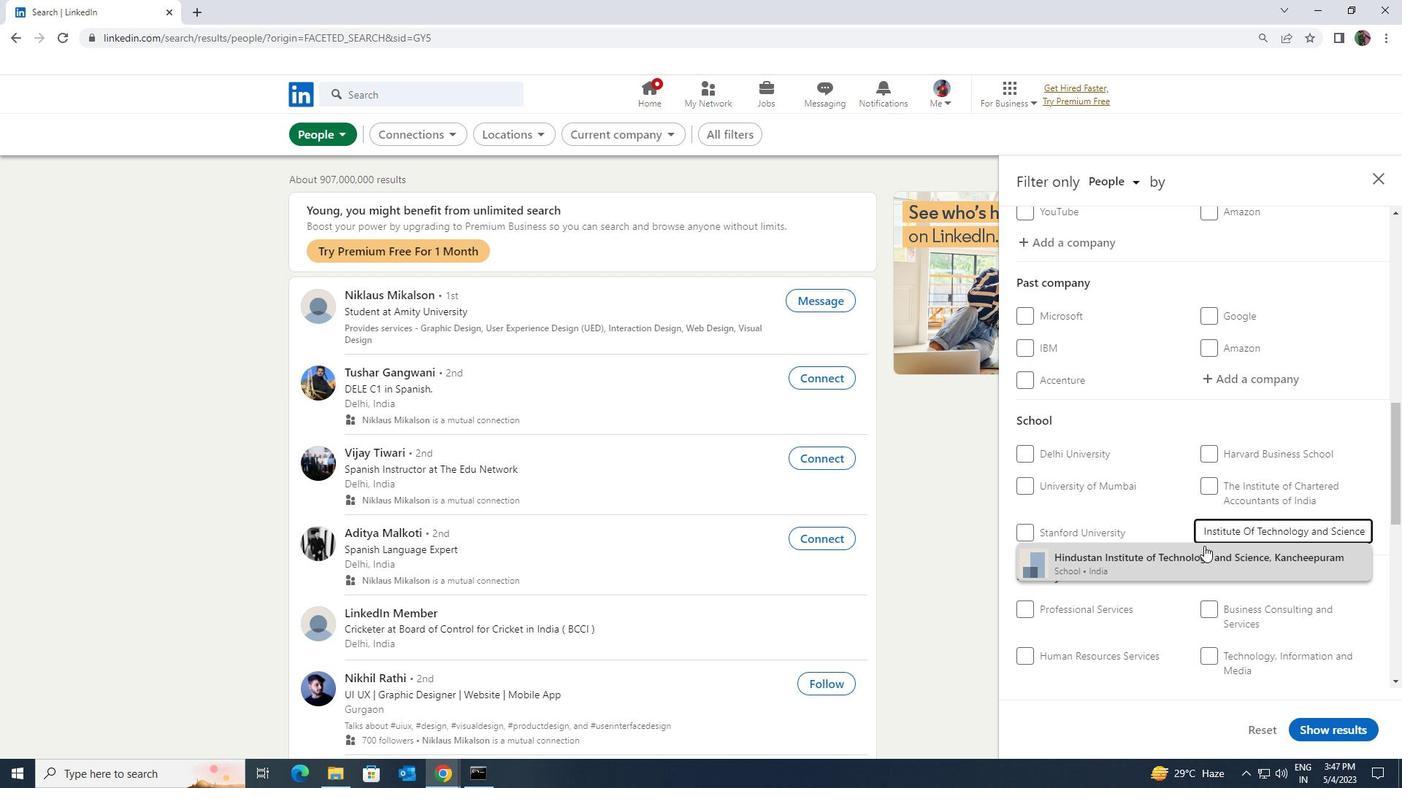 
Action: Mouse pressed left at (1201, 552)
Screenshot: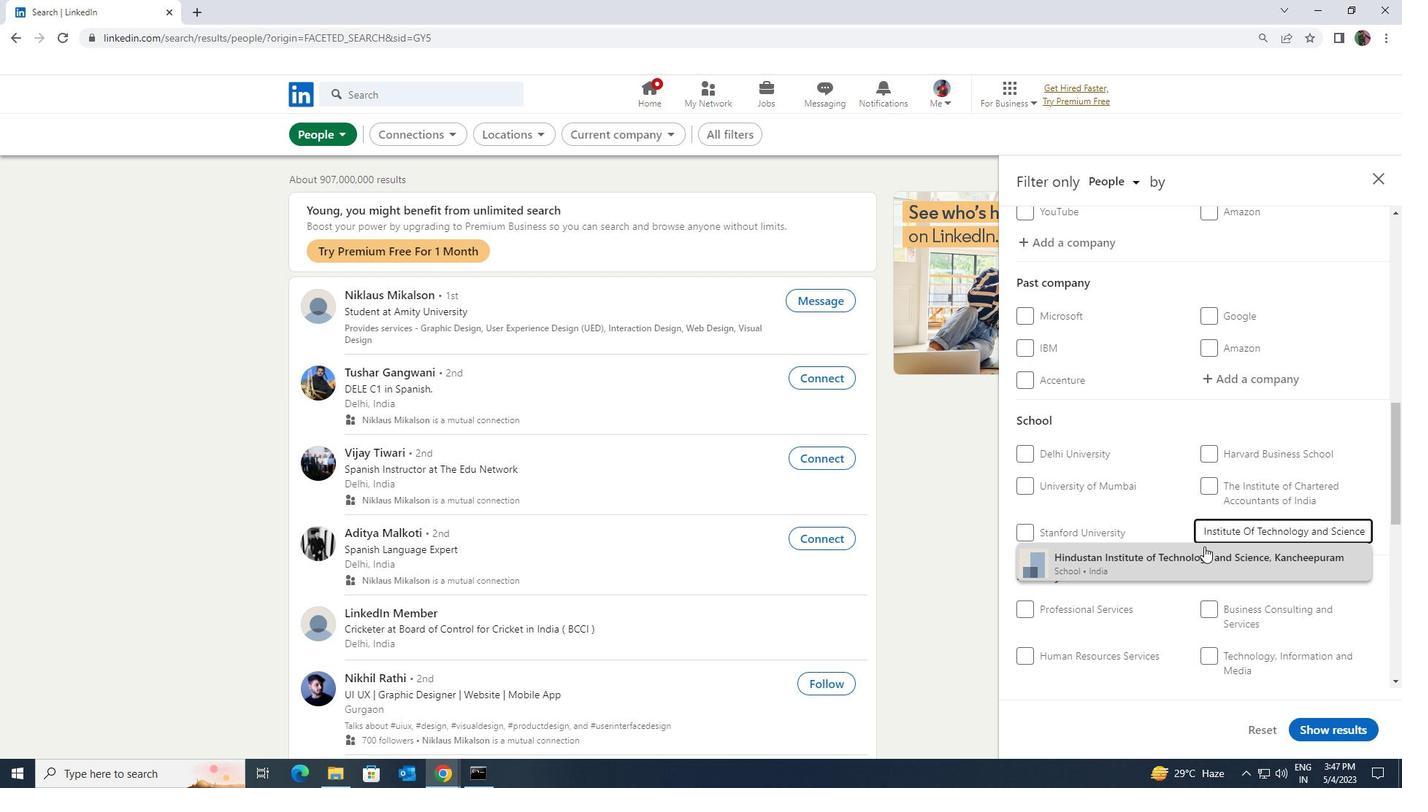 
Action: Mouse scrolled (1201, 551) with delta (0, 0)
Screenshot: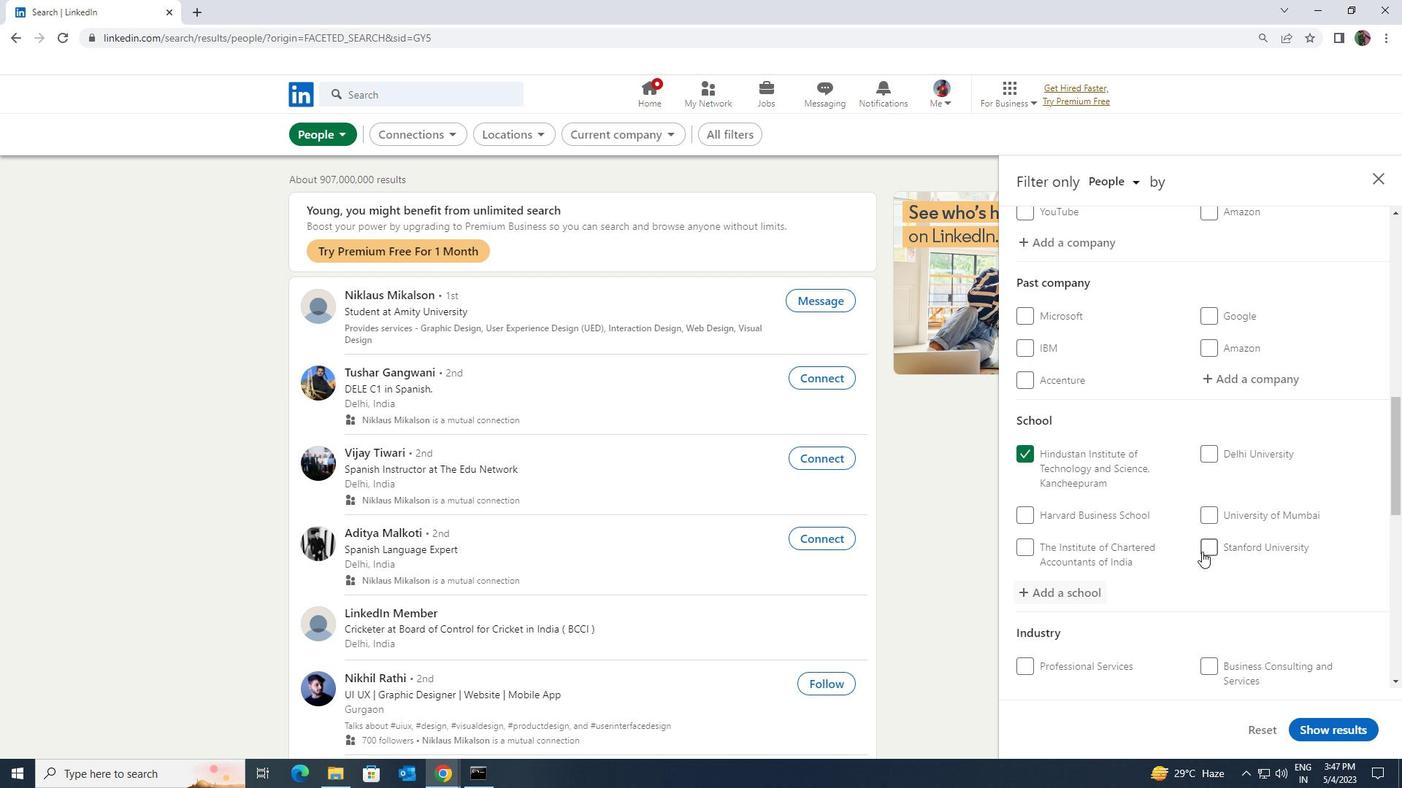 
Action: Mouse scrolled (1201, 551) with delta (0, 0)
Screenshot: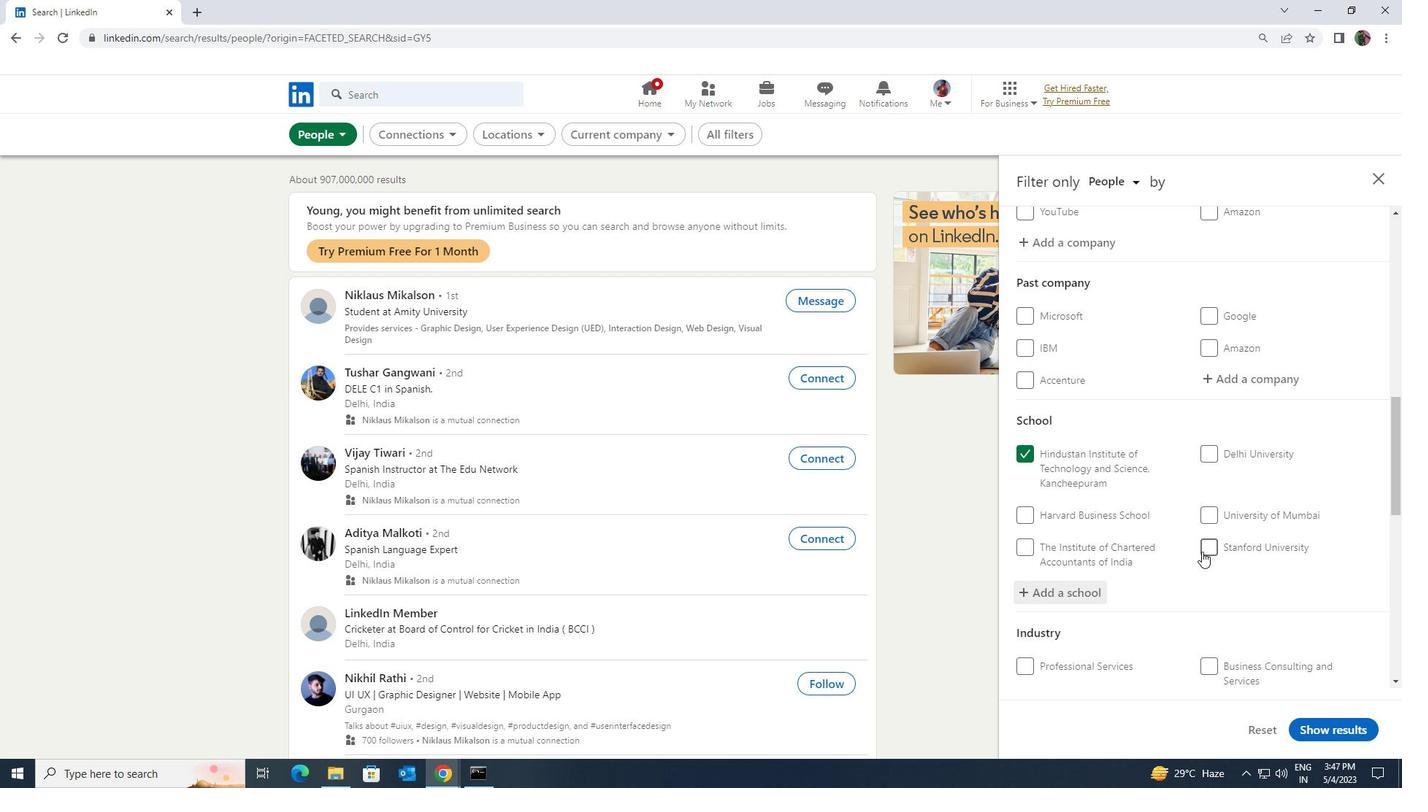 
Action: Mouse scrolled (1201, 551) with delta (0, 0)
Screenshot: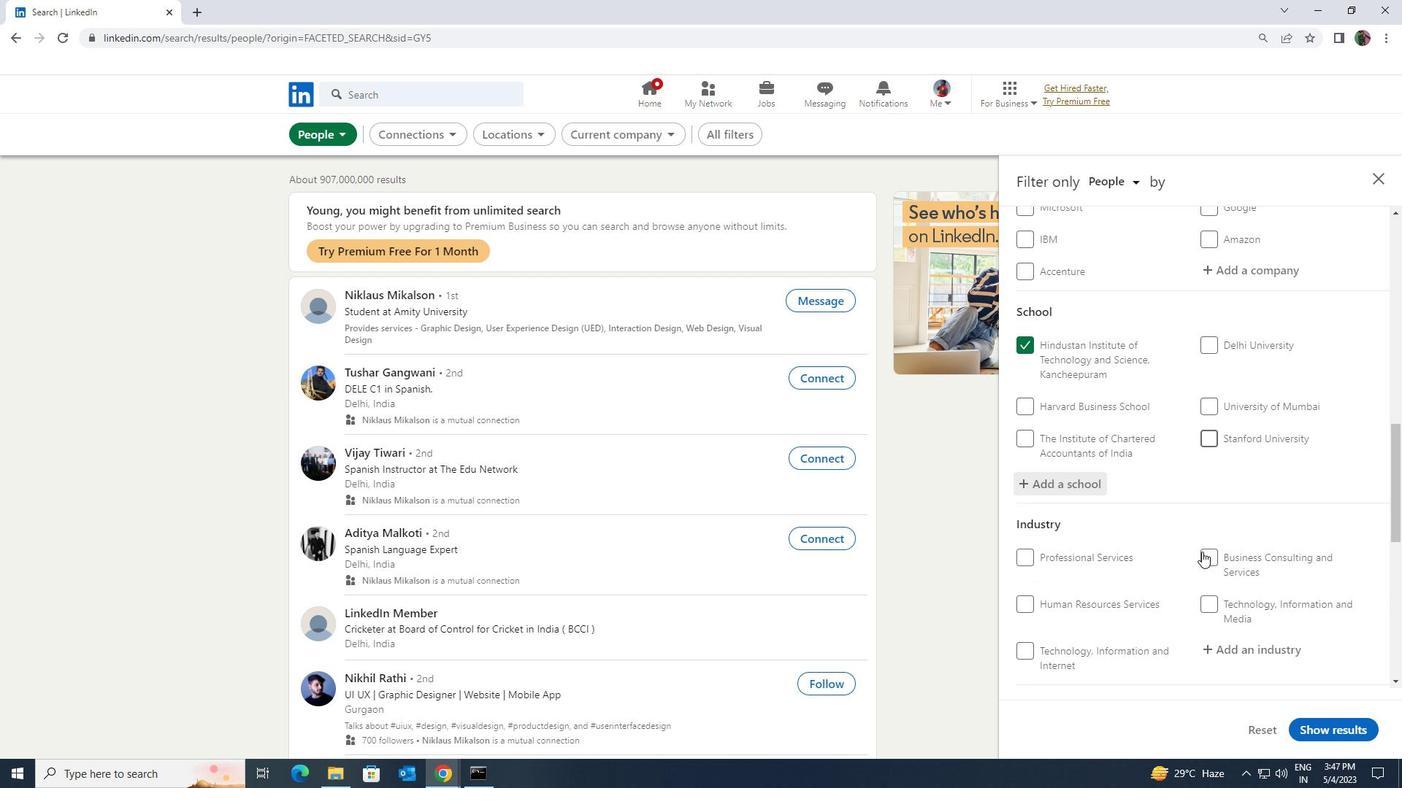 
Action: Mouse moved to (1211, 541)
Screenshot: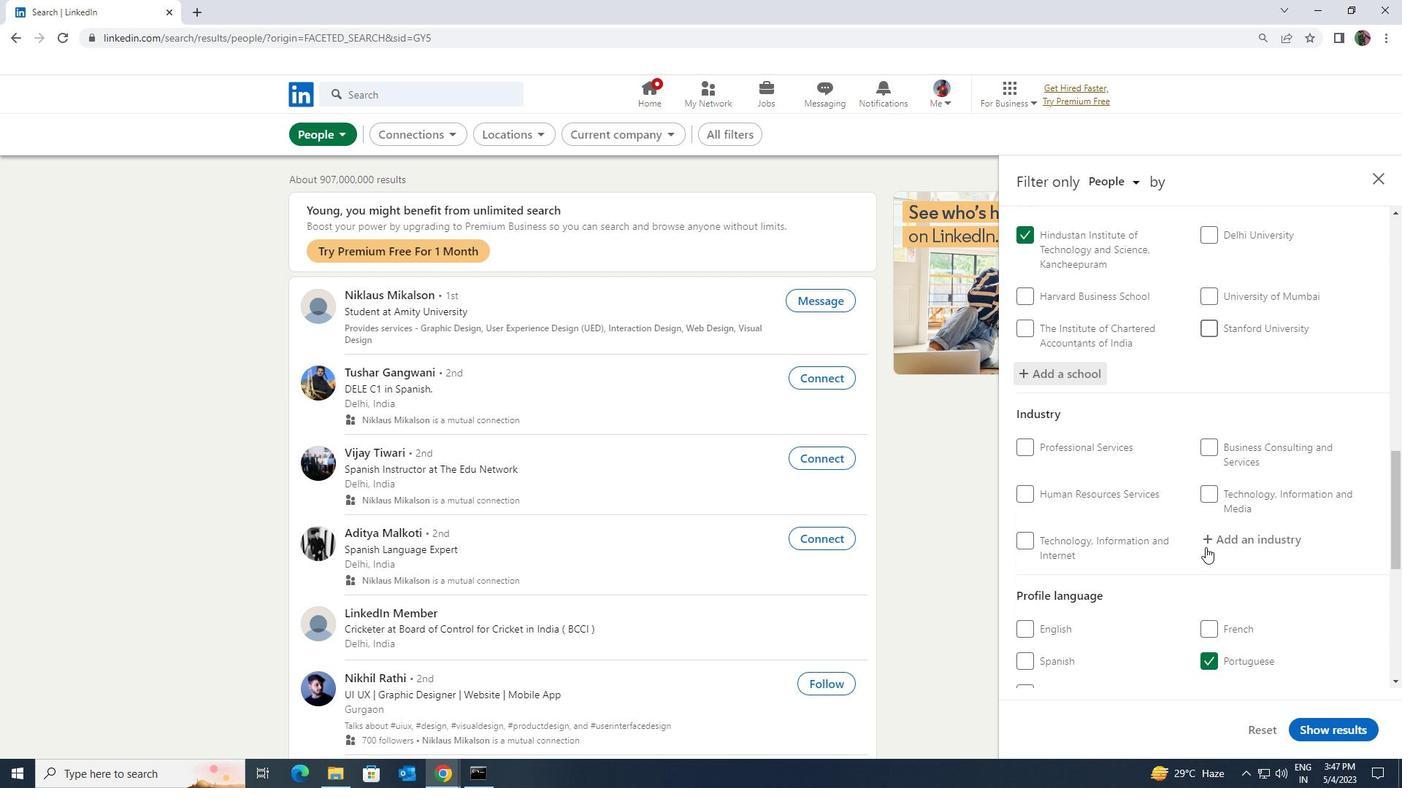 
Action: Mouse pressed left at (1211, 541)
Screenshot: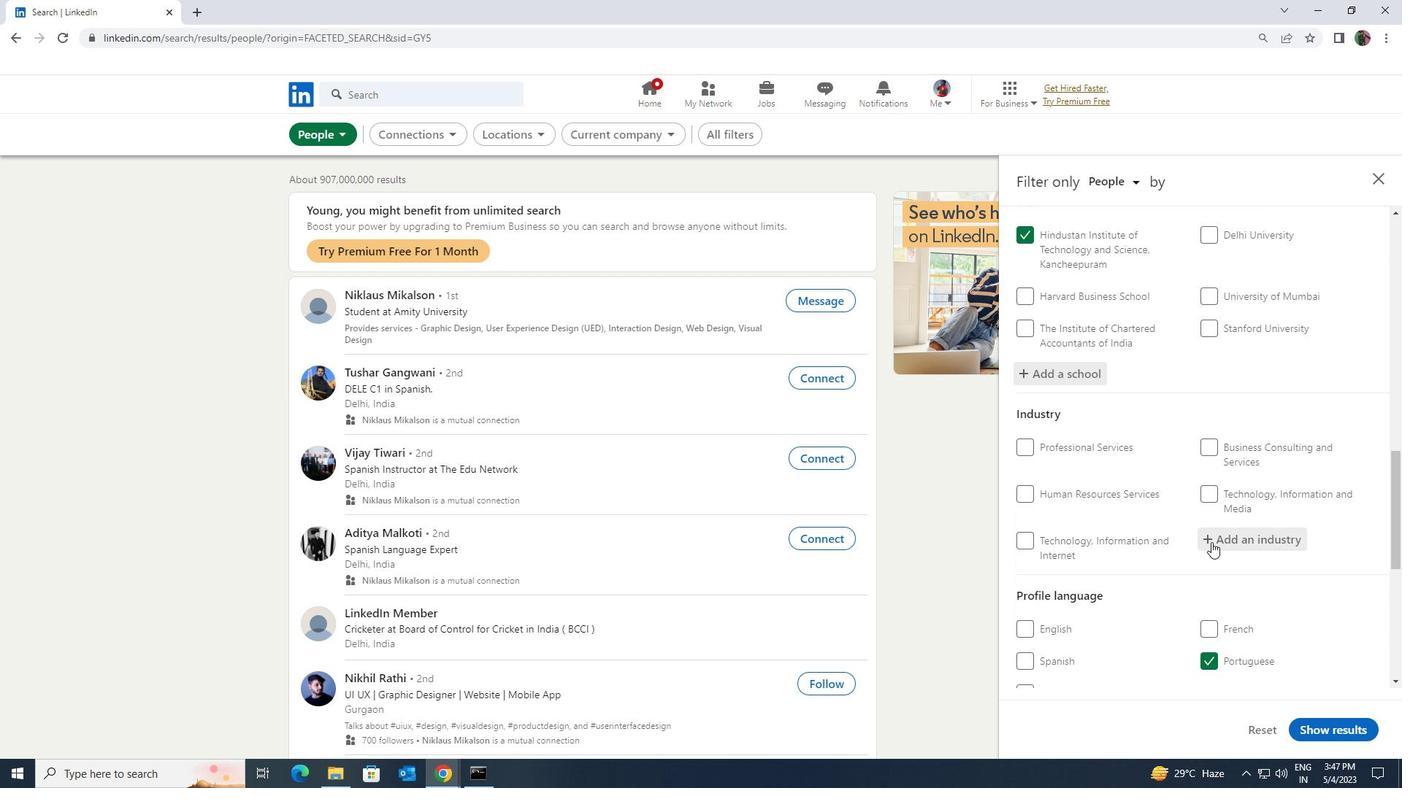 
Action: Key pressed <Key.shift><Key.shift><Key.shift><Key.shift>RETAIL<Key.space><Key.shift><Key.shift><Key.shift><Key.shift><Key.shift><Key.shift><Key.shift><Key.shift><Key.shift><Key.shift><Key.shift><Key.shift><Key.shift><Key.shift><Key.shift><Key.shift><Key.shift><Key.shift>FLOR
Screenshot: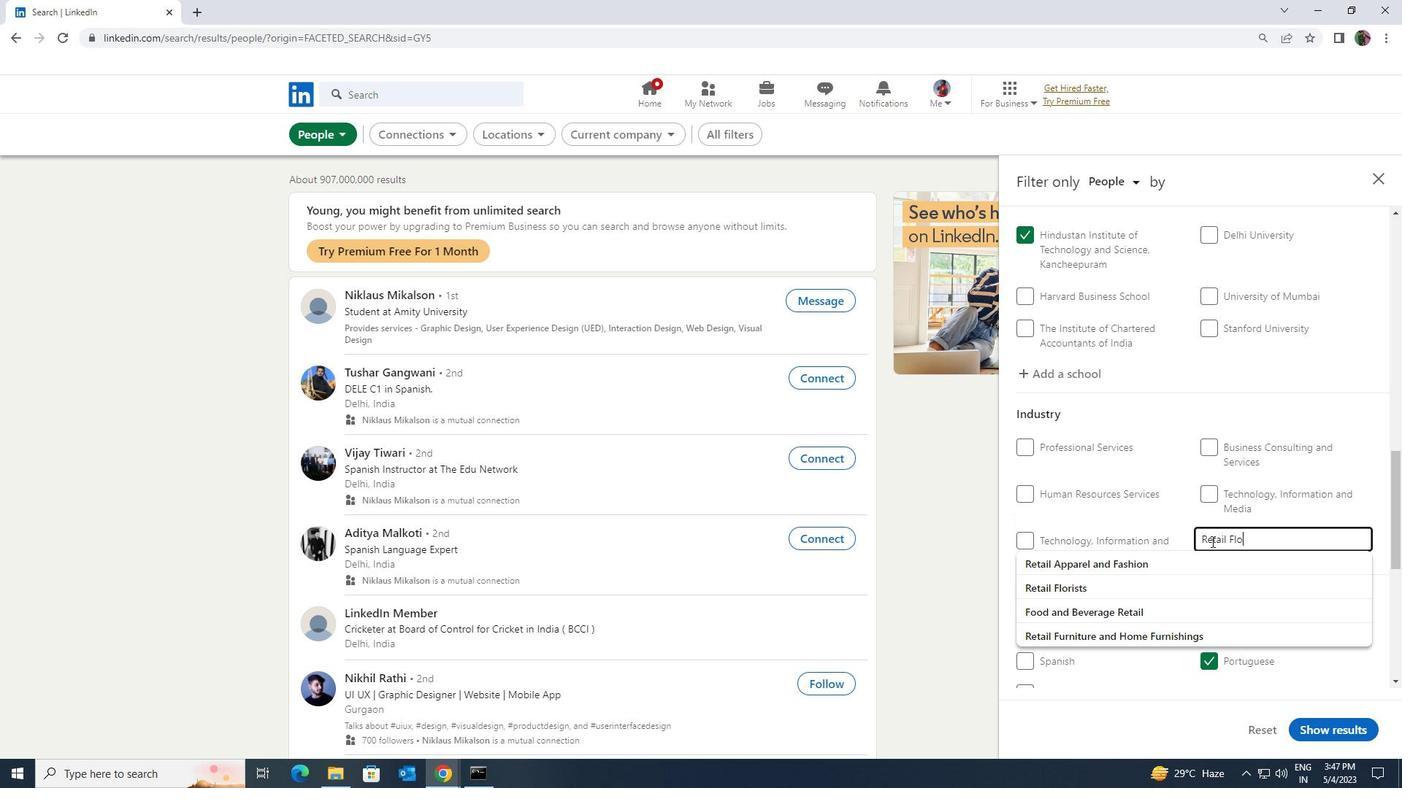 
Action: Mouse moved to (1209, 551)
Screenshot: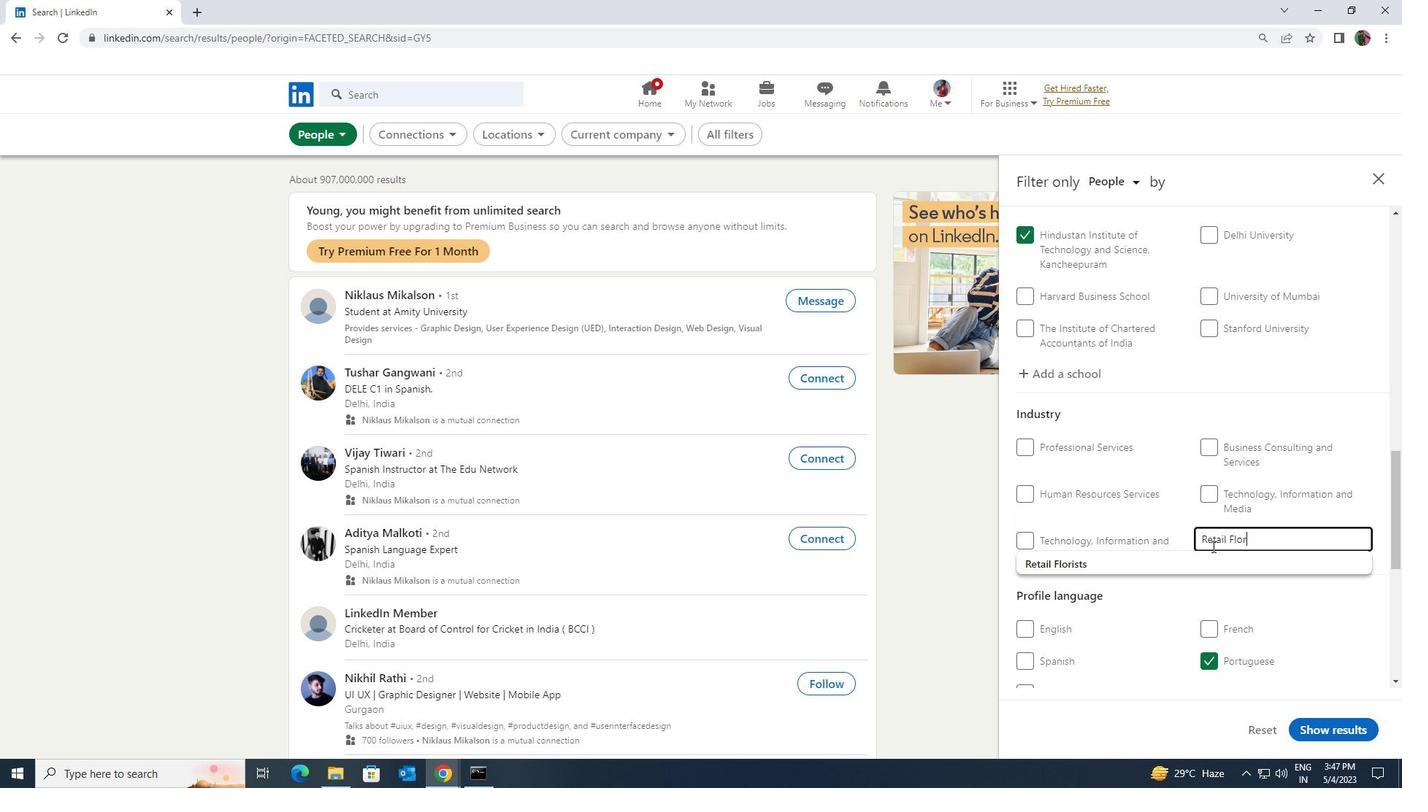 
Action: Mouse pressed left at (1209, 551)
Screenshot: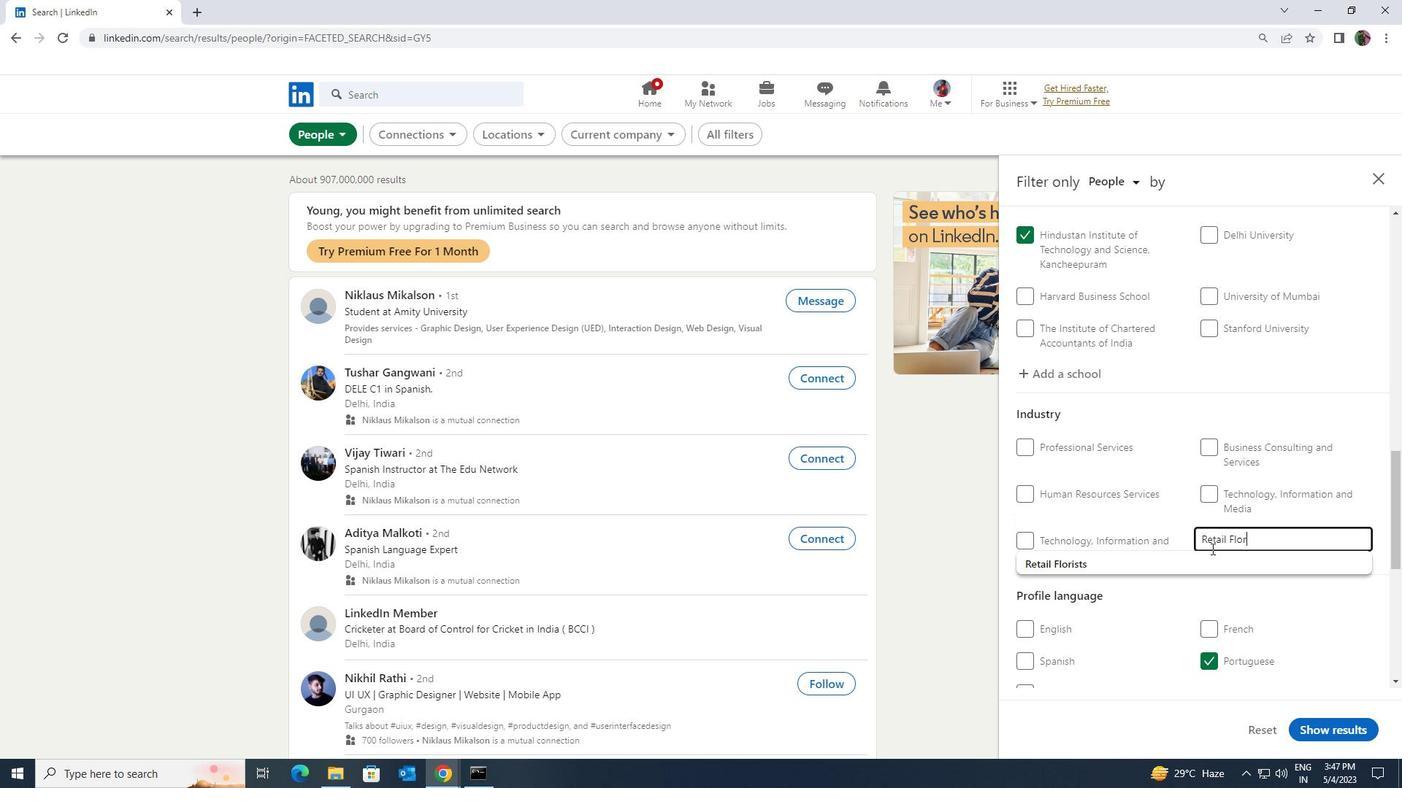 
Action: Mouse scrolled (1209, 550) with delta (0, 0)
Screenshot: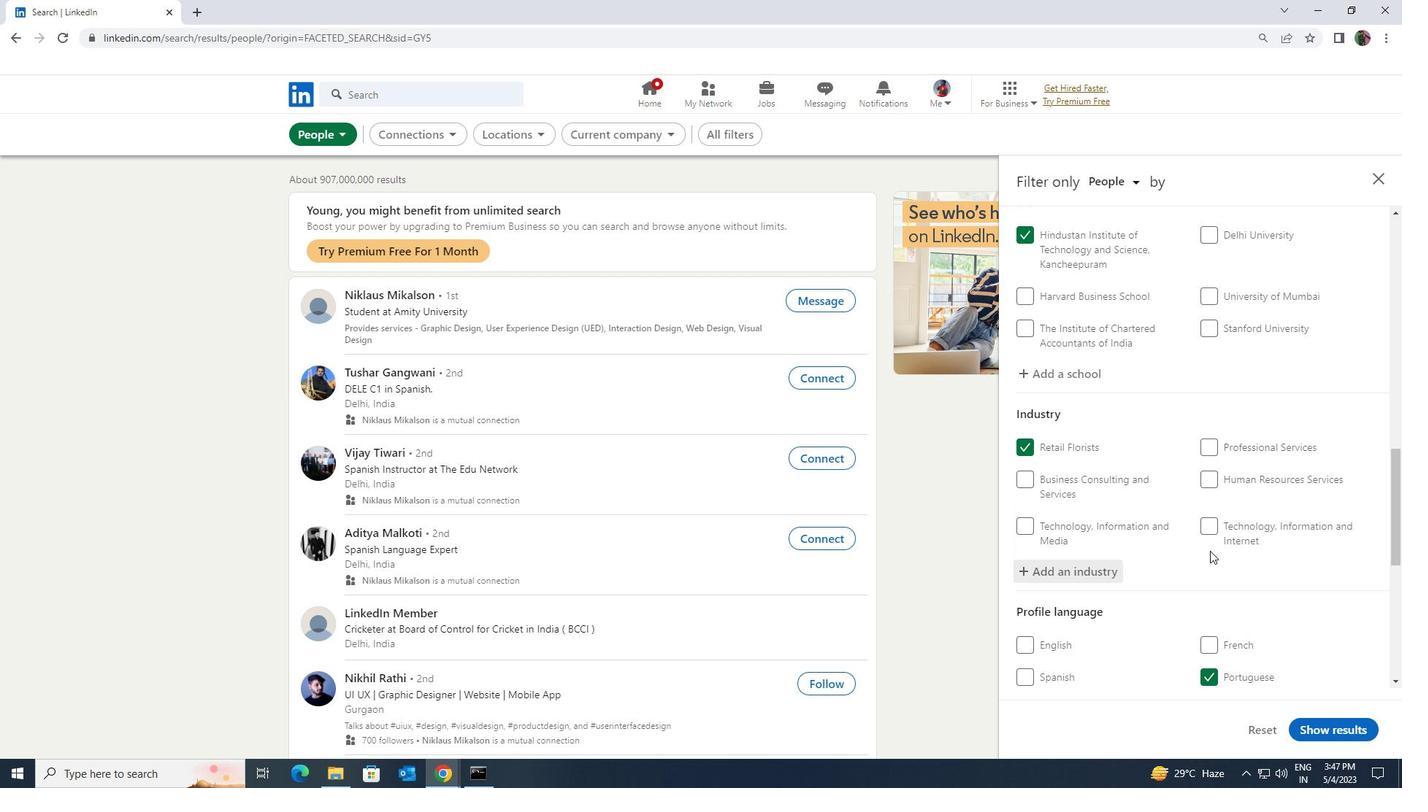 
Action: Mouse scrolled (1209, 550) with delta (0, 0)
Screenshot: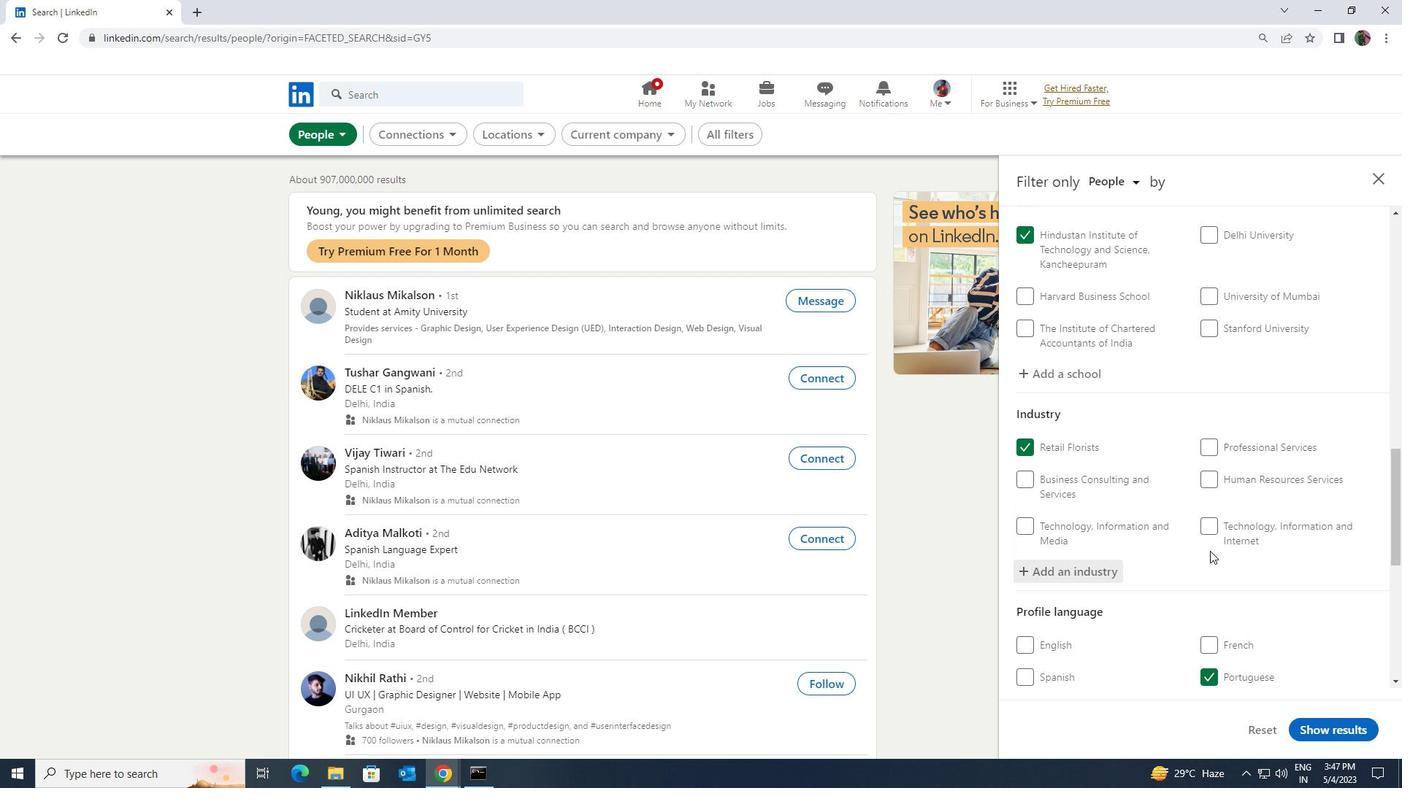 
Action: Mouse scrolled (1209, 550) with delta (0, 0)
Screenshot: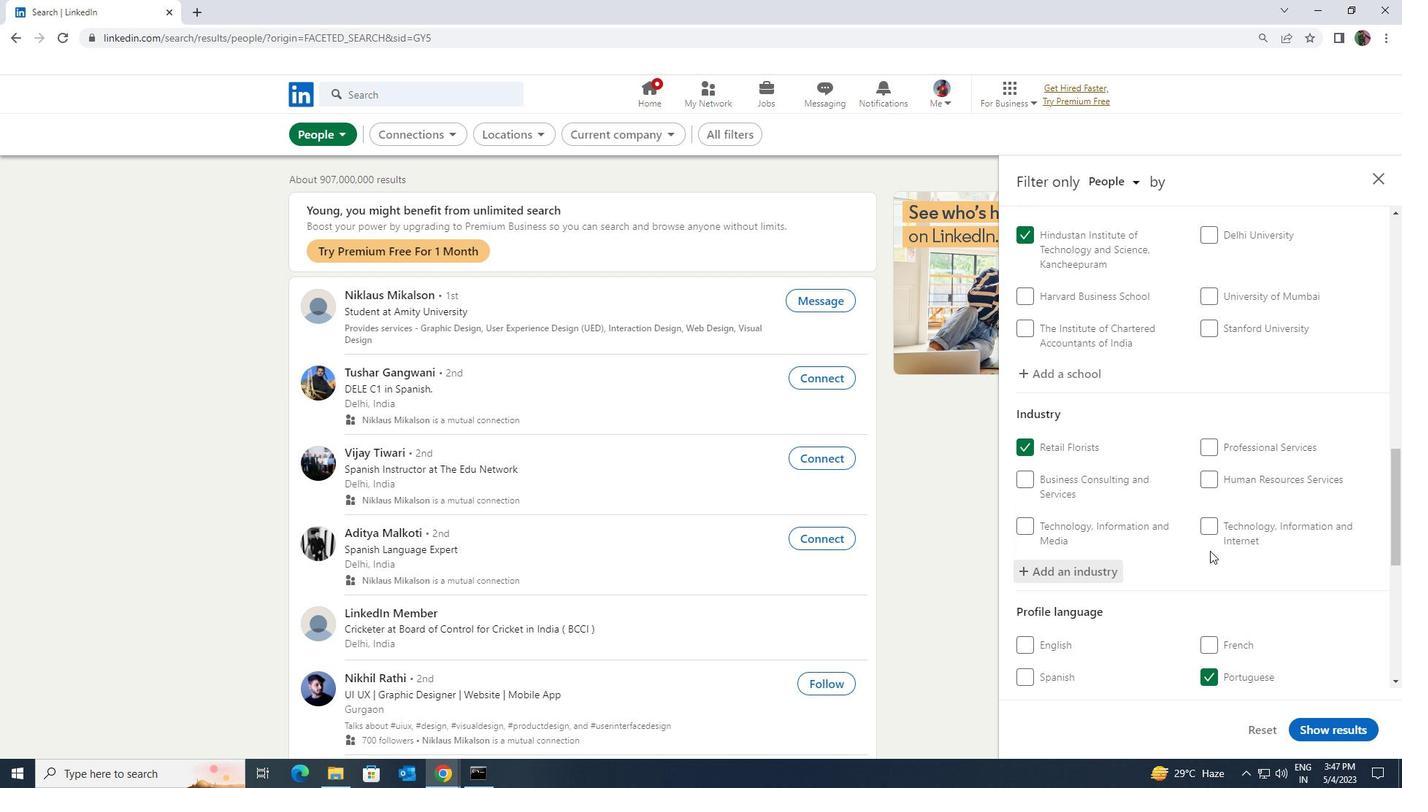 
Action: Mouse scrolled (1209, 550) with delta (0, 0)
Screenshot: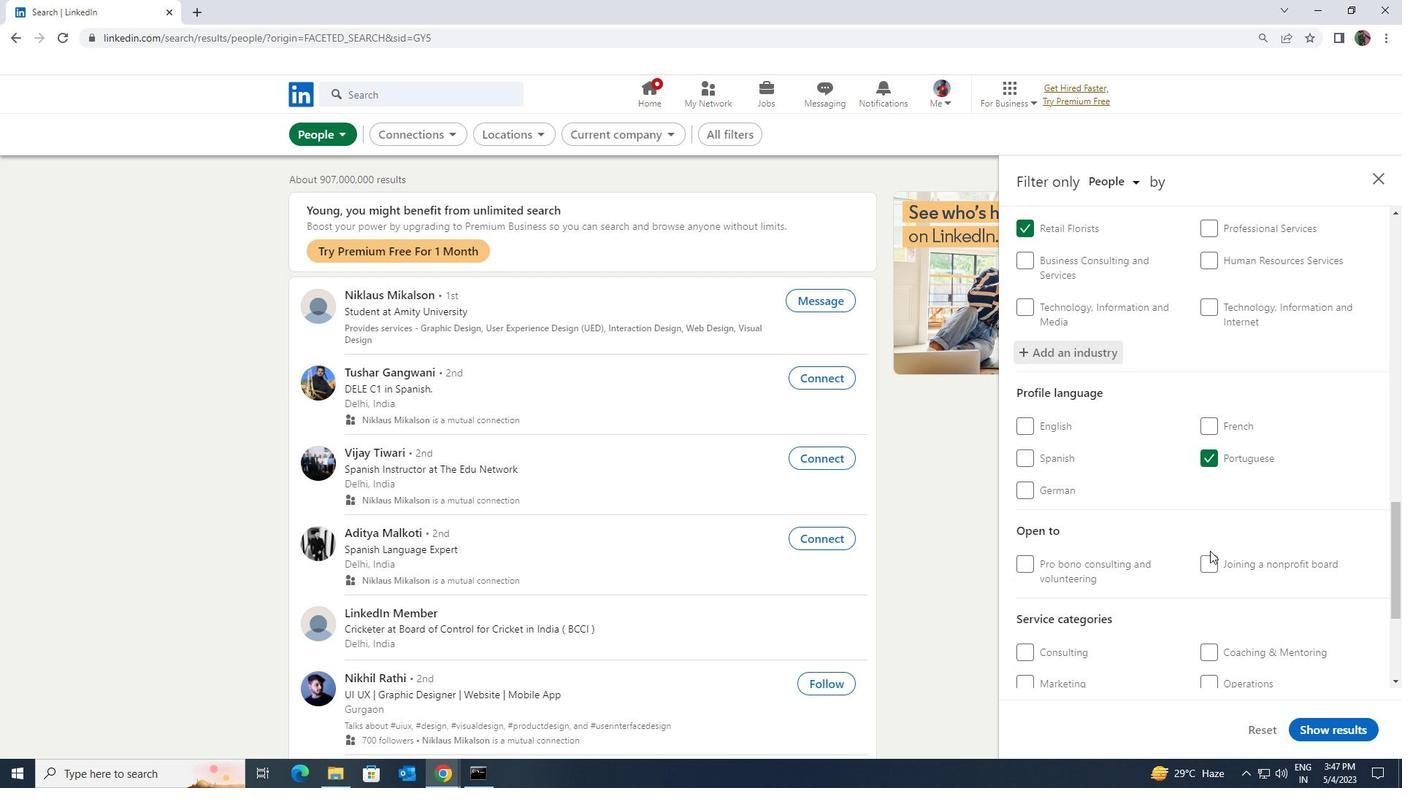 
Action: Mouse scrolled (1209, 550) with delta (0, 0)
Screenshot: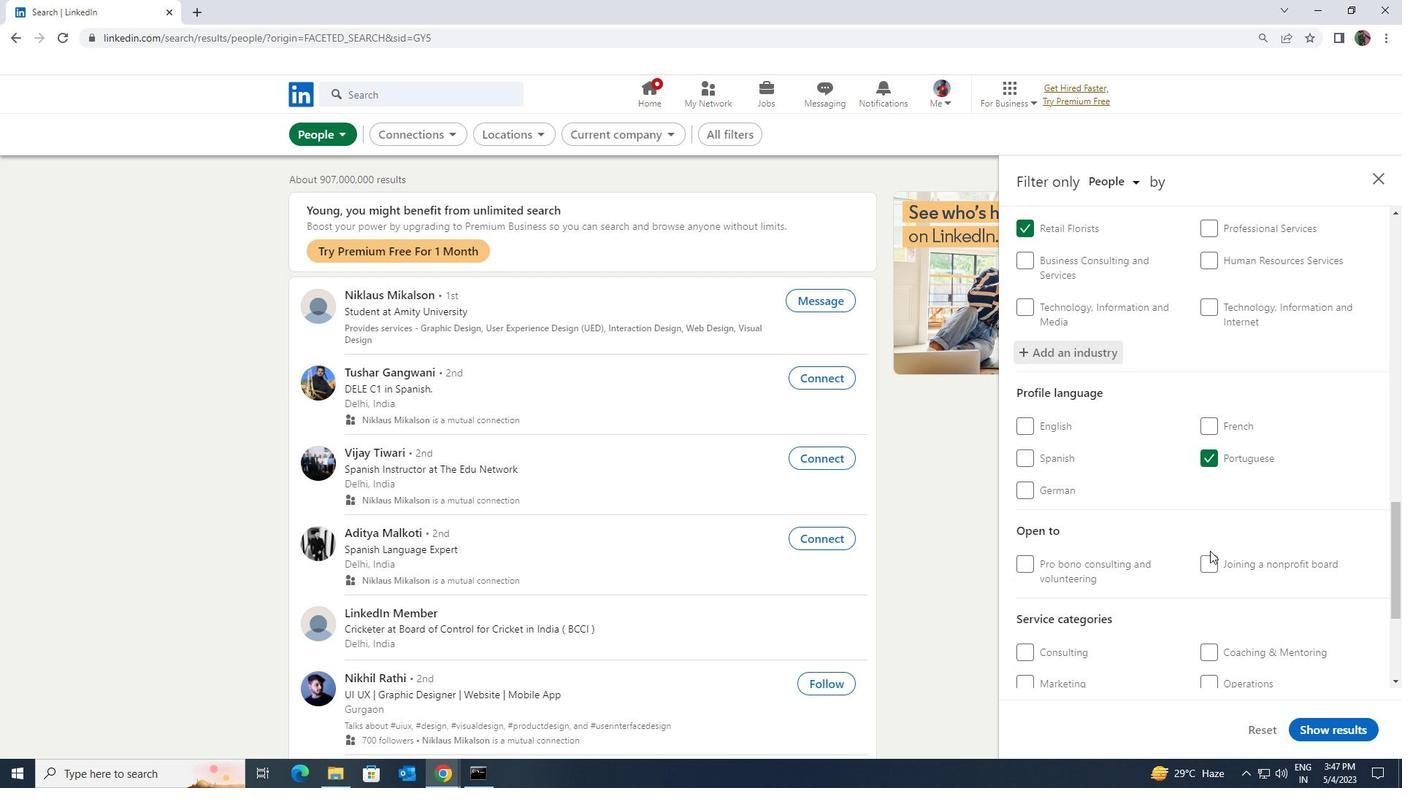 
Action: Mouse moved to (1212, 570)
Screenshot: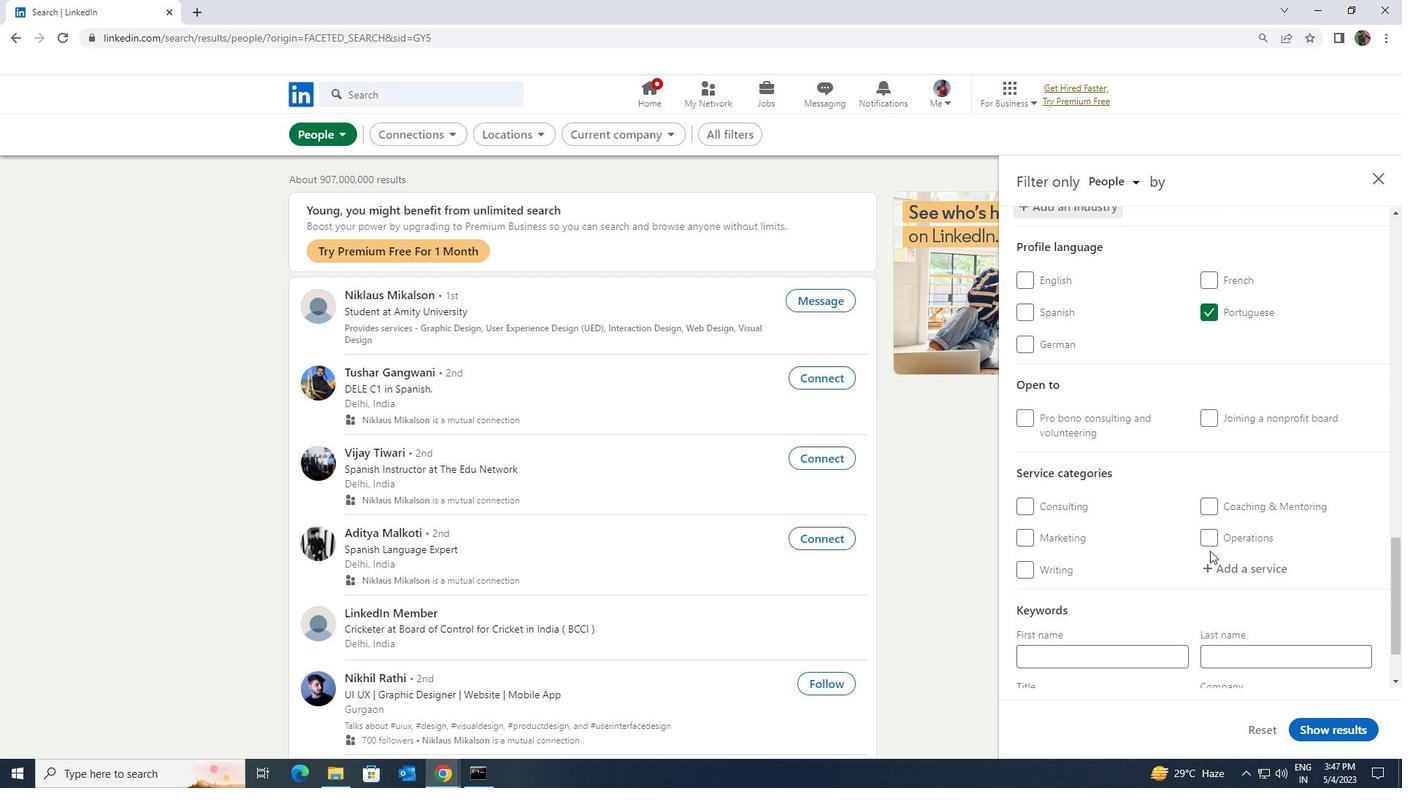 
Action: Mouse pressed left at (1212, 570)
Screenshot: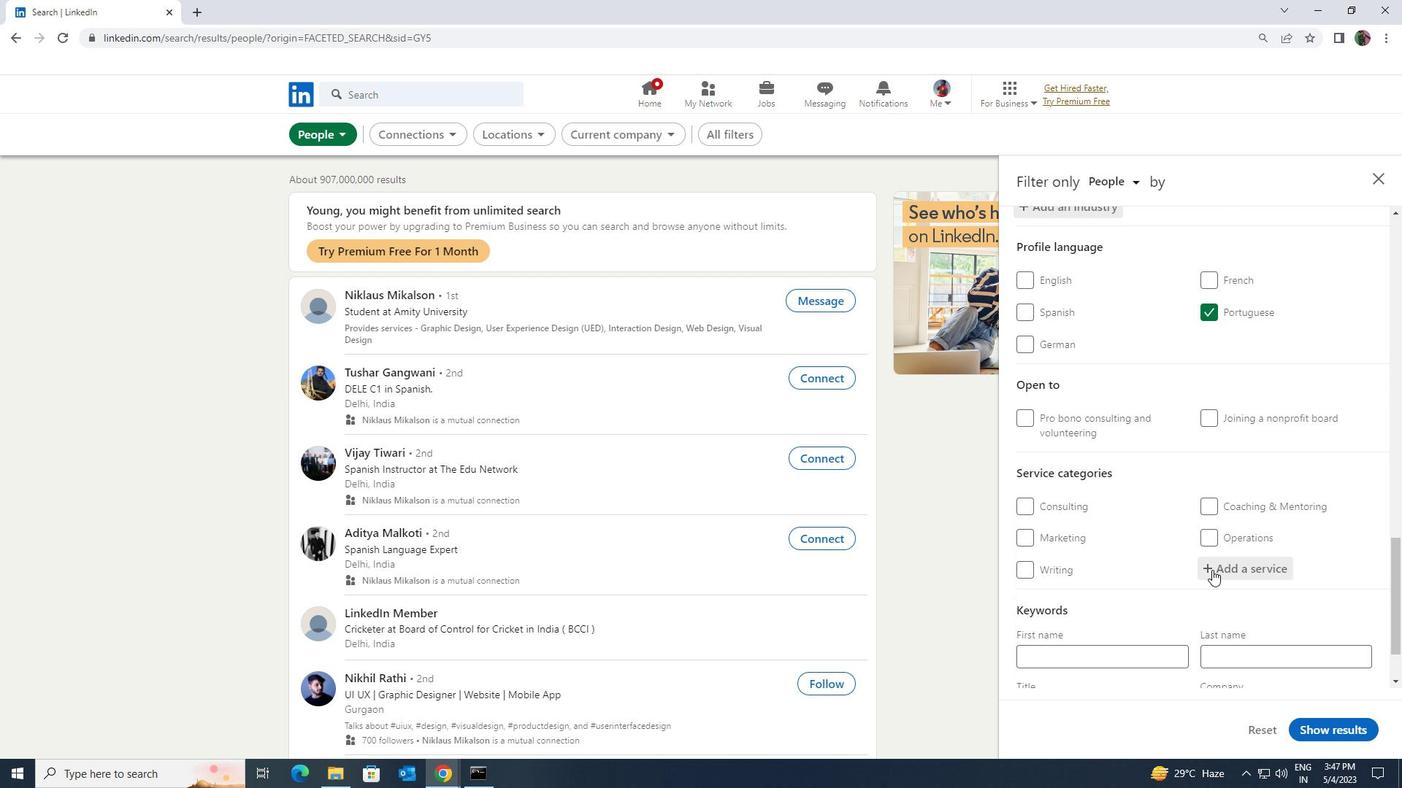 
Action: Key pressed <Key.shift><Key.shift><Key.shift><Key.shift><Key.shift><Key.shift><Key.shift>VIDEOGR
Screenshot: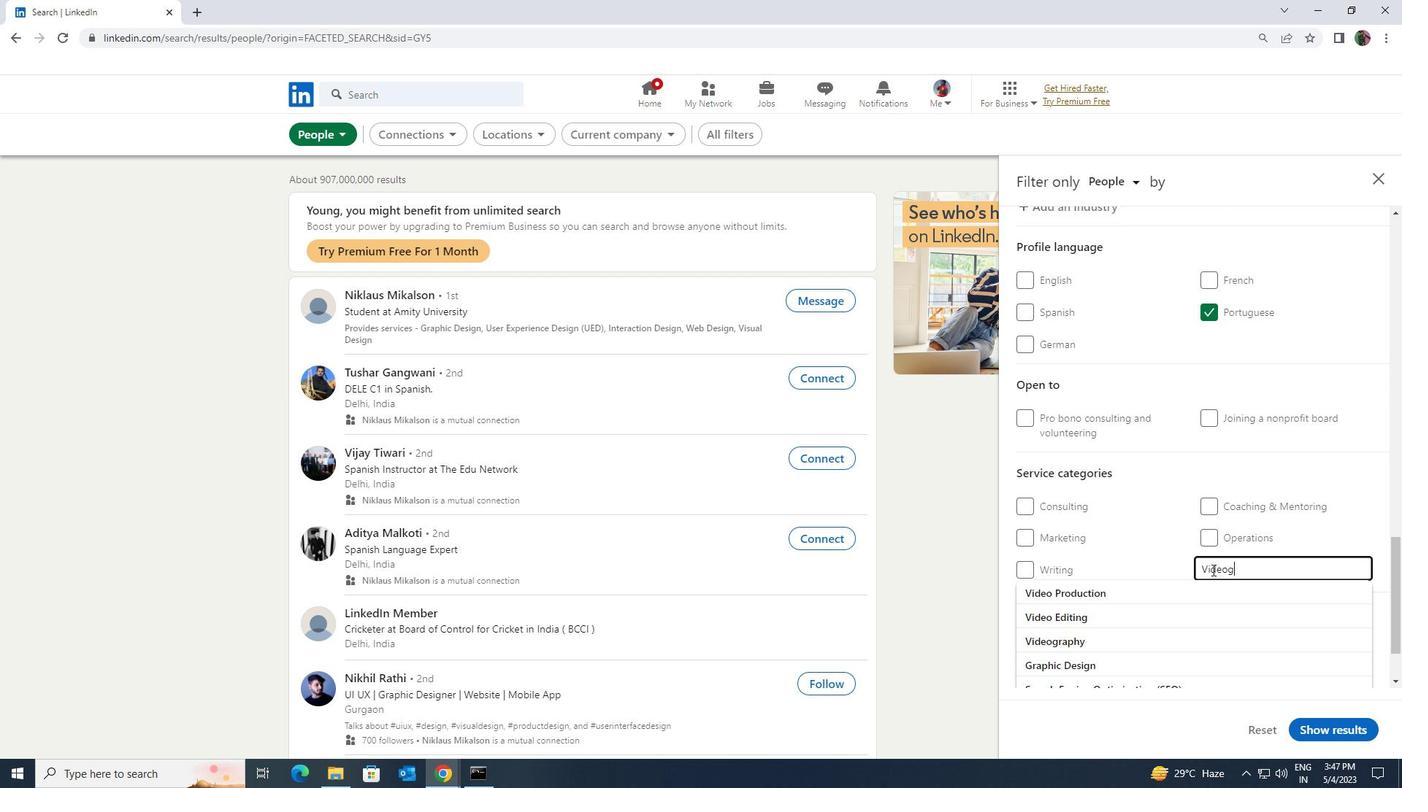 
Action: Mouse moved to (1201, 600)
Screenshot: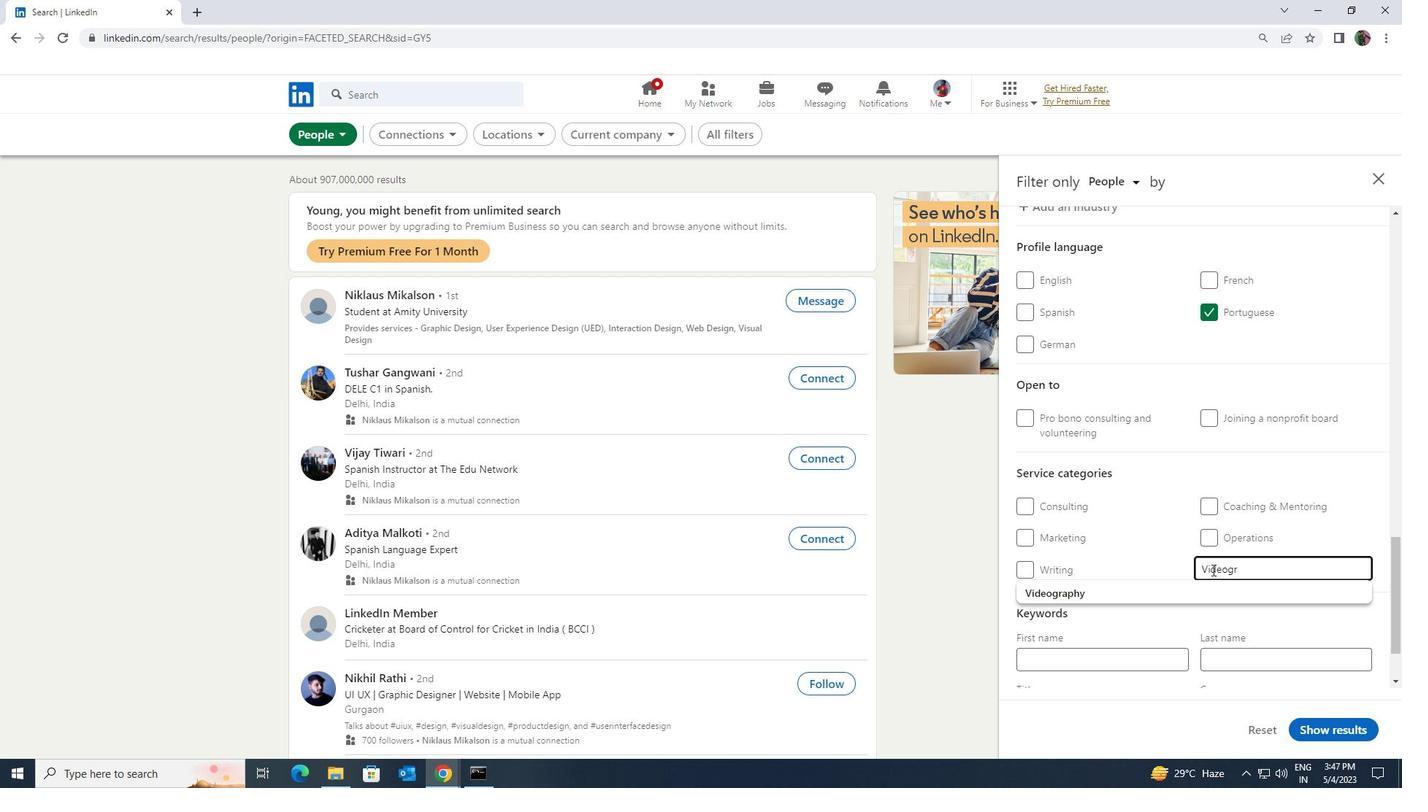 
Action: Mouse pressed left at (1201, 600)
Screenshot: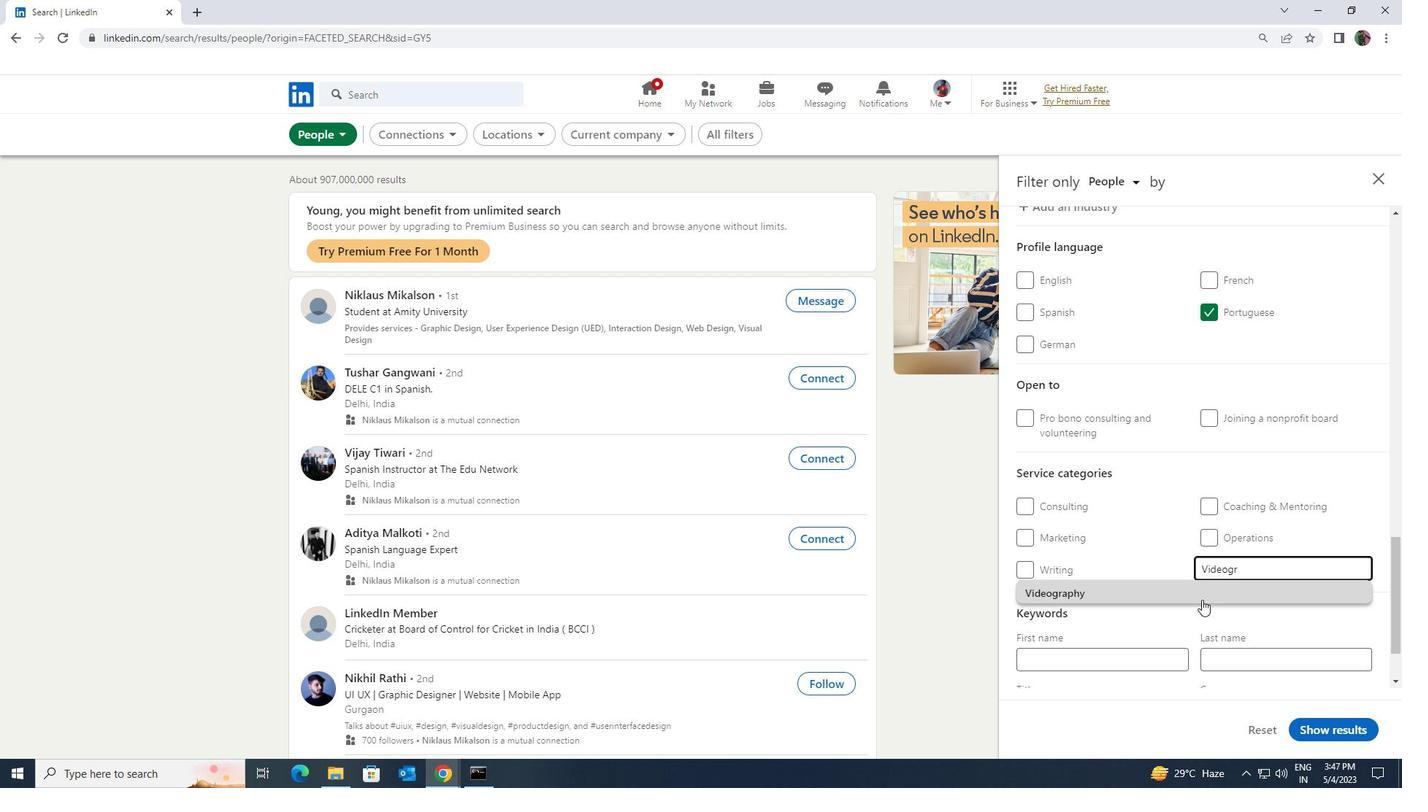 
Action: Mouse moved to (1201, 599)
Screenshot: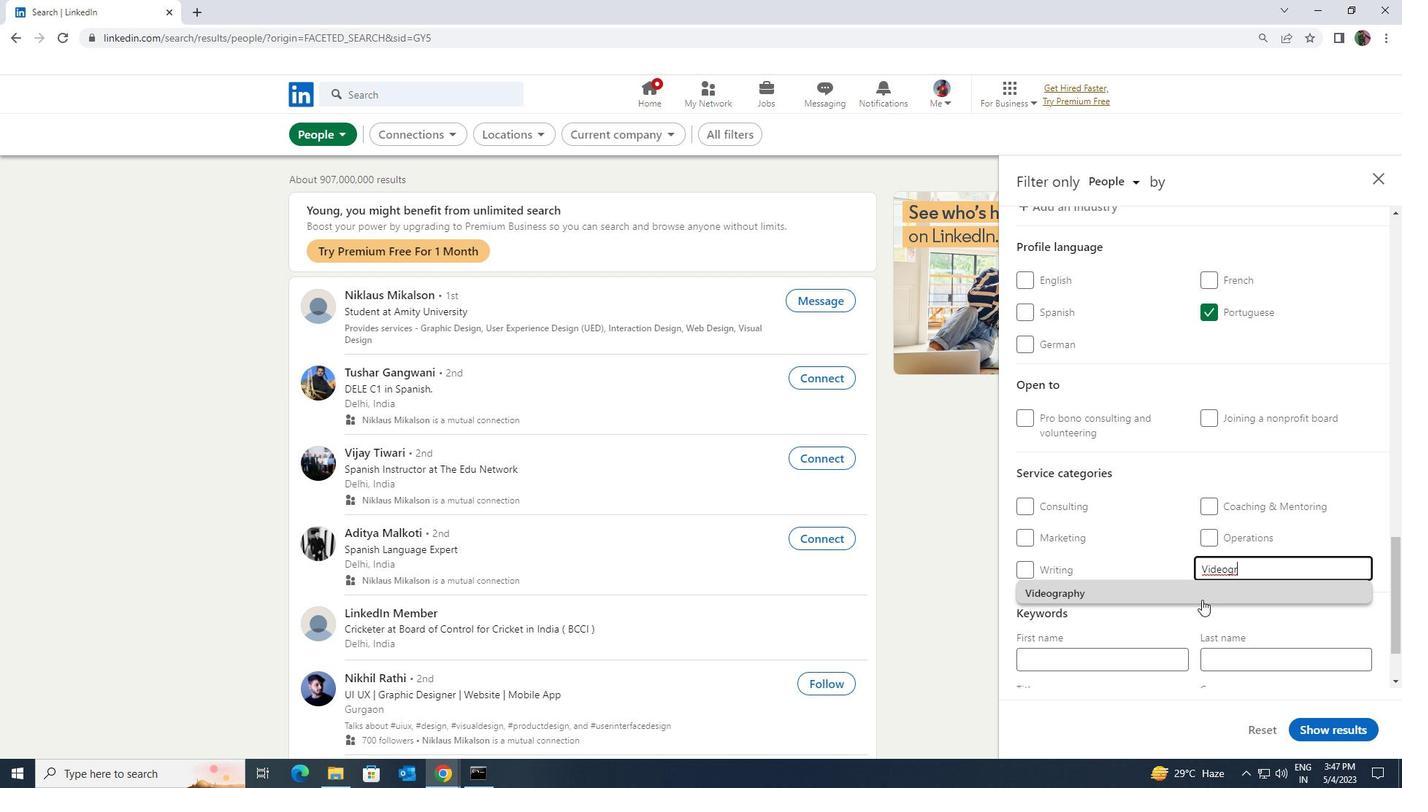 
Action: Mouse scrolled (1201, 598) with delta (0, 0)
Screenshot: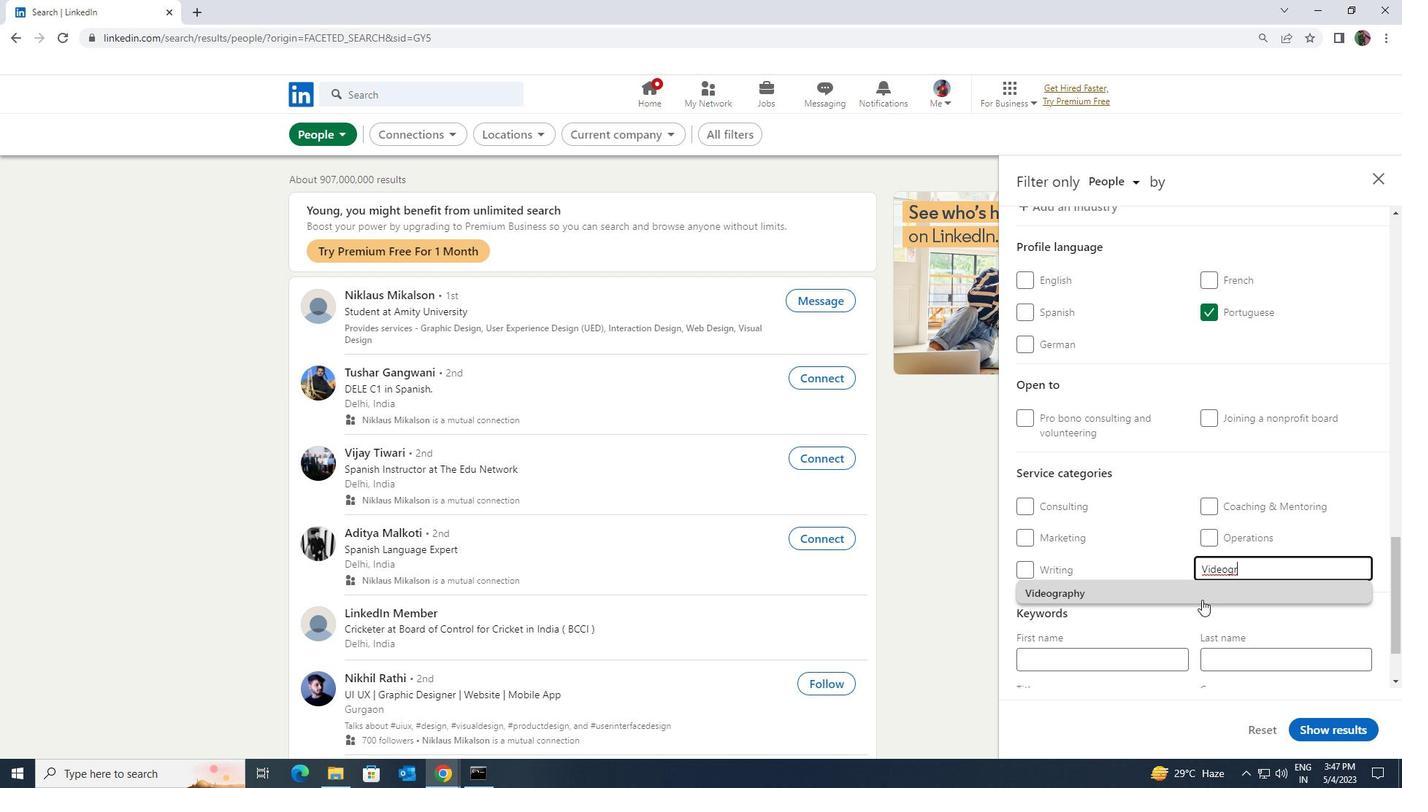 
Action: Mouse scrolled (1201, 598) with delta (0, 0)
Screenshot: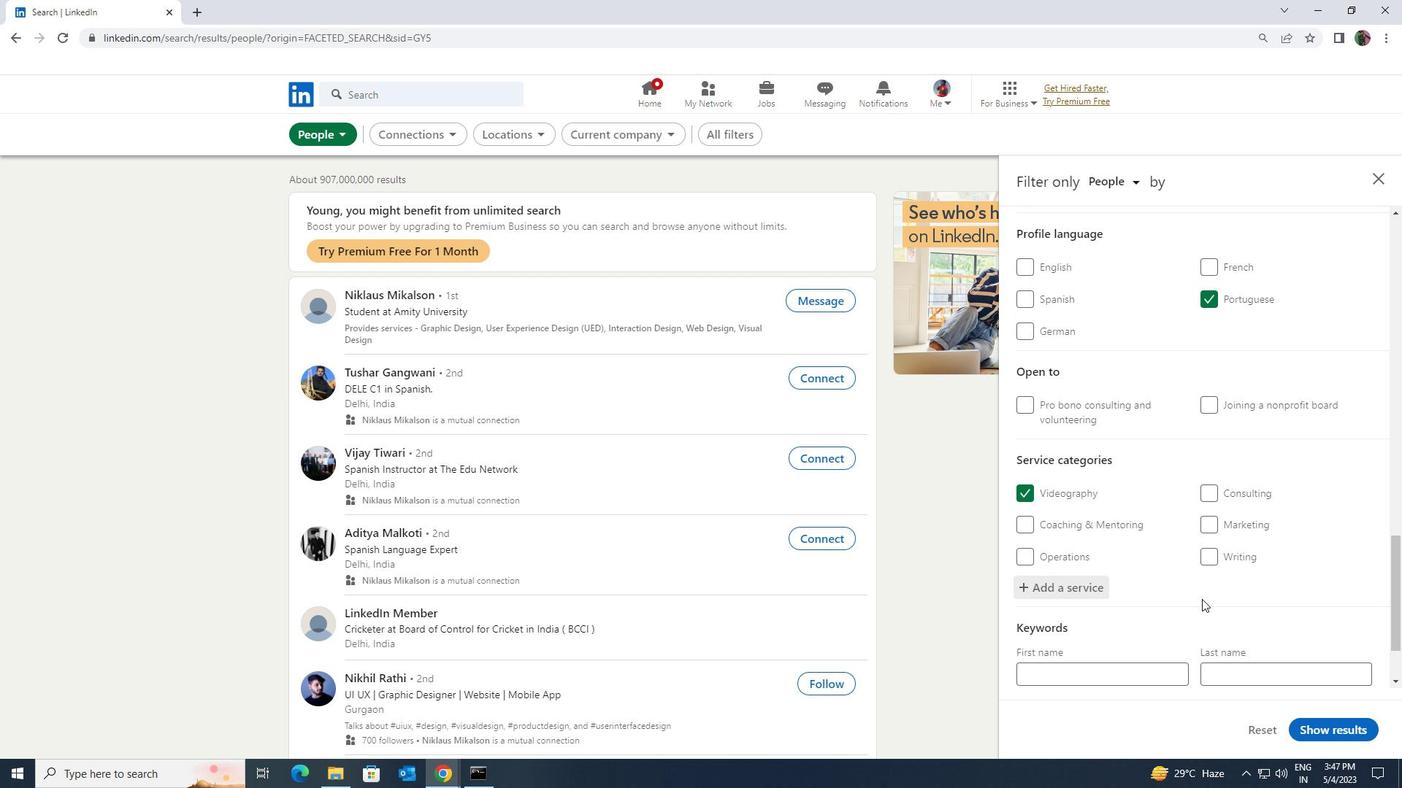 
Action: Mouse scrolled (1201, 598) with delta (0, 0)
Screenshot: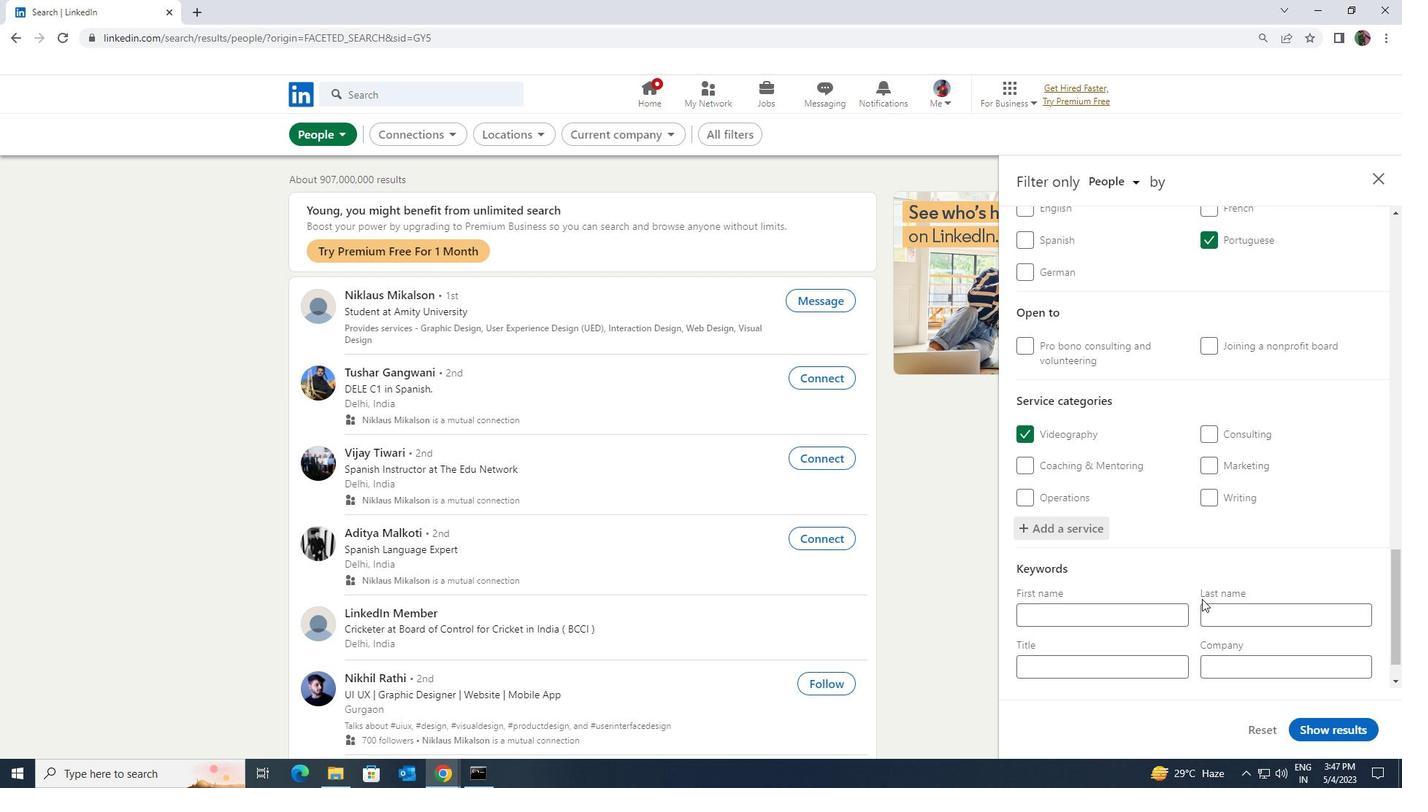 
Action: Mouse moved to (1174, 645)
Screenshot: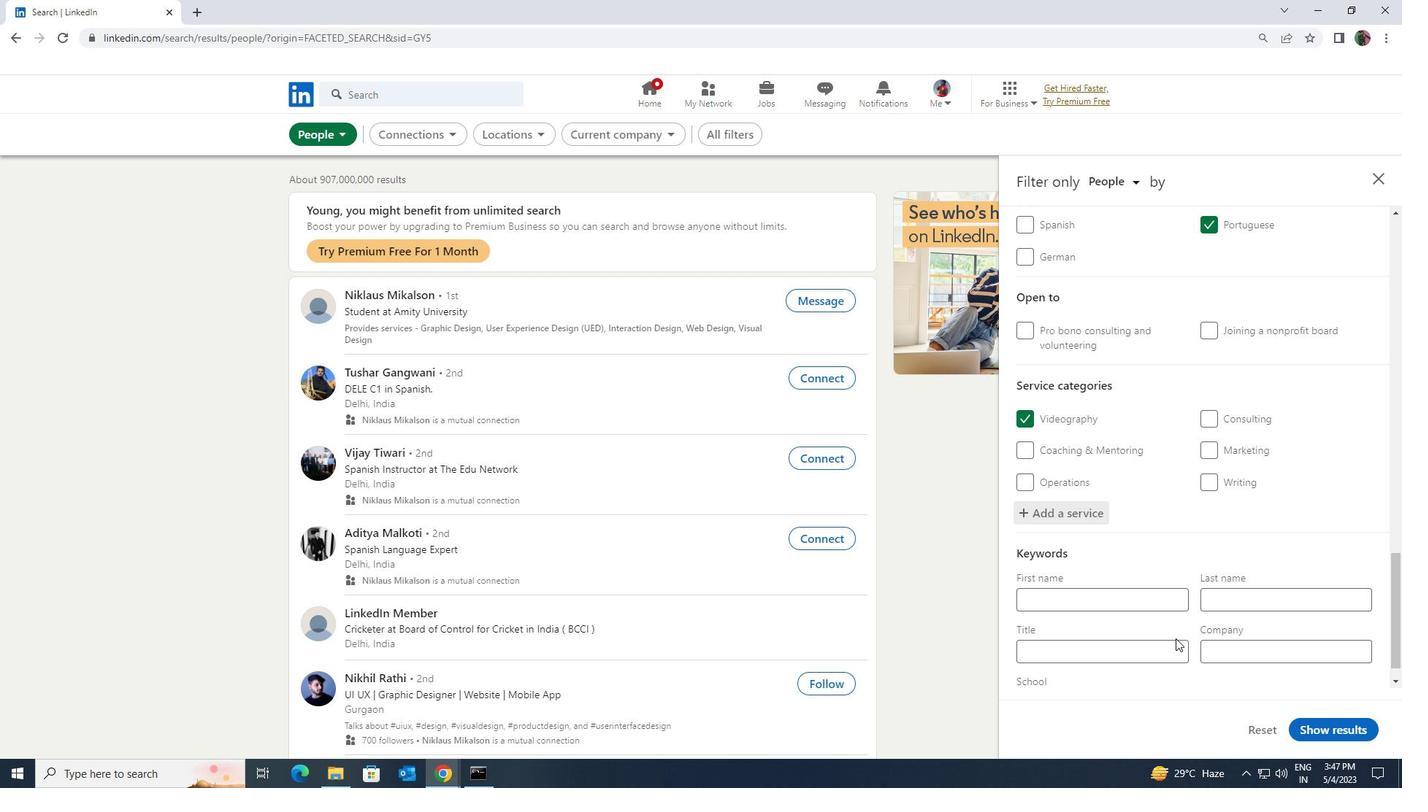 
Action: Mouse pressed left at (1174, 645)
Screenshot: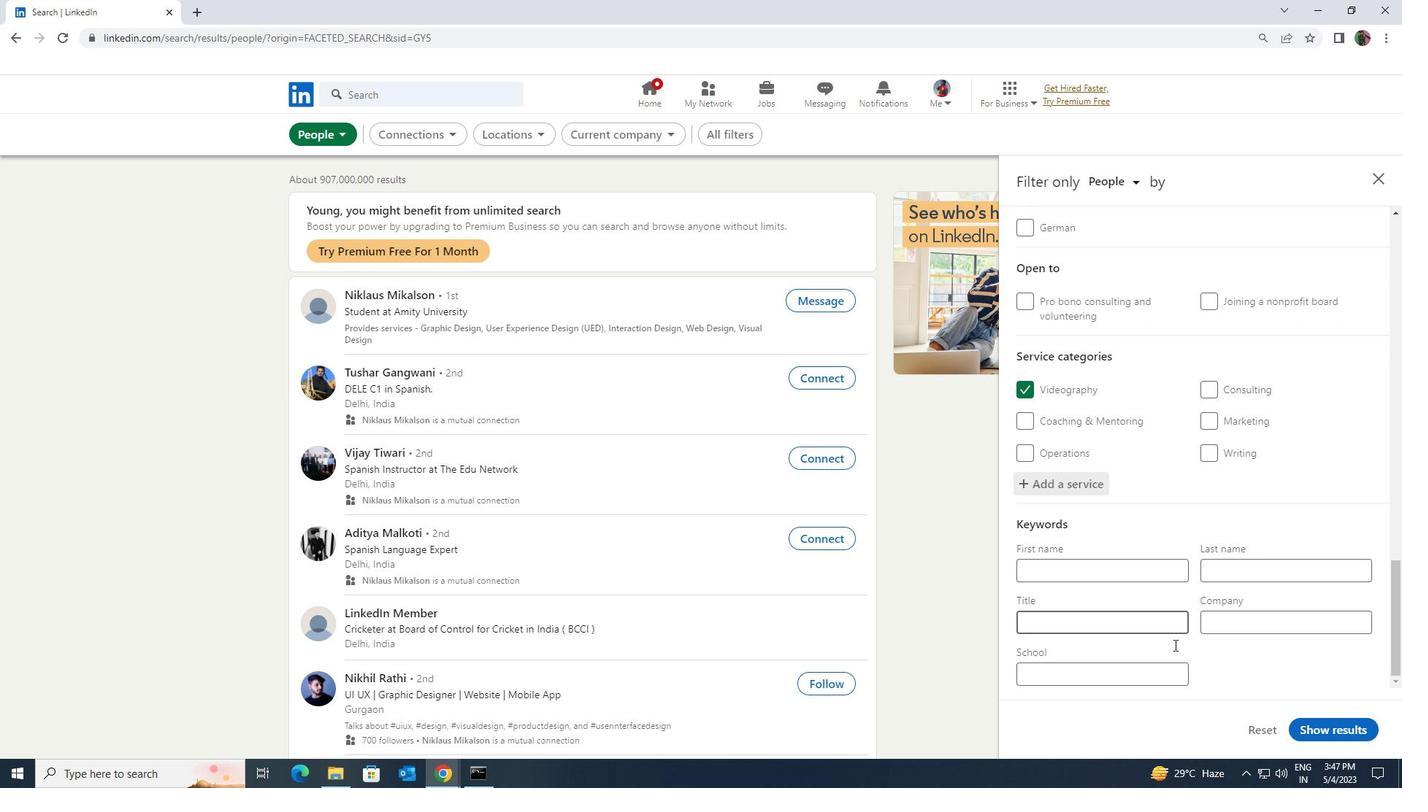 
Action: Mouse moved to (1174, 619)
Screenshot: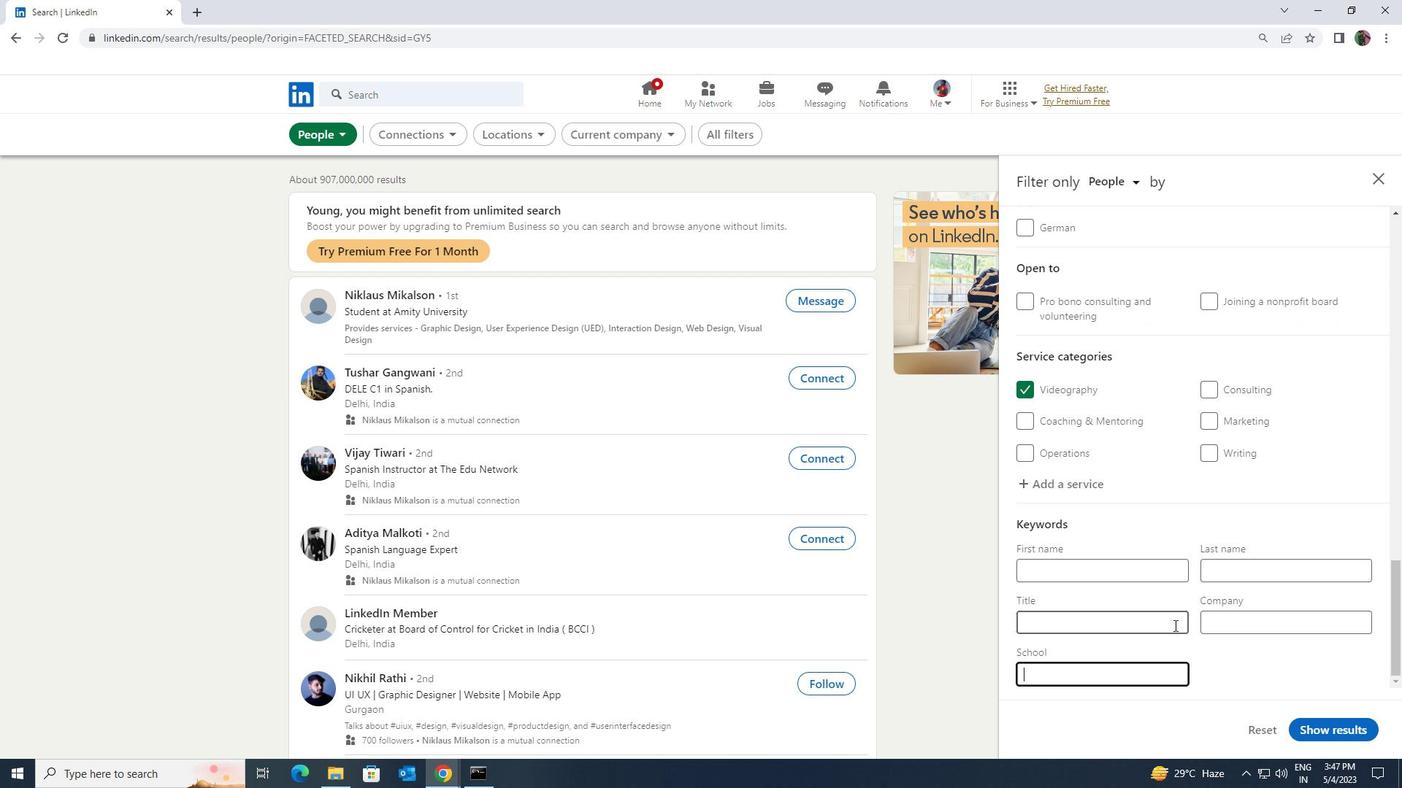
Action: Mouse pressed left at (1174, 619)
Screenshot: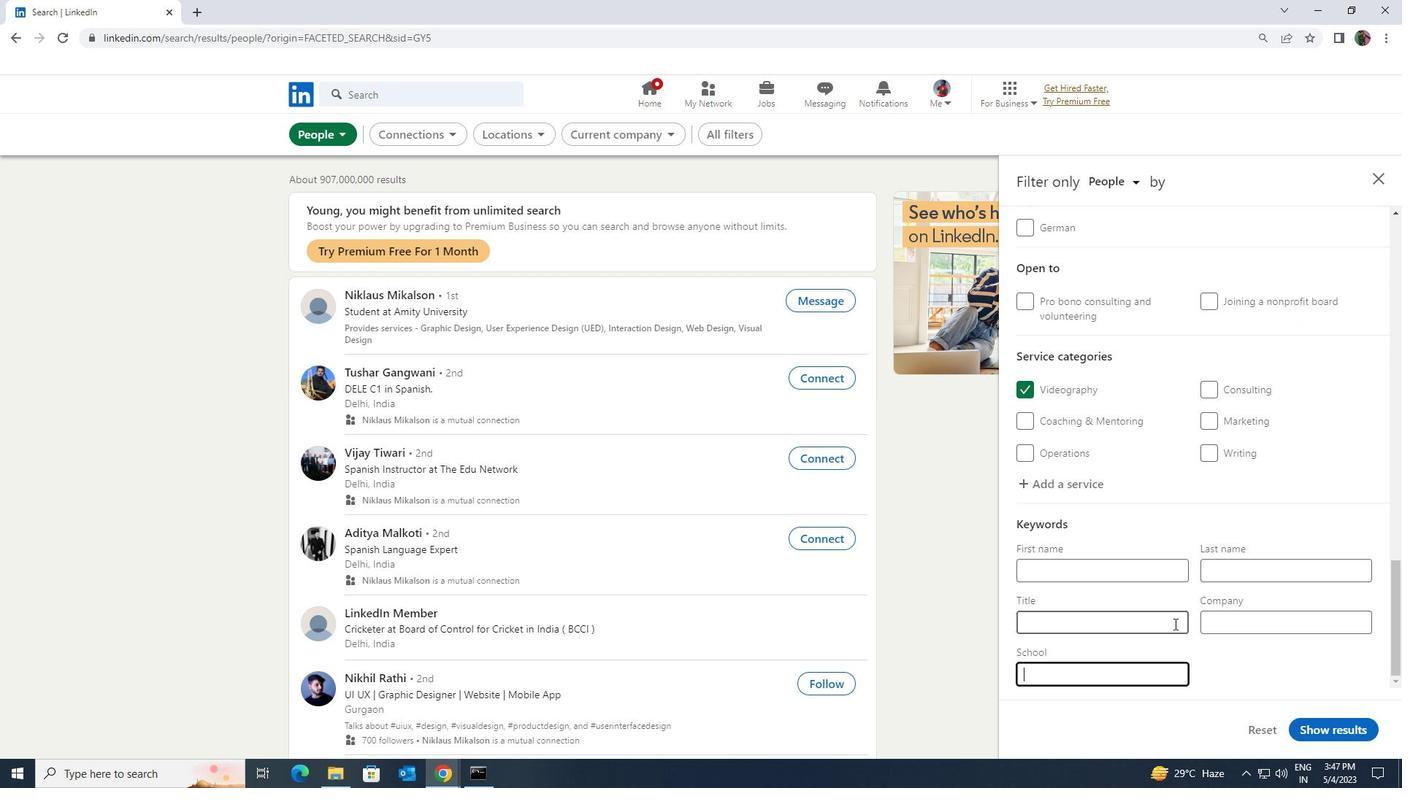 
Action: Key pressed <Key.shift><Key.shift><Key.shift><Key.shift><Key.shift><Key.shift><Key.shift><Key.shift><Key.shift><Key.shift><Key.shift><Key.shift><Key.shift><Key.shift><Key.shift><Key.shift>PUBLIC<Key.space><Key.shift>RELATIONS
Screenshot: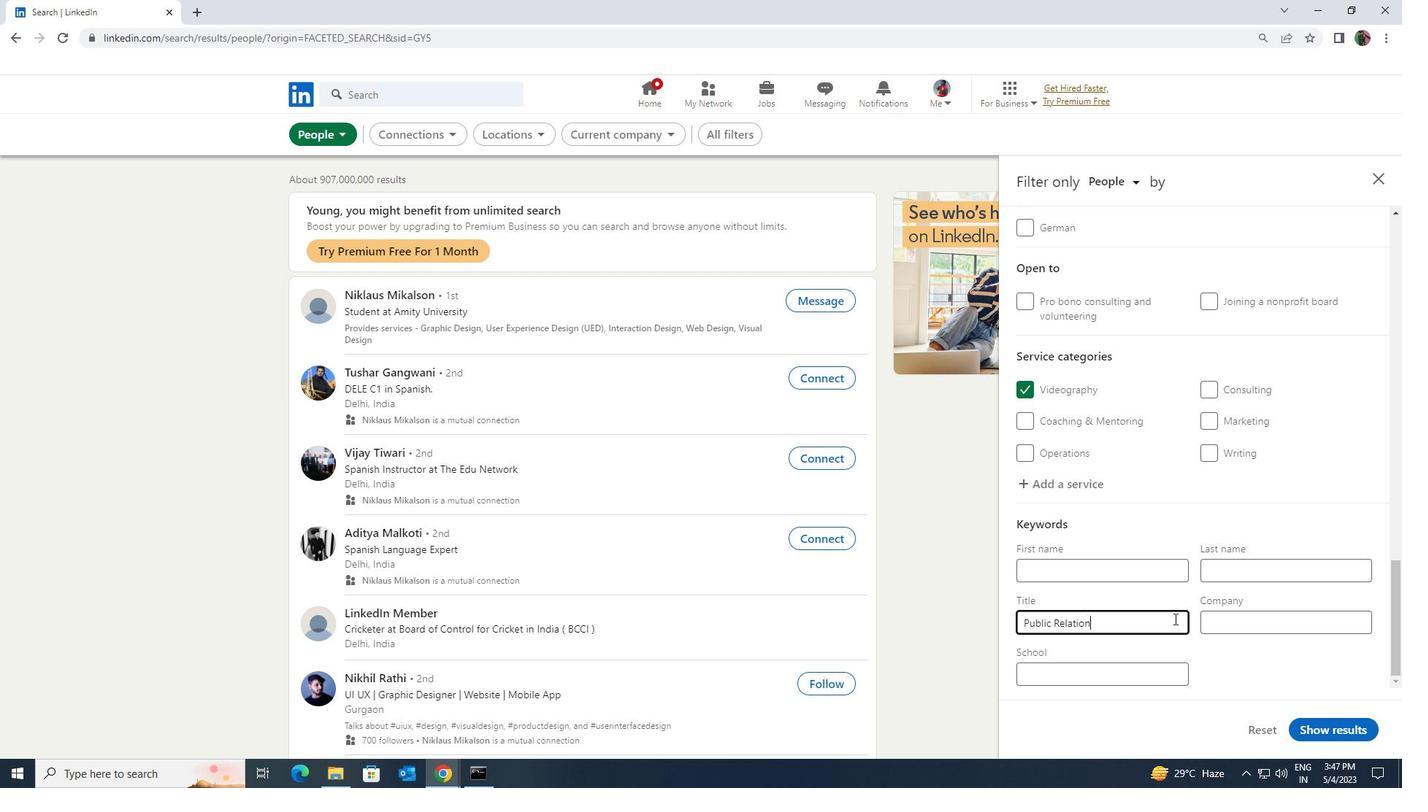 
Action: Mouse moved to (1292, 720)
Screenshot: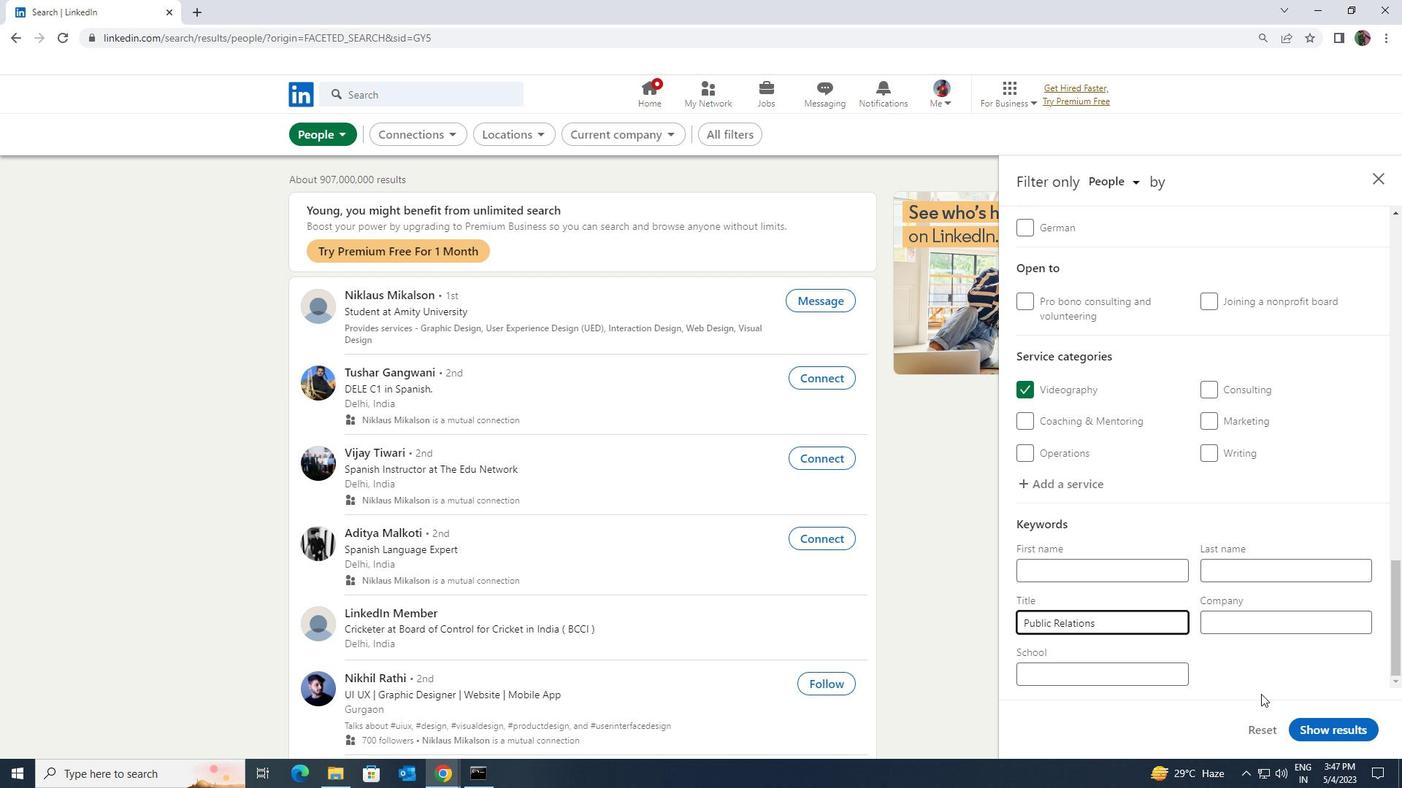 
Action: Mouse pressed left at (1292, 720)
Screenshot: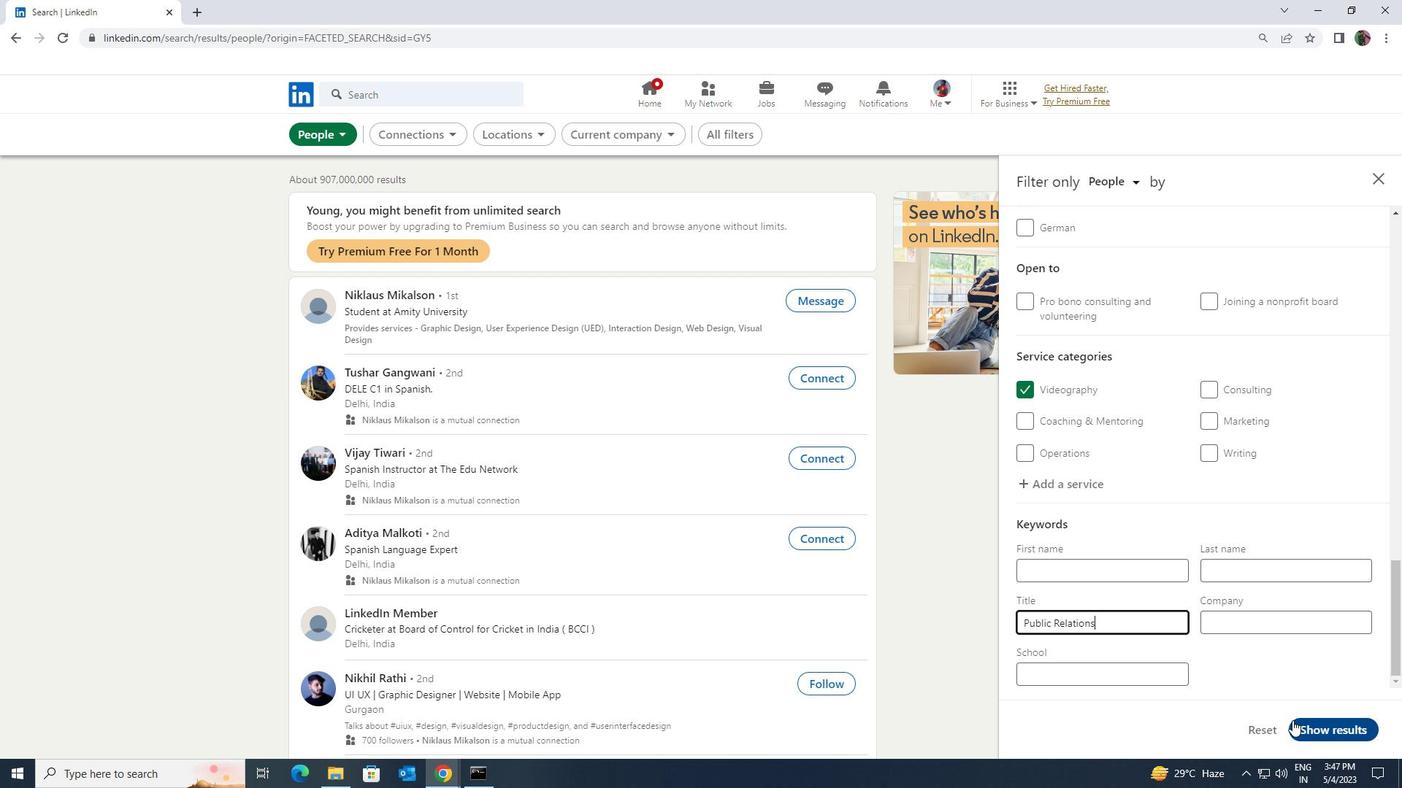 
